 Task: Forward email and add a link Link0000000002 from vinny@softage.net including the signature Sign0000000001 to parteek.kumar@softage.net with a subject Subject0000000001 and add a message Message0000000001. Forward email and add a link Link0000000002 from vinny@softage.net including the signature Sign0000000001 to parteek.kumar@softage.net; aakash.mishra@softage.net with a subject Subject0000000002 and add a message Message0000000002. Forward email and add a link Link0000000002 from vinny@softage.net including the signature Sign0000000001 to parteek.kumar@softage.net with a subject Subject0000000001 and add a message Message0000000001 and with an attachment of Attach0000000001. Forward email and add a link Link0000000002 from vinny@softage.net including the signature Sign0000000001 to parteek.kumar@softage.net; aakash.mishra@softage.net; ayush@softage.net with a subject Subject0000000002 and add a message Message0000000003 and with an attachment of Attach0000000001. Forward email and add a link Link0000000002 from vinny@softage.net including the signature Sign0000000001 to parteek.kumar@softage.net with a cc to Aakash.mishra@softage.net with a subject Subject0000000001 and add a message Message0000000003
Action: Mouse moved to (1263, 352)
Screenshot: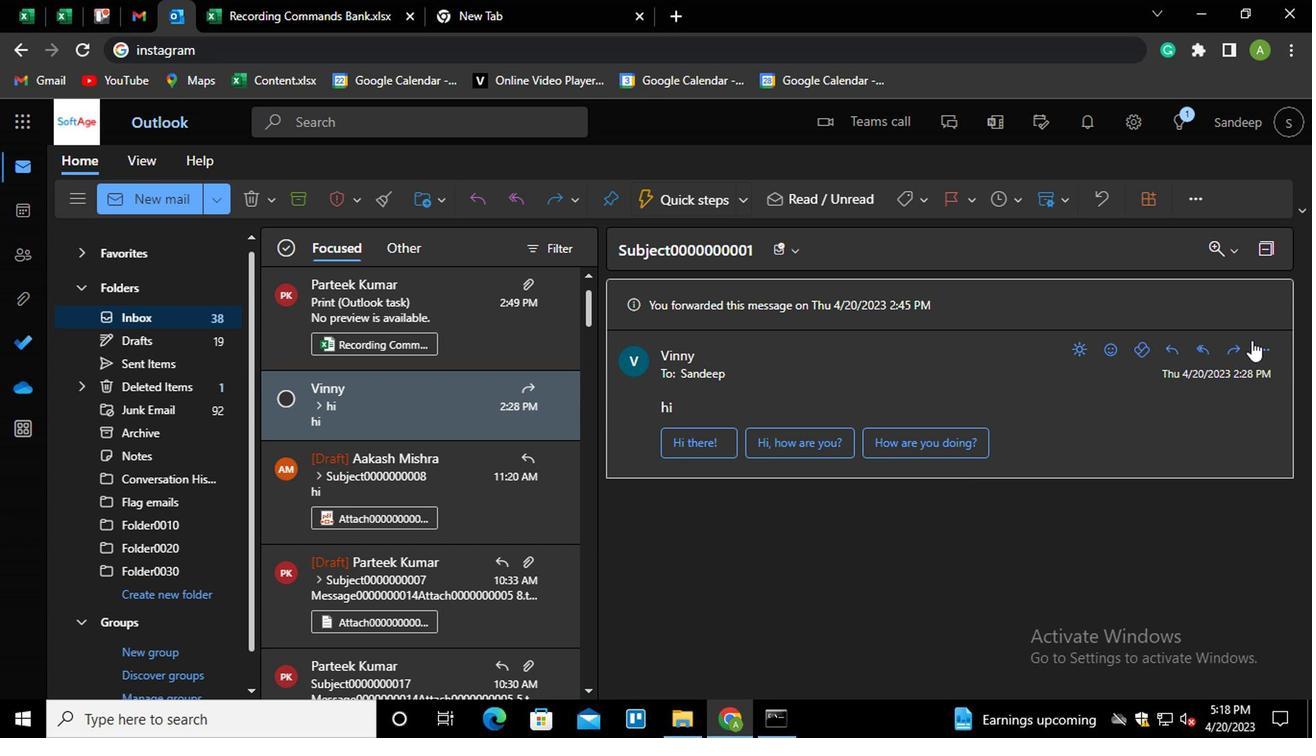 
Action: Mouse pressed left at (1263, 352)
Screenshot: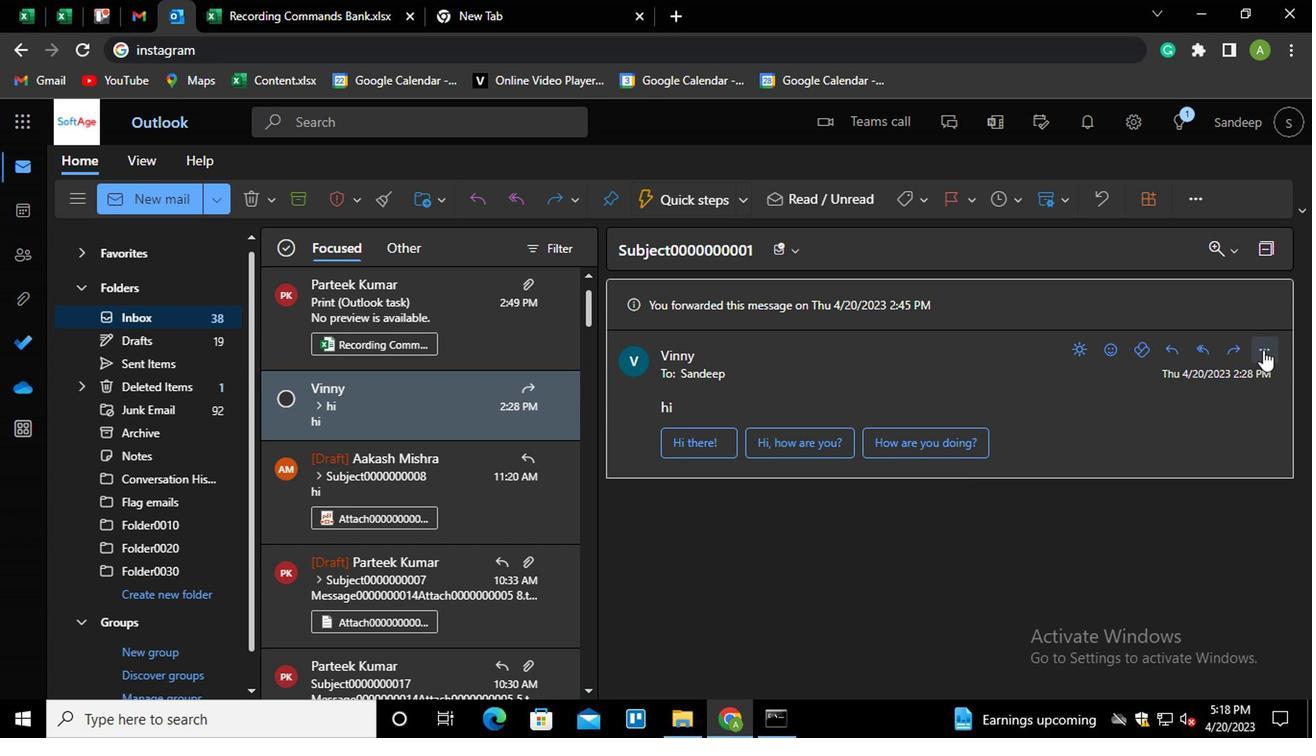 
Action: Mouse moved to (1131, 200)
Screenshot: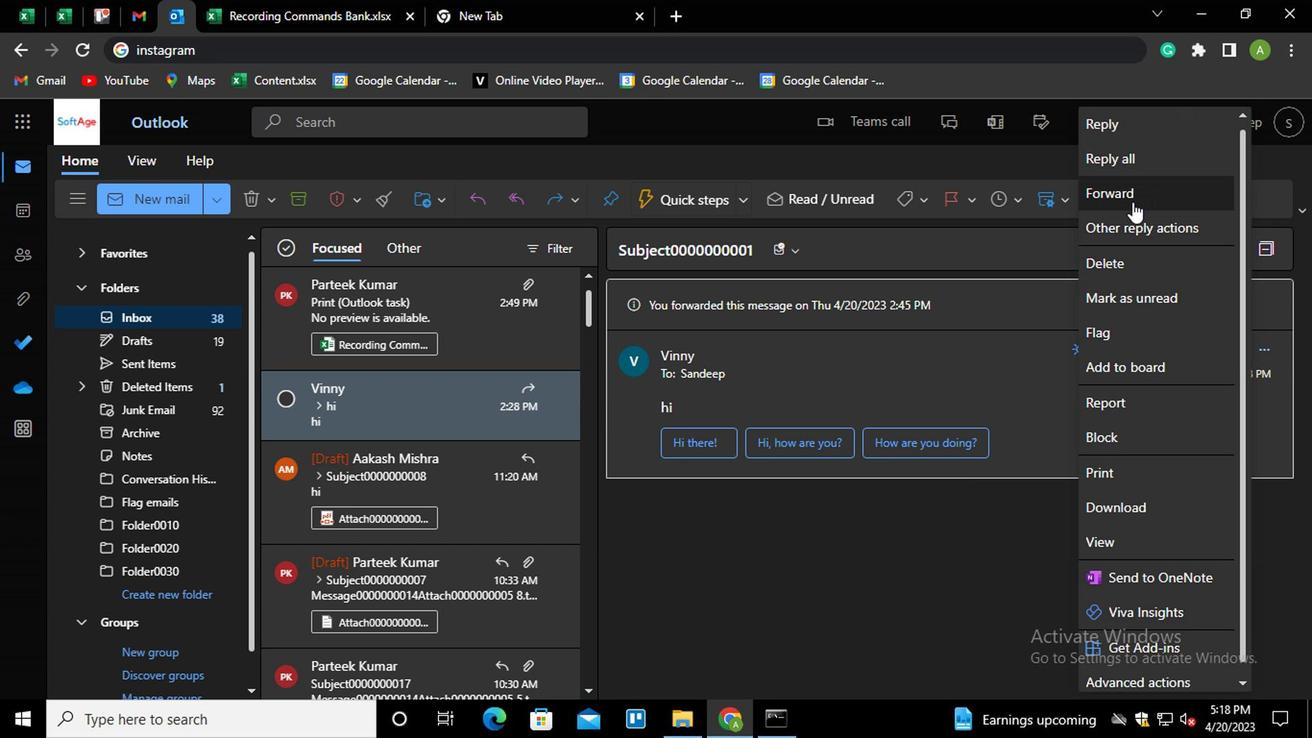 
Action: Mouse pressed left at (1131, 200)
Screenshot: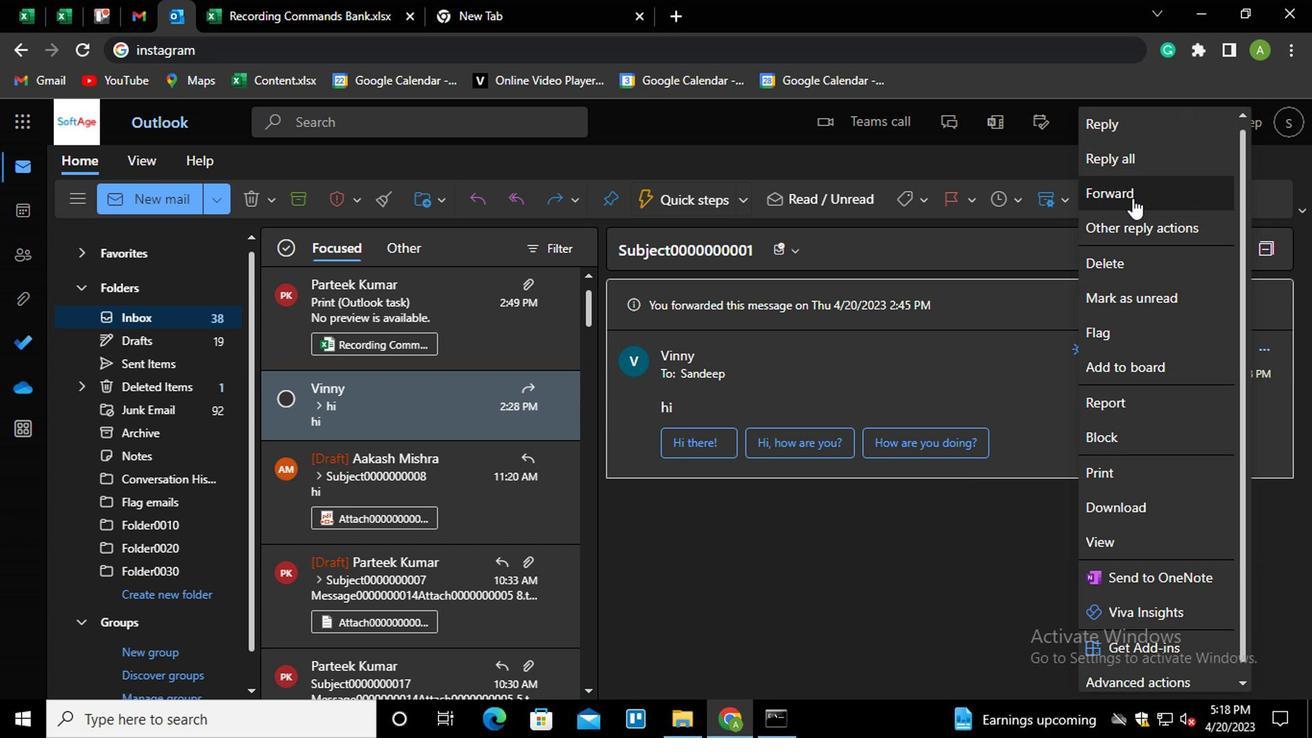
Action: Mouse moved to (1124, 194)
Screenshot: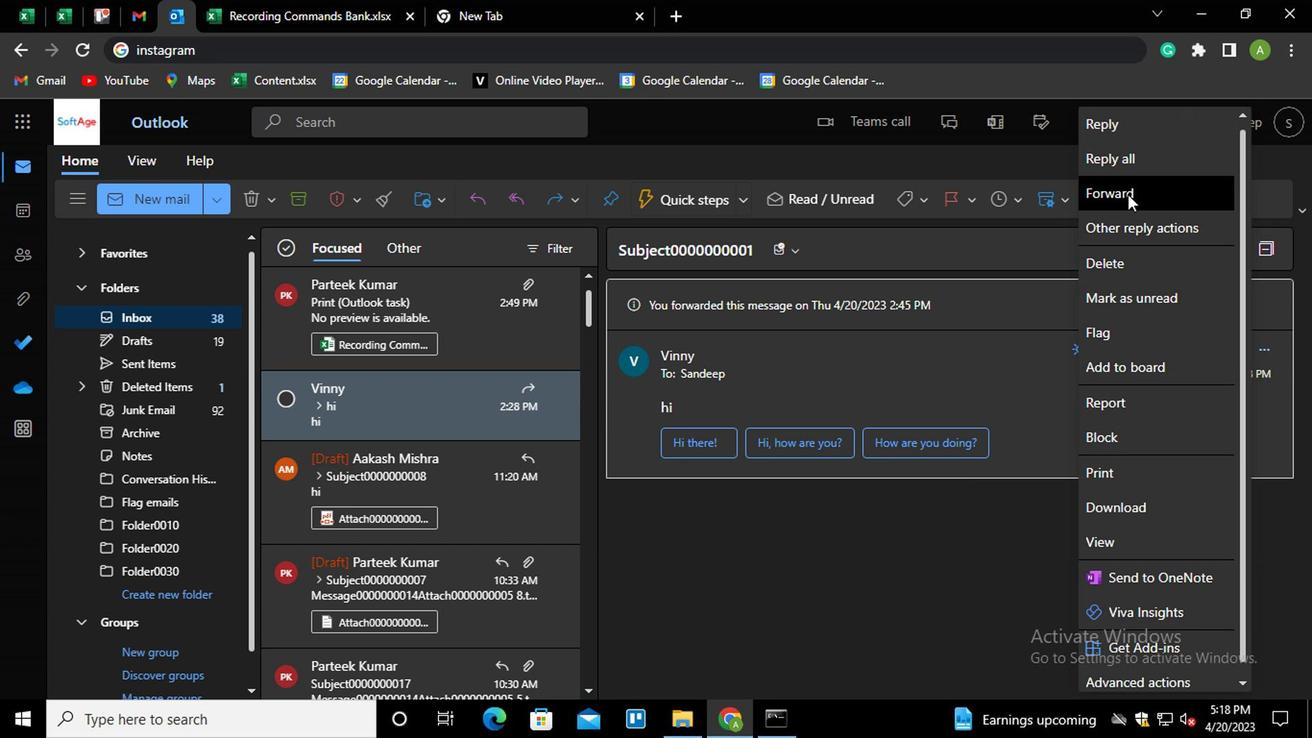 
Action: Mouse pressed left at (1124, 194)
Screenshot: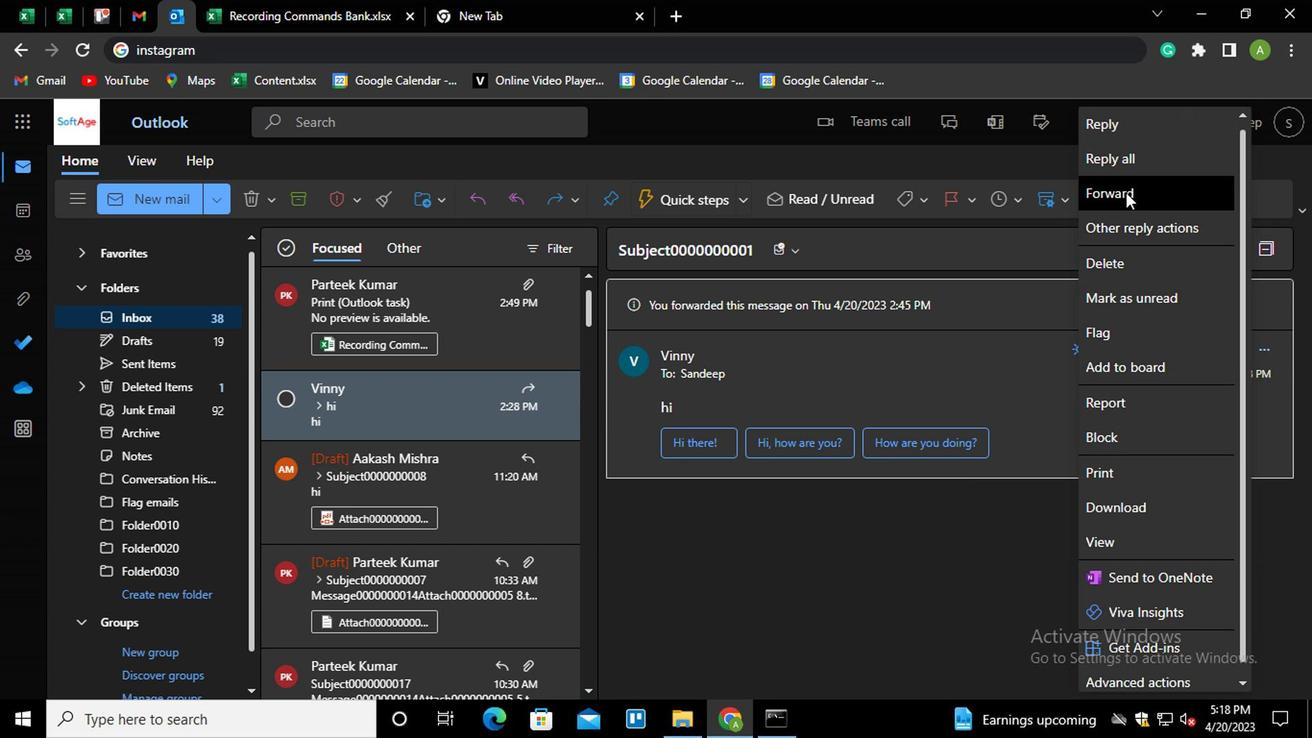 
Action: Mouse moved to (732, 473)
Screenshot: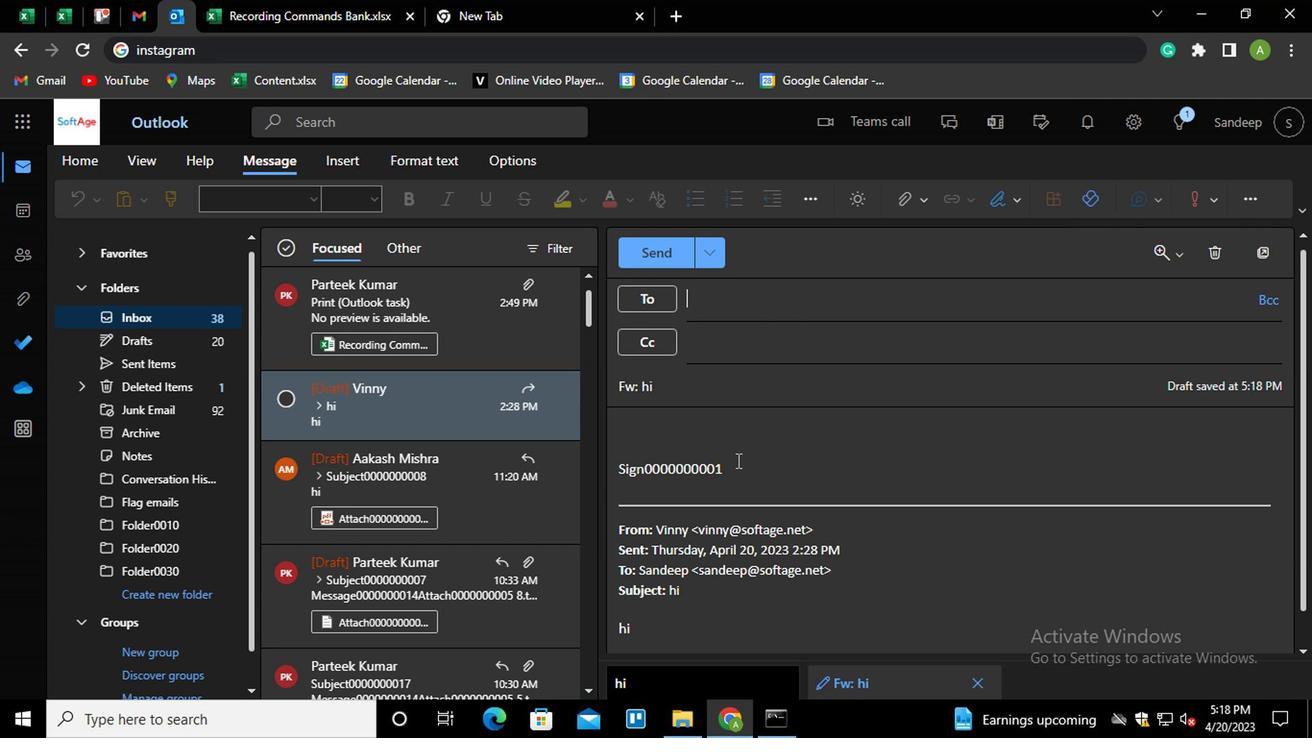 
Action: Mouse pressed left at (732, 473)
Screenshot: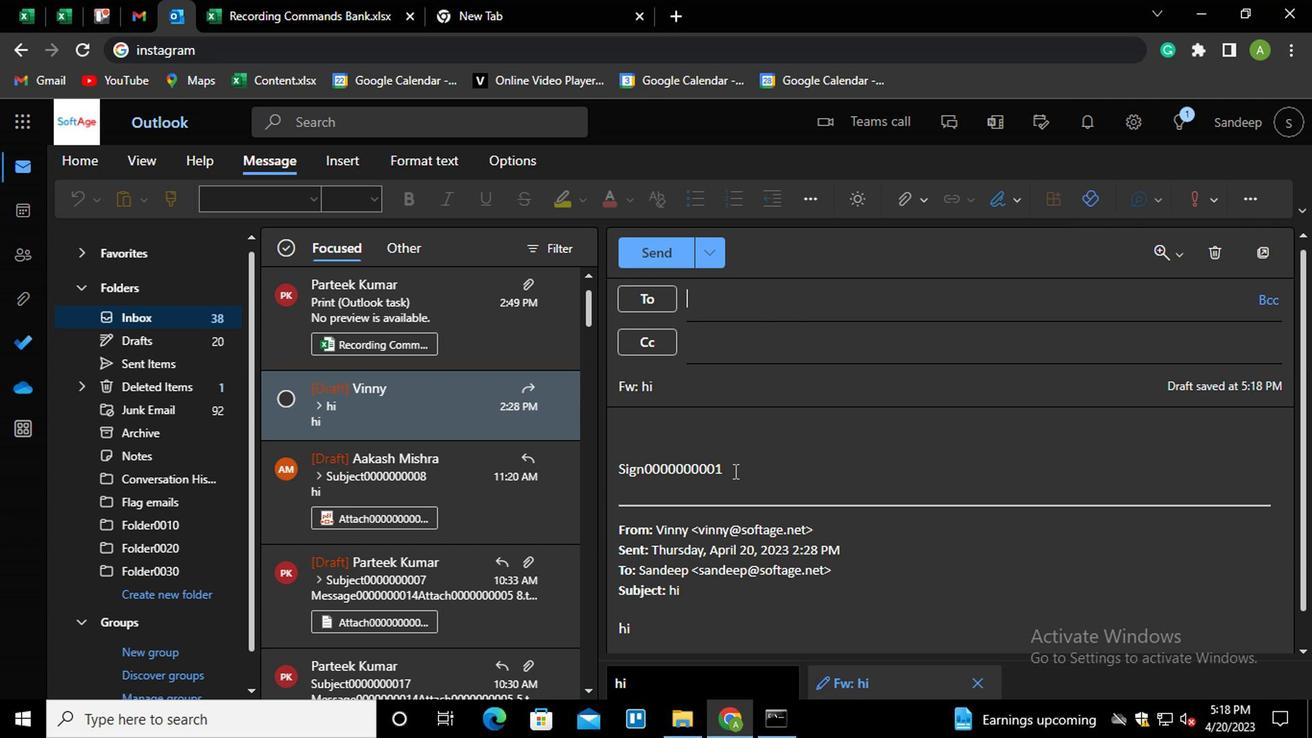 
Action: Mouse moved to (732, 469)
Screenshot: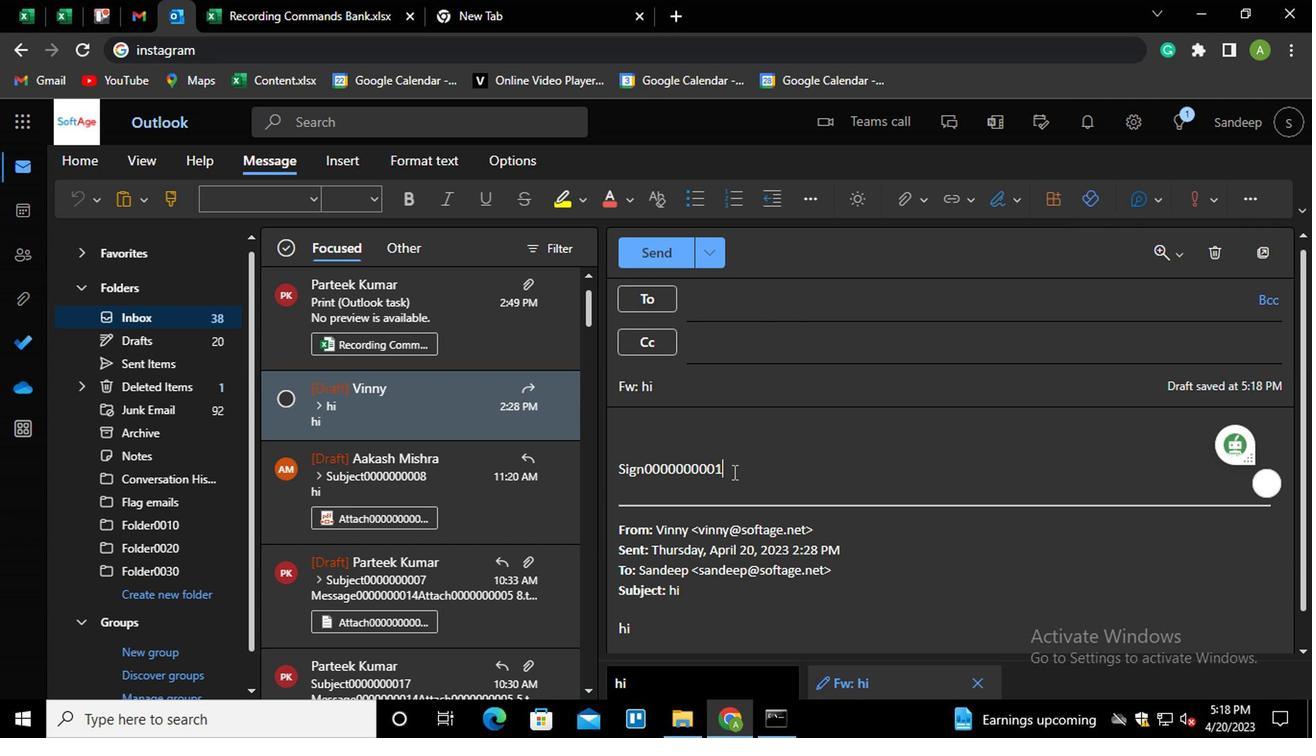 
Action: Key pressed <Key.shift_r><Key.enter>
Screenshot: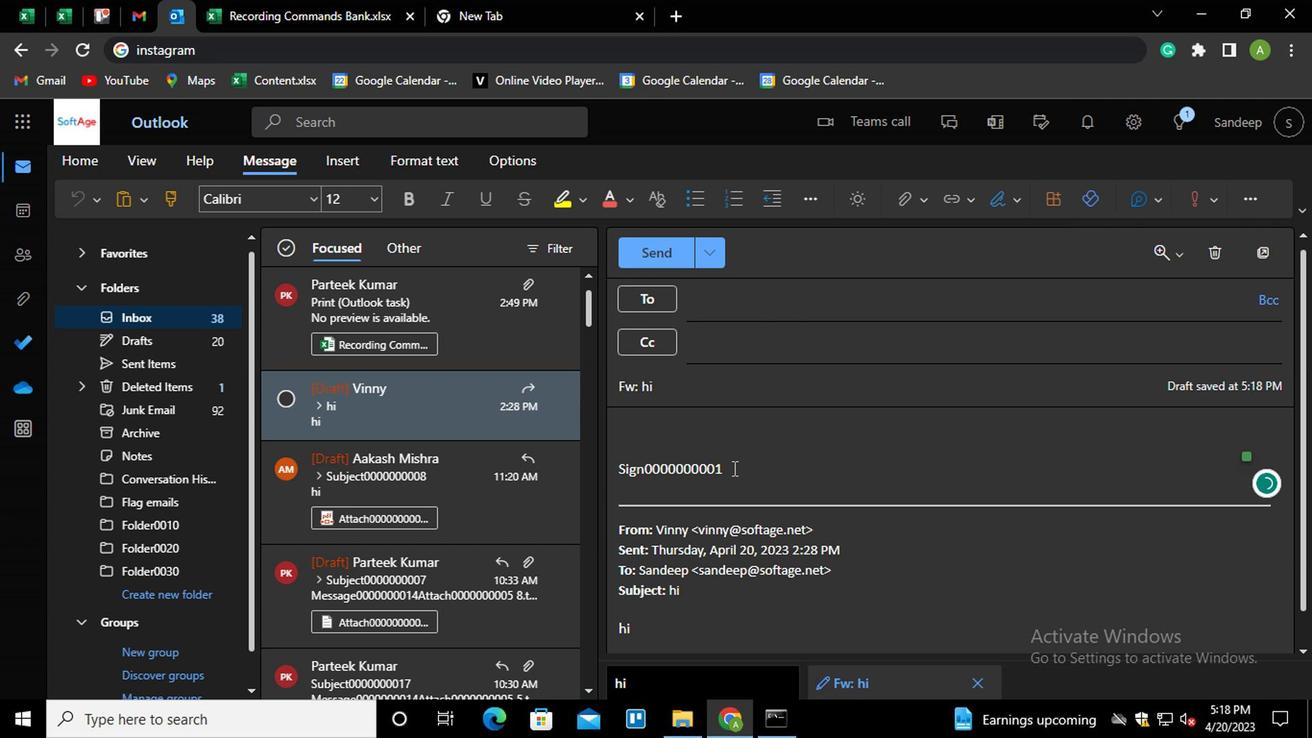 
Action: Mouse moved to (954, 202)
Screenshot: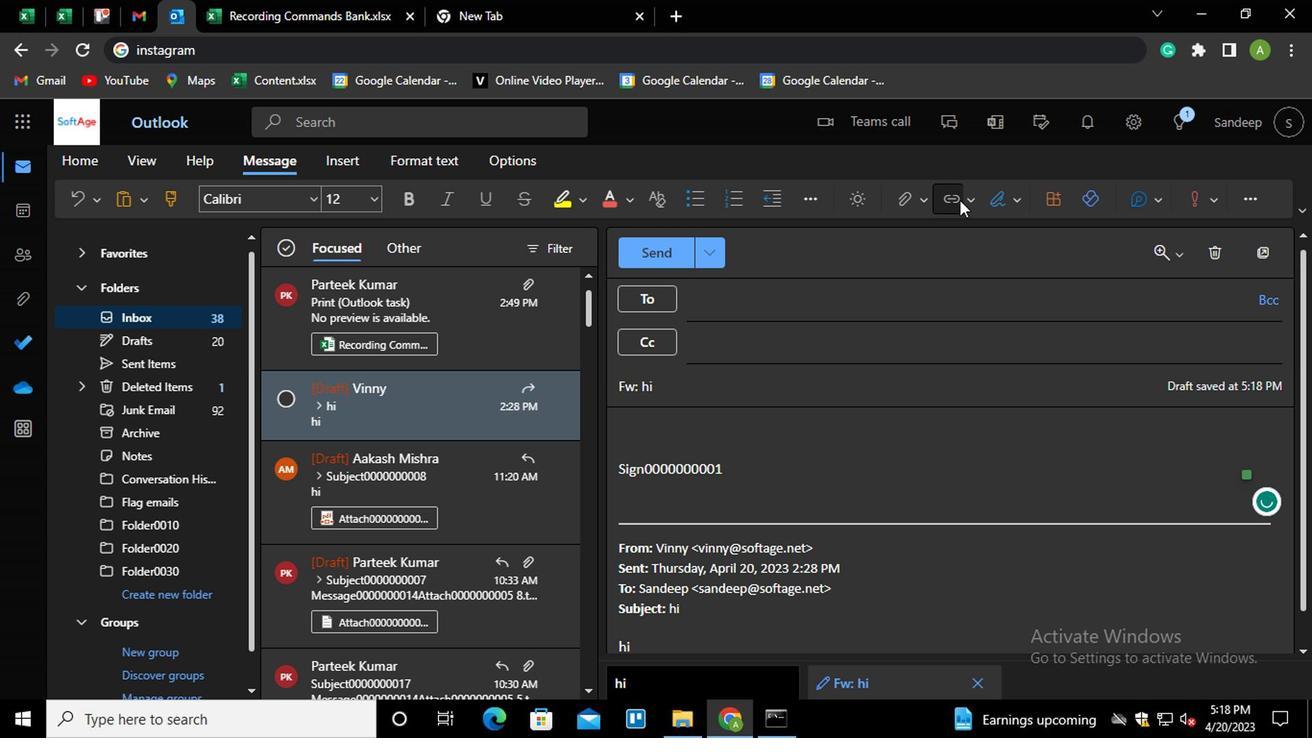 
Action: Mouse pressed left at (954, 202)
Screenshot: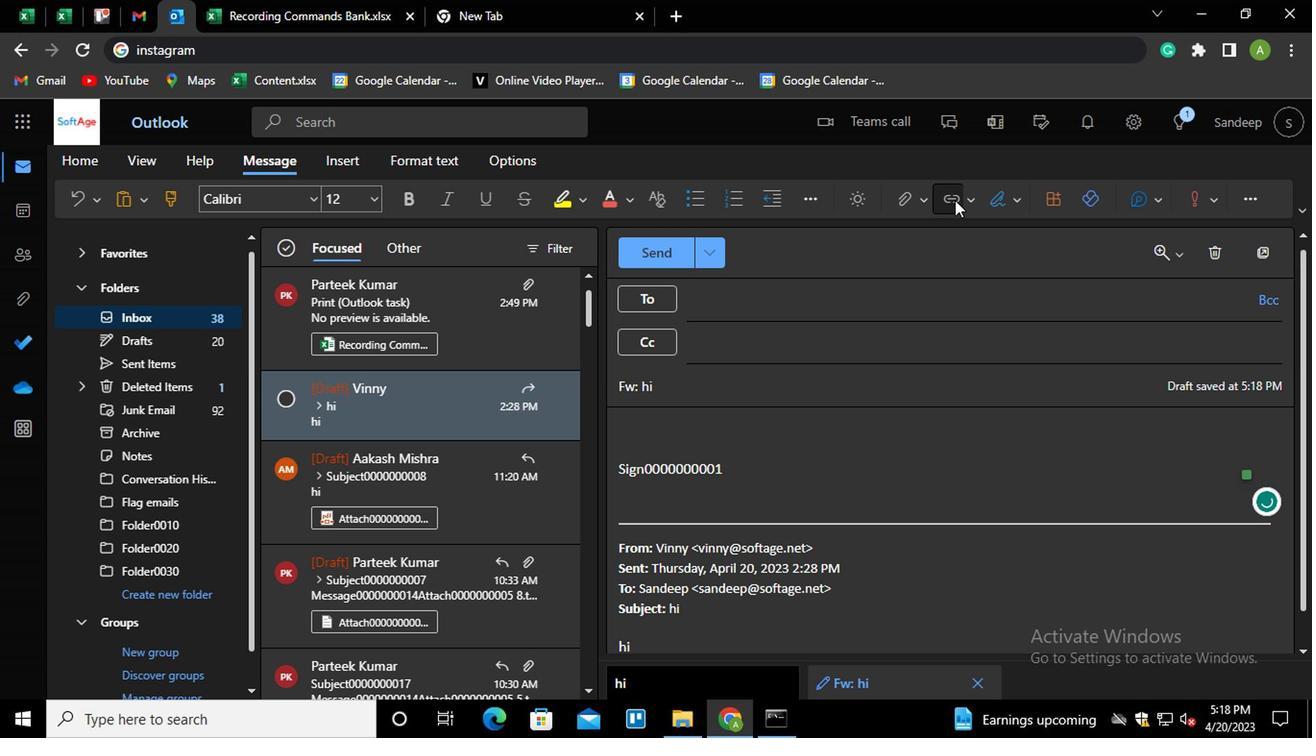 
Action: Mouse moved to (591, 429)
Screenshot: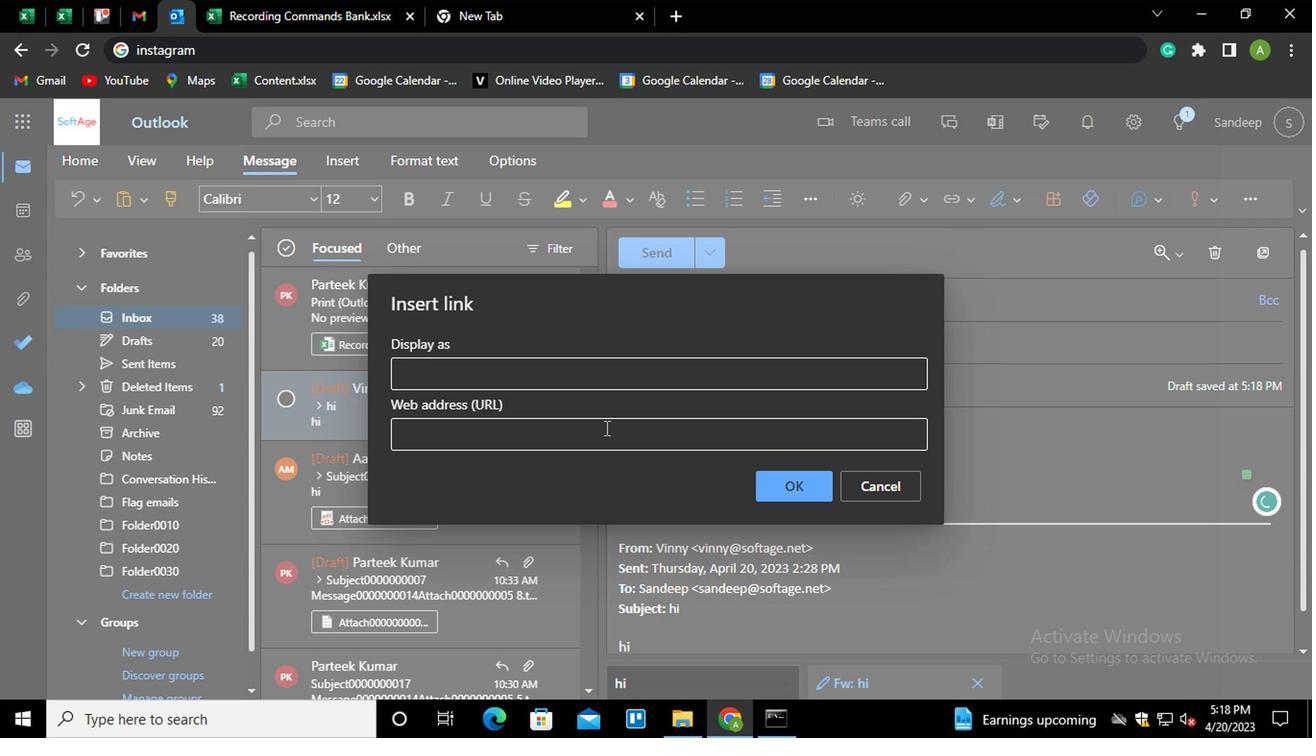 
Action: Key pressed <Key.shift_r>Link0000000001
Screenshot: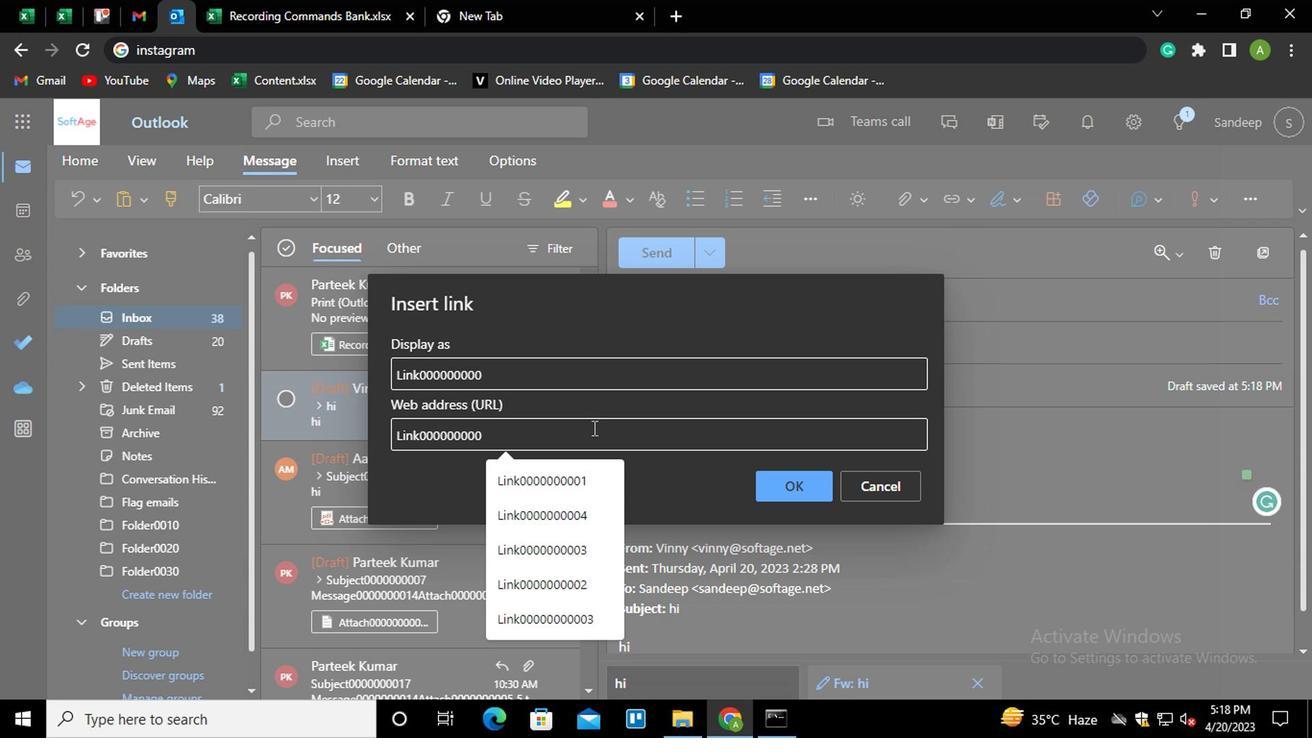 
Action: Mouse moved to (788, 483)
Screenshot: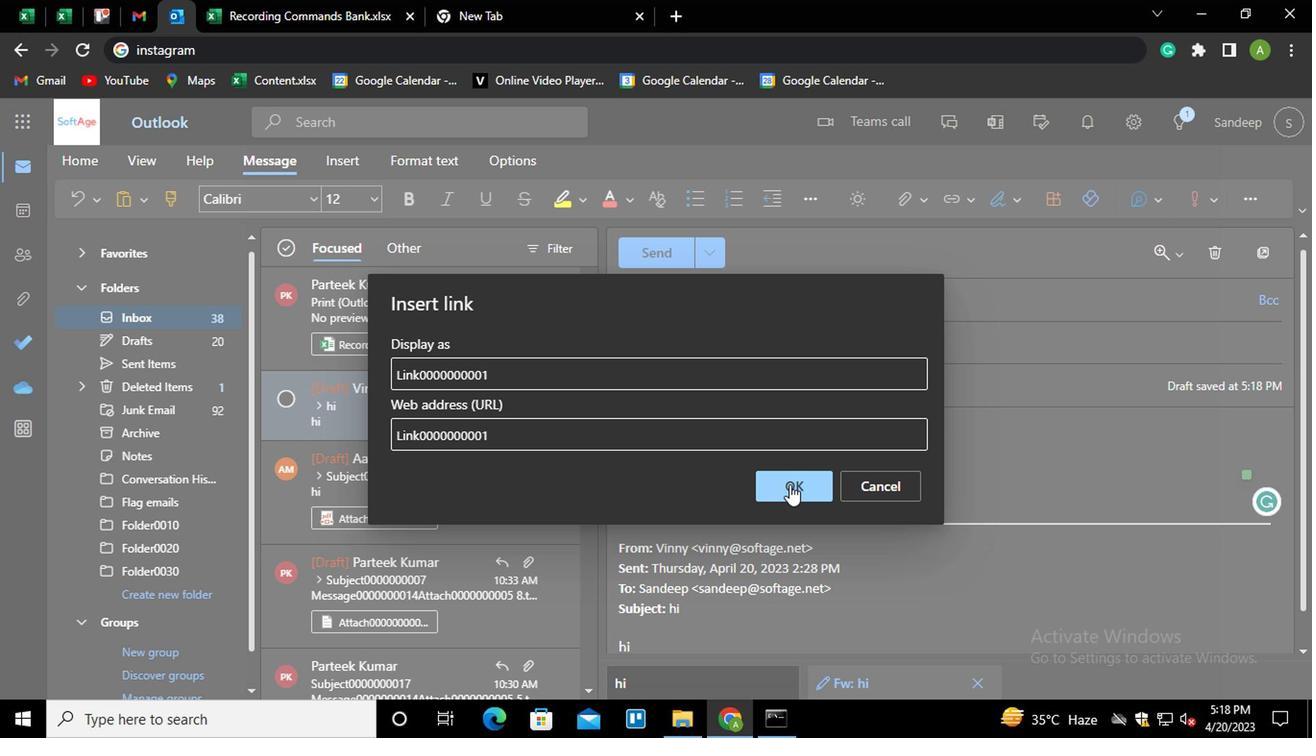 
Action: Key pressed <Key.backspace>2<Key.enter>
Screenshot: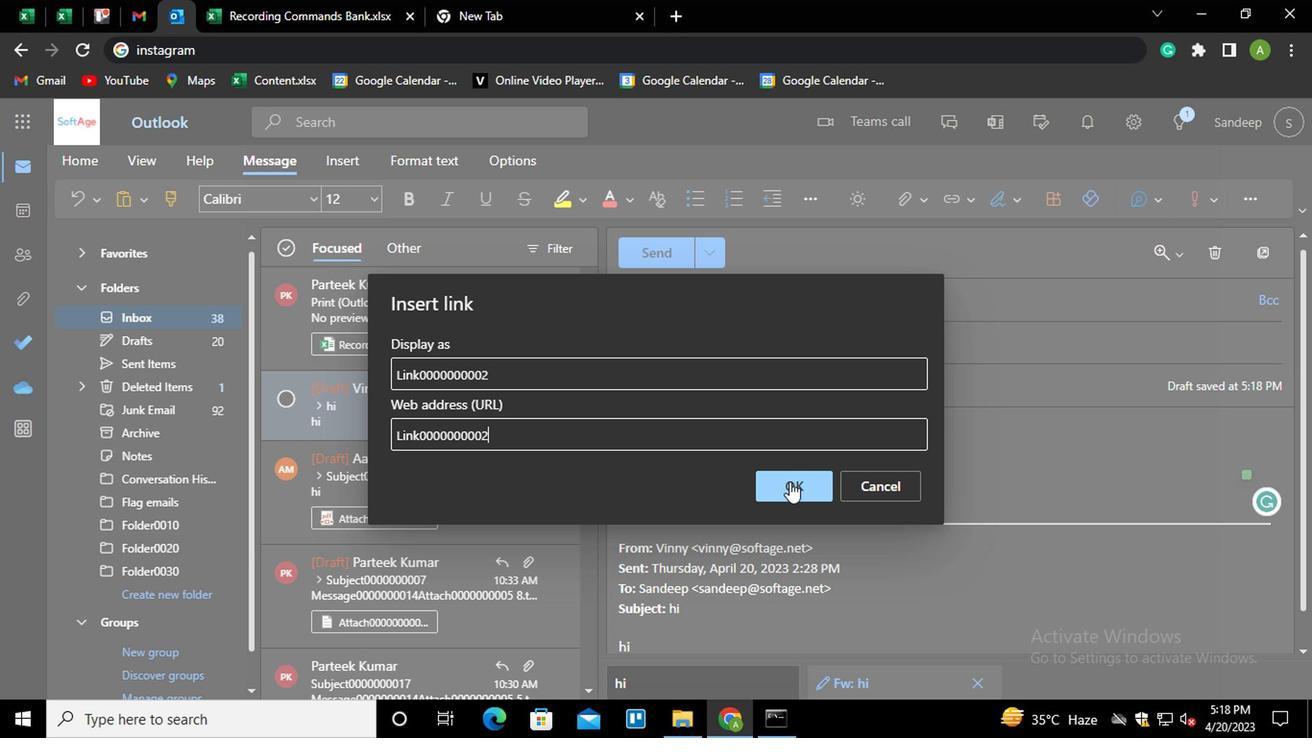 
Action: Mouse moved to (710, 312)
Screenshot: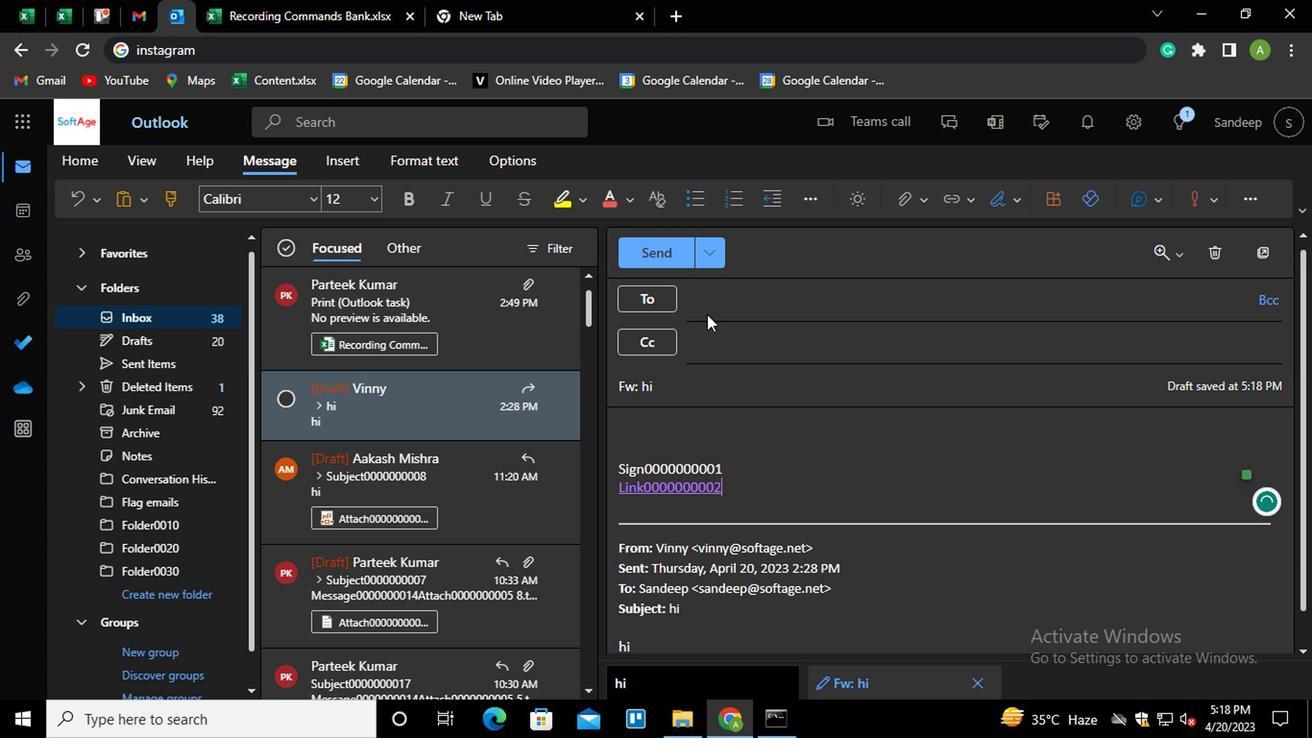
Action: Mouse pressed left at (710, 312)
Screenshot: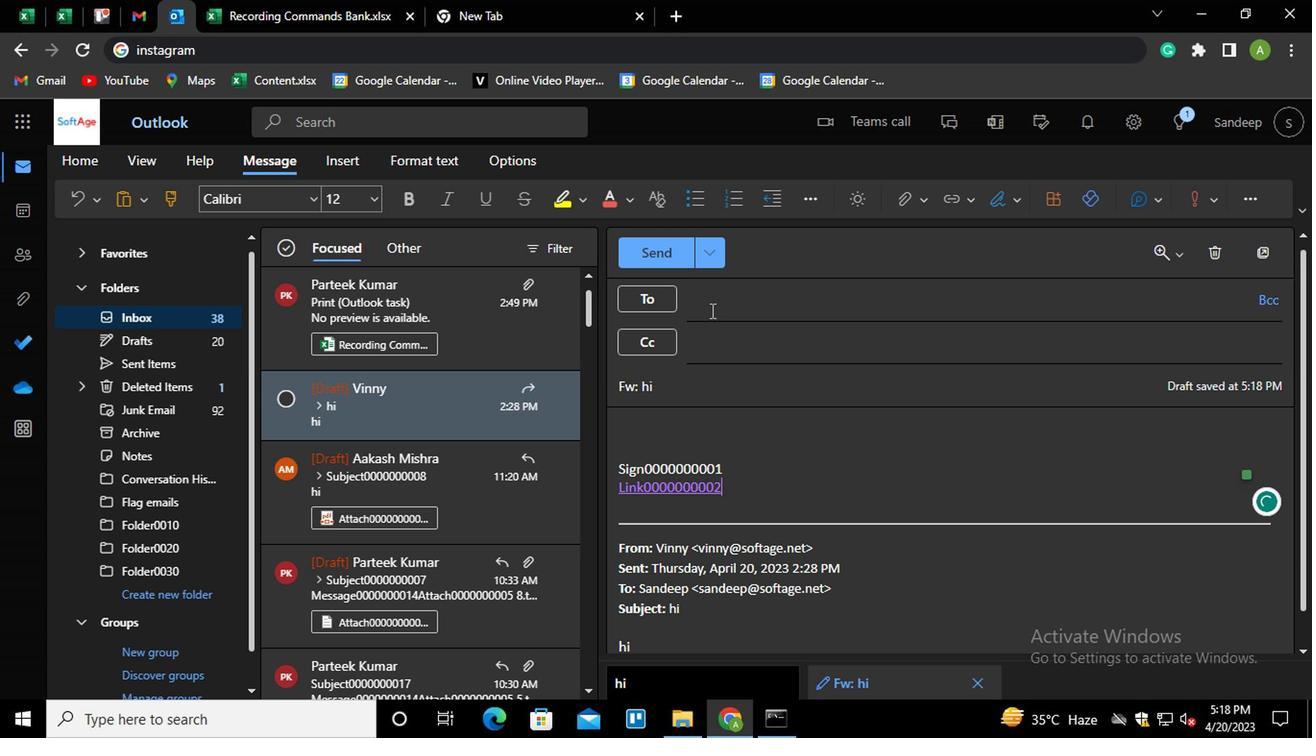
Action: Key pressed part<Key.enter>
Screenshot: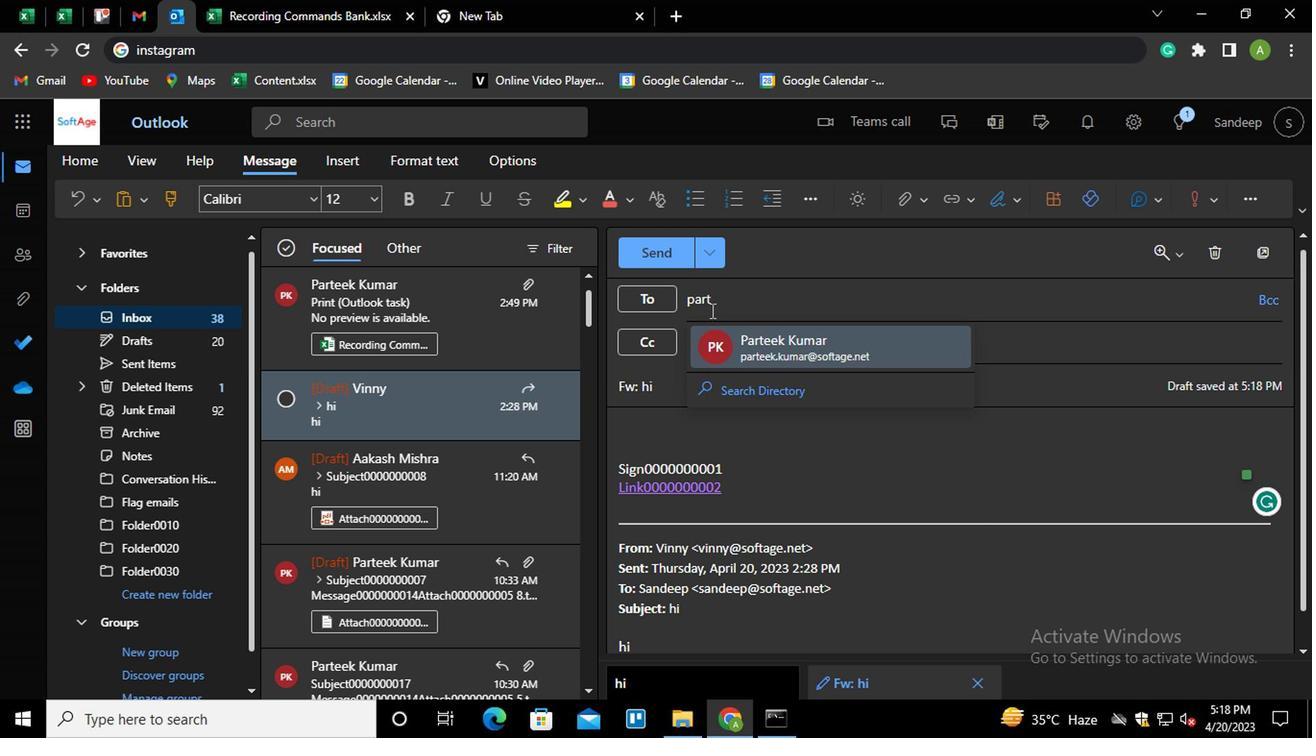 
Action: Mouse moved to (697, 388)
Screenshot: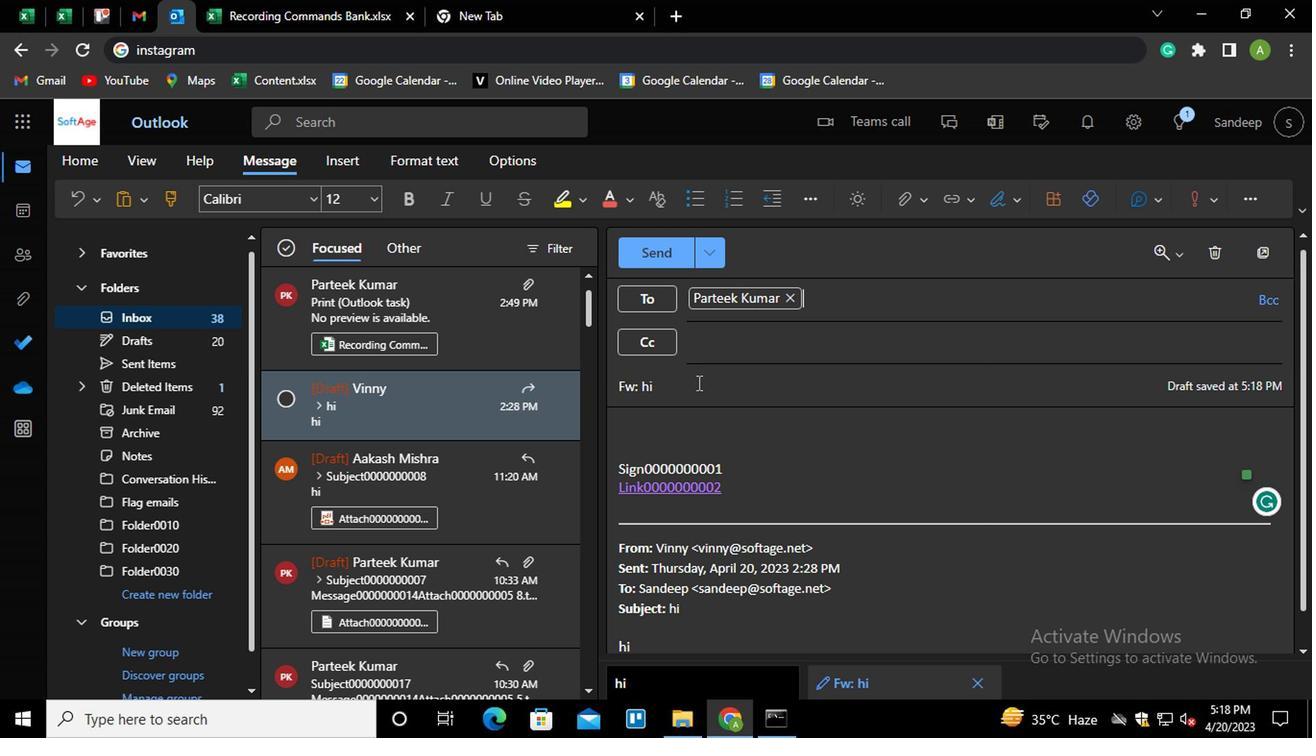 
Action: Mouse pressed left at (697, 388)
Screenshot: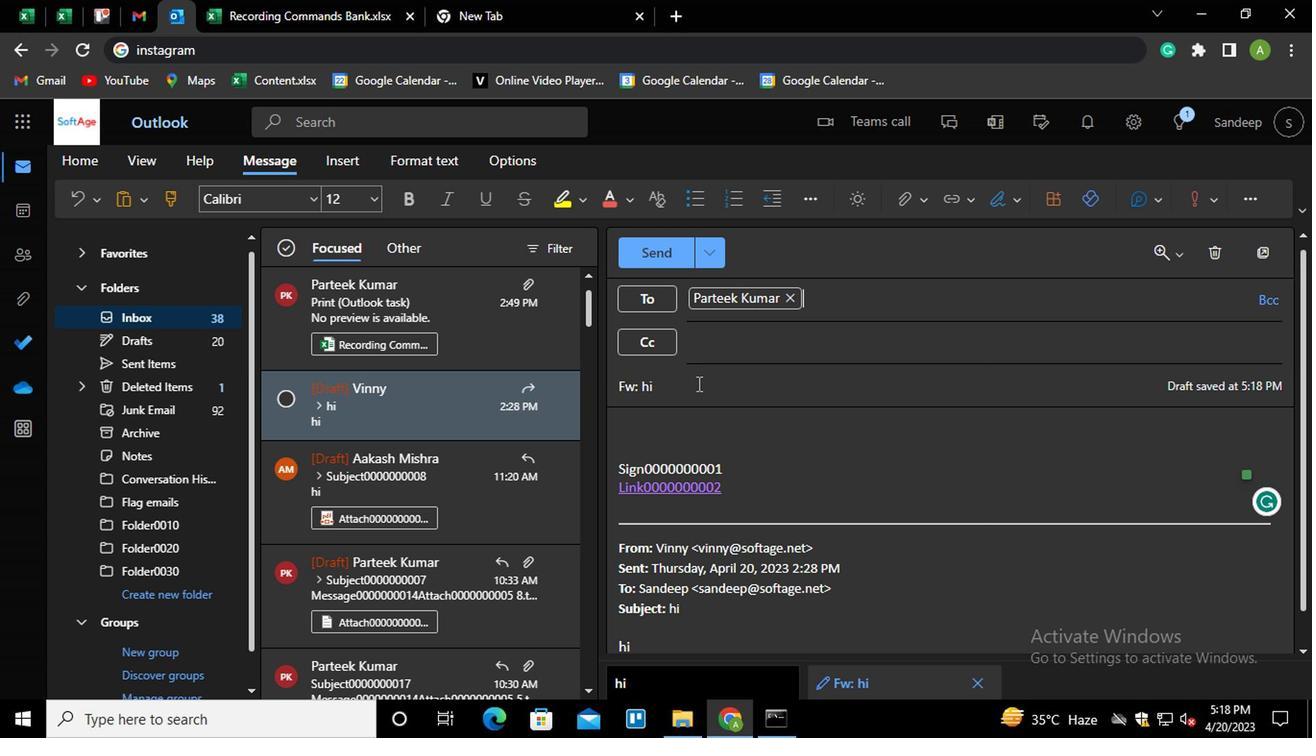 
Action: Mouse moved to (699, 388)
Screenshot: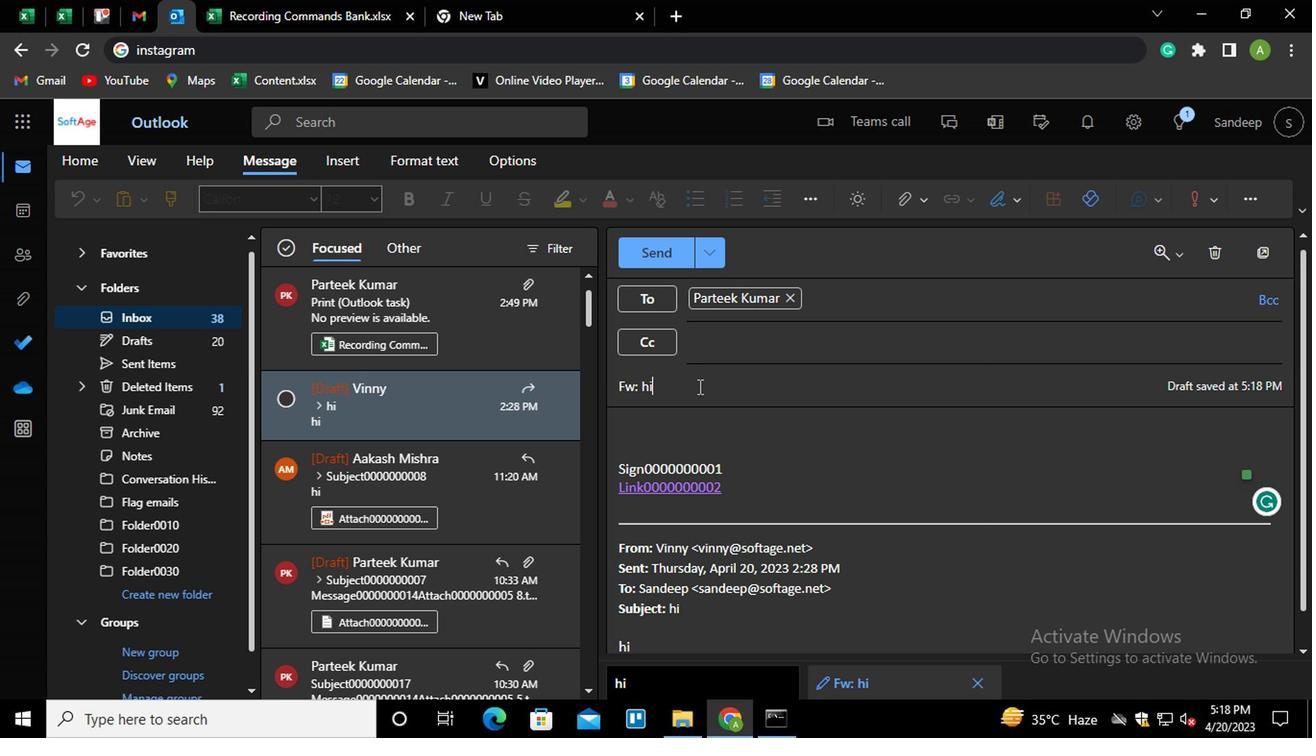 
Action: Key pressed <Key.shift_r><Key.shift_r><Key.home><Key.shift>SUBJECT0000000001
Screenshot: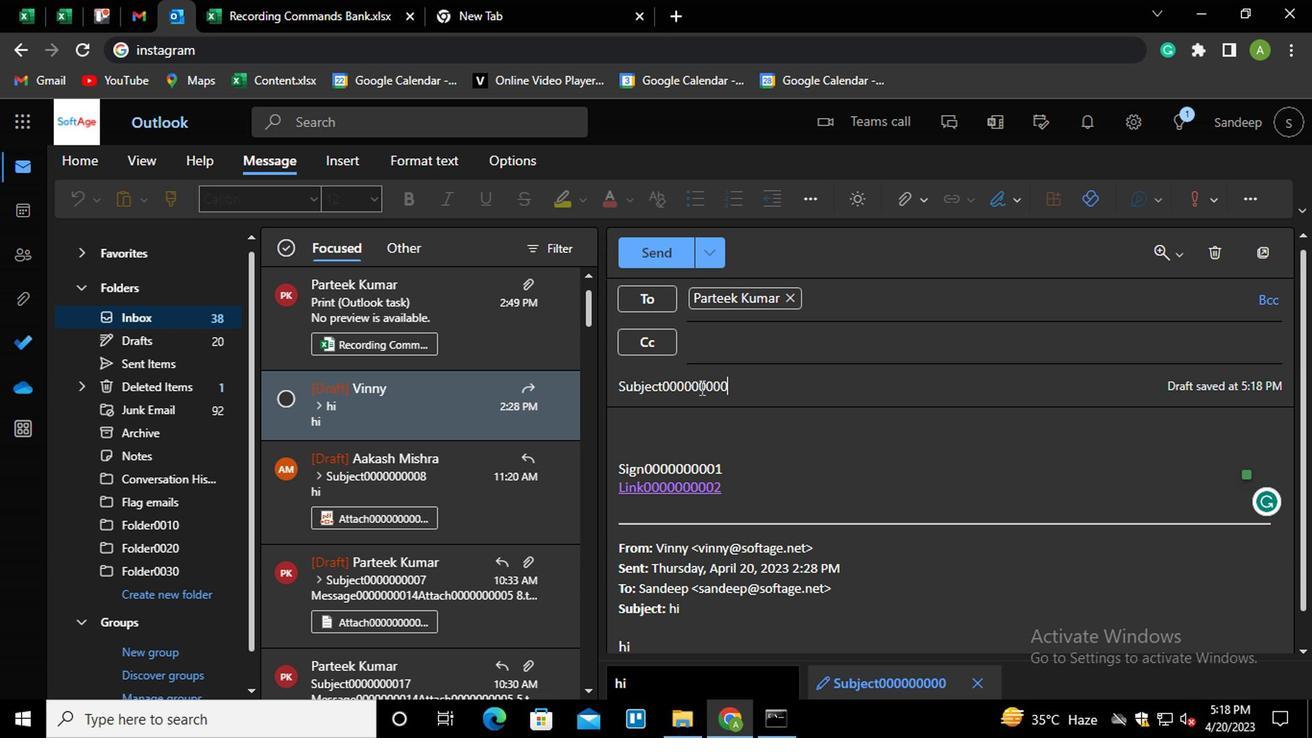 
Action: Mouse moved to (728, 490)
Screenshot: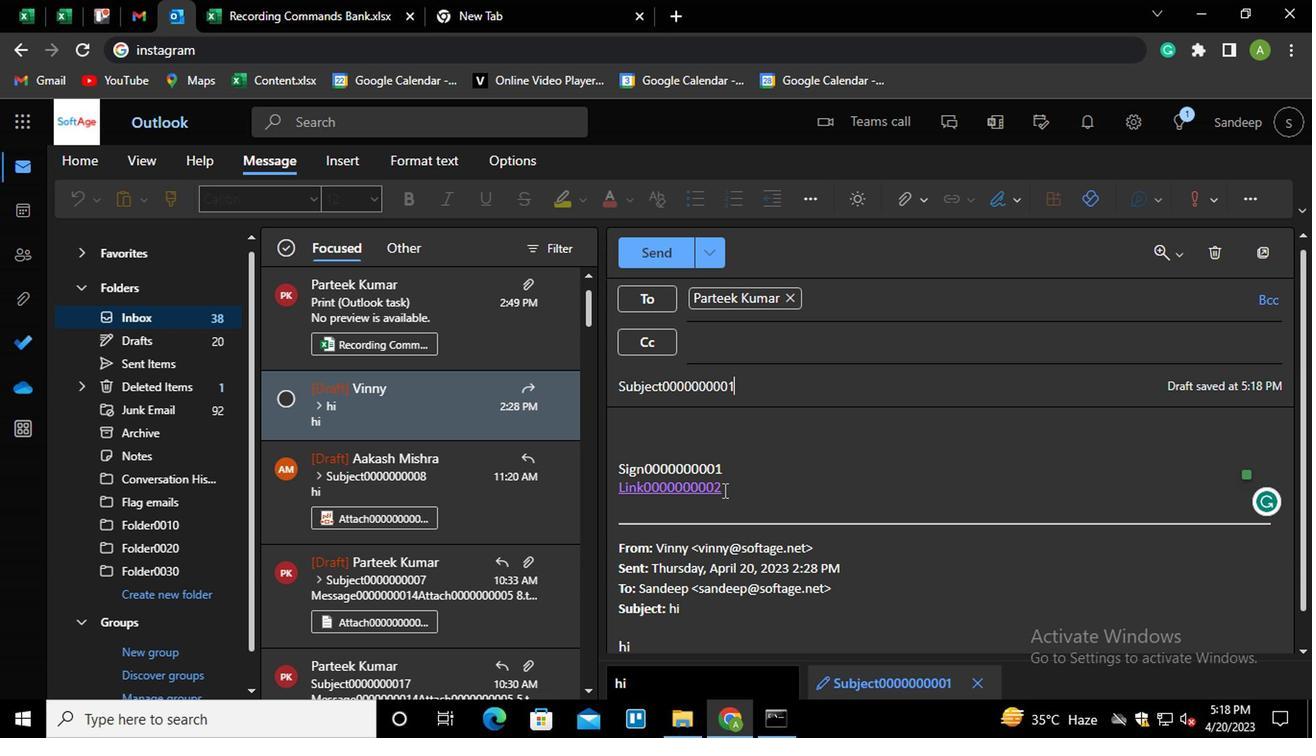 
Action: Mouse pressed left at (728, 490)
Screenshot: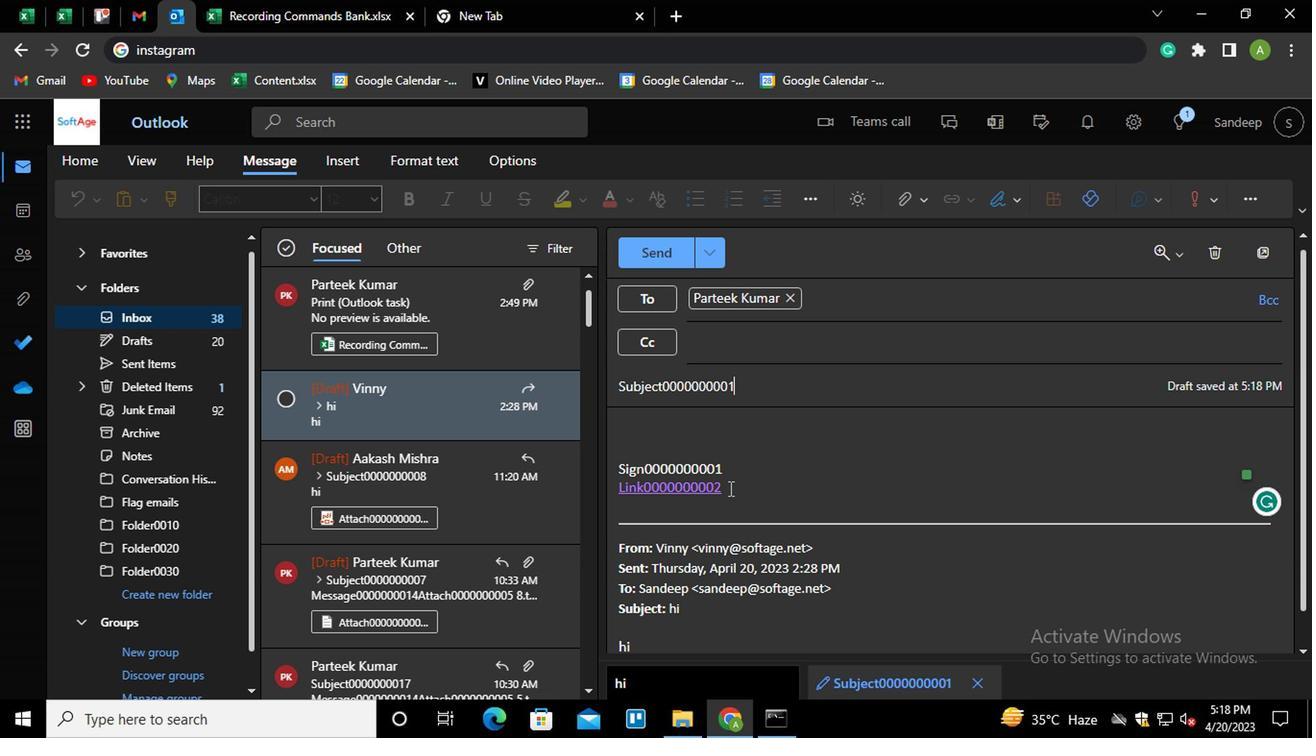 
Action: Key pressed <Key.shift_r><Key.enter><Key.shift_r>MESSAGE0000000001
Screenshot: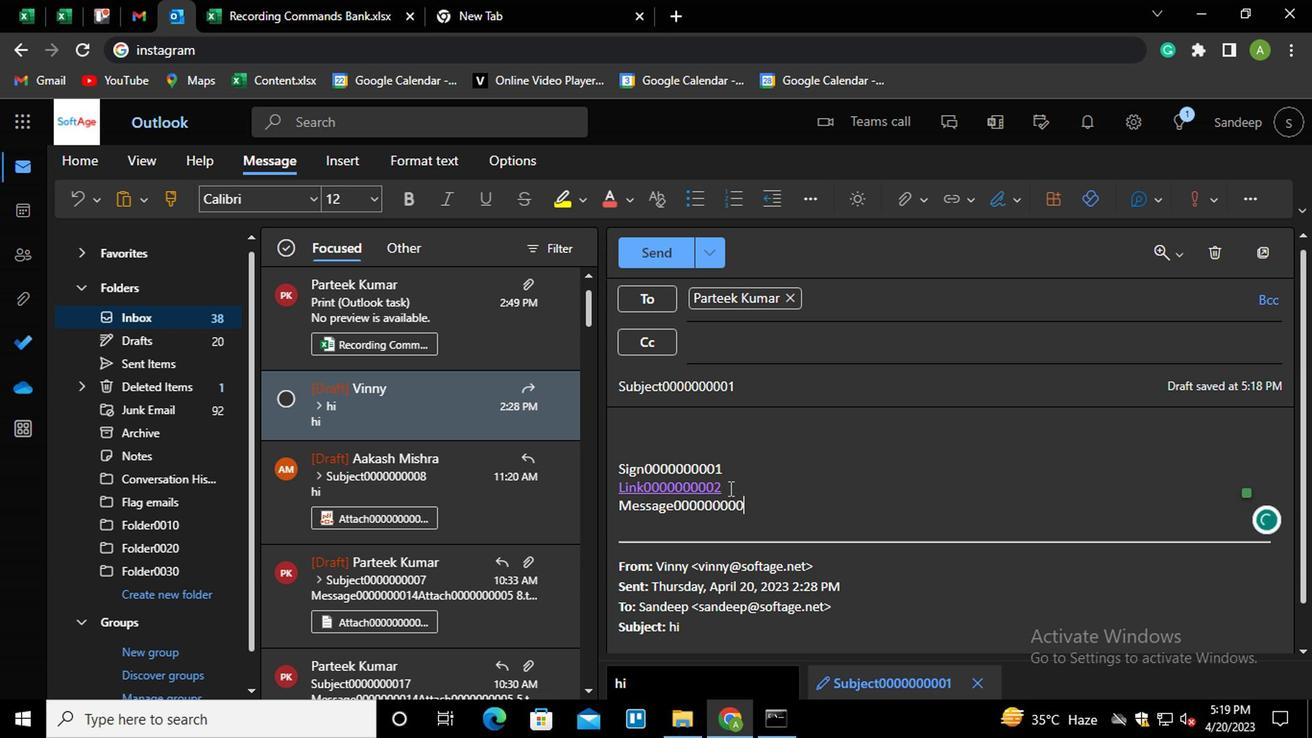 
Action: Mouse moved to (670, 257)
Screenshot: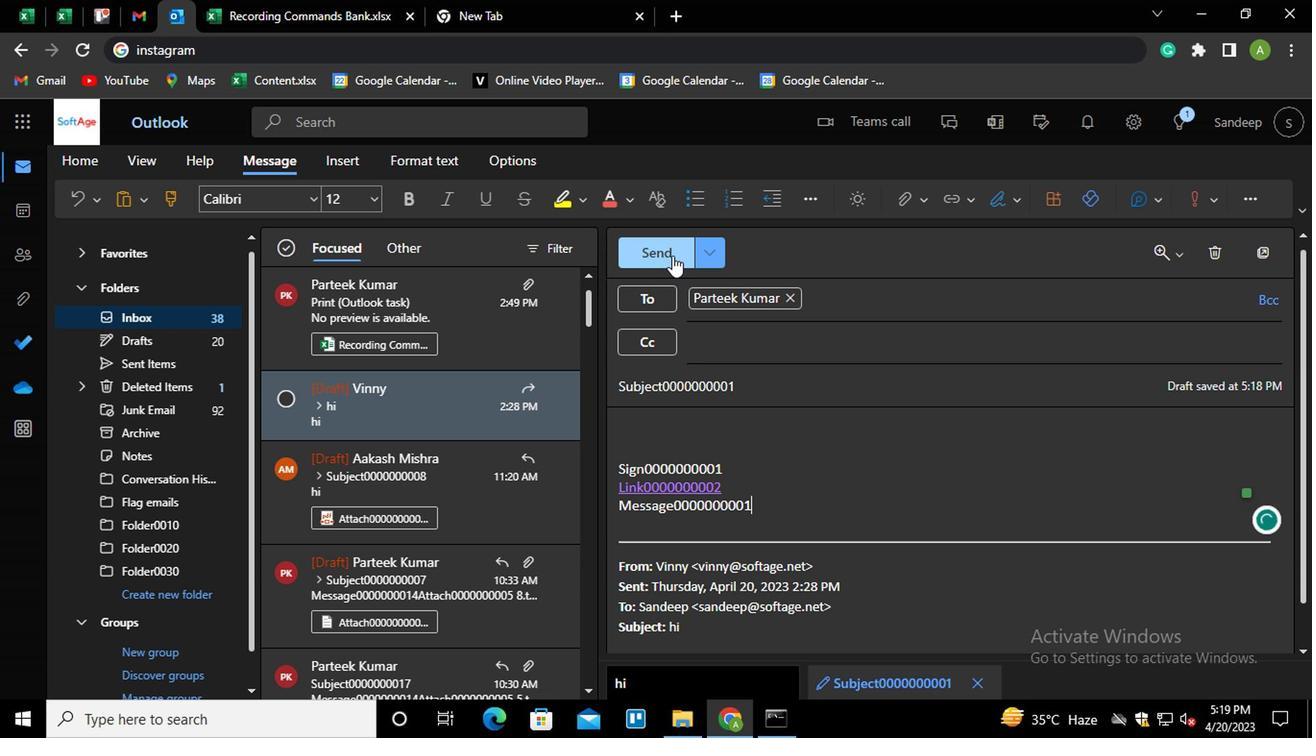 
Action: Mouse pressed left at (670, 257)
Screenshot: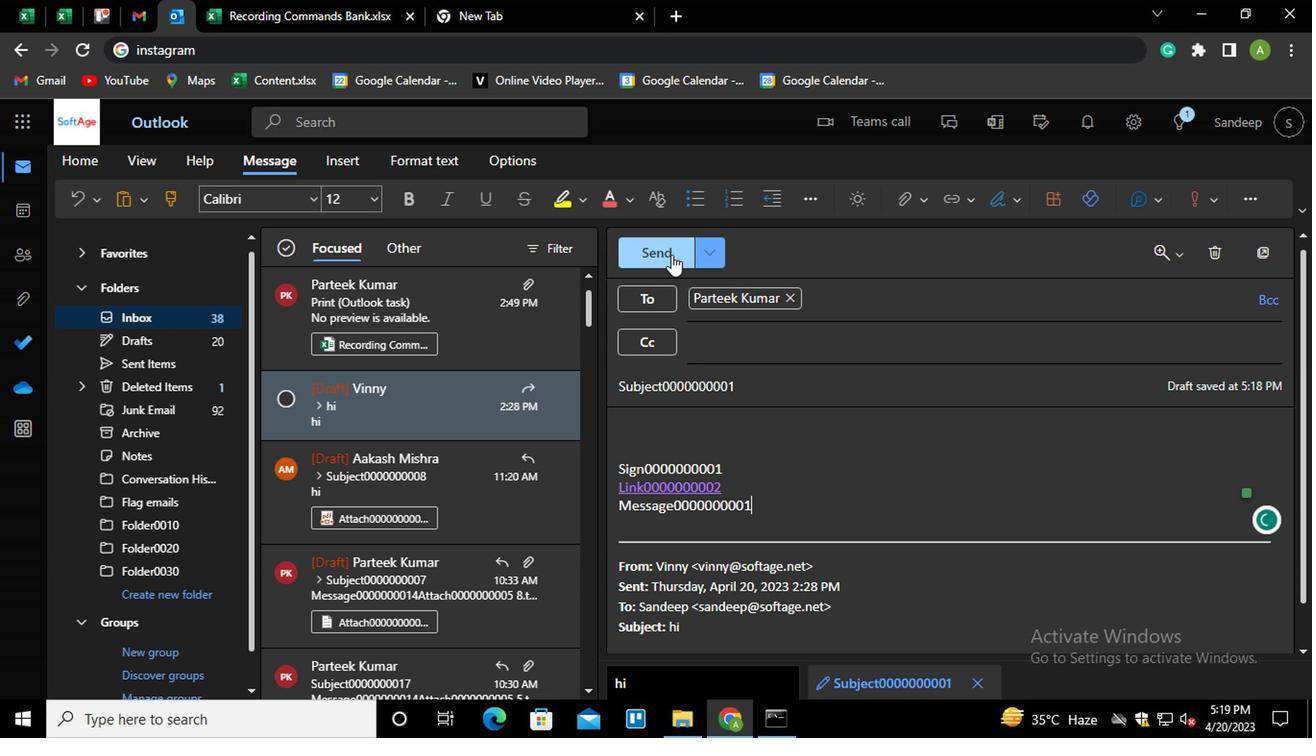 
Action: Mouse moved to (1257, 354)
Screenshot: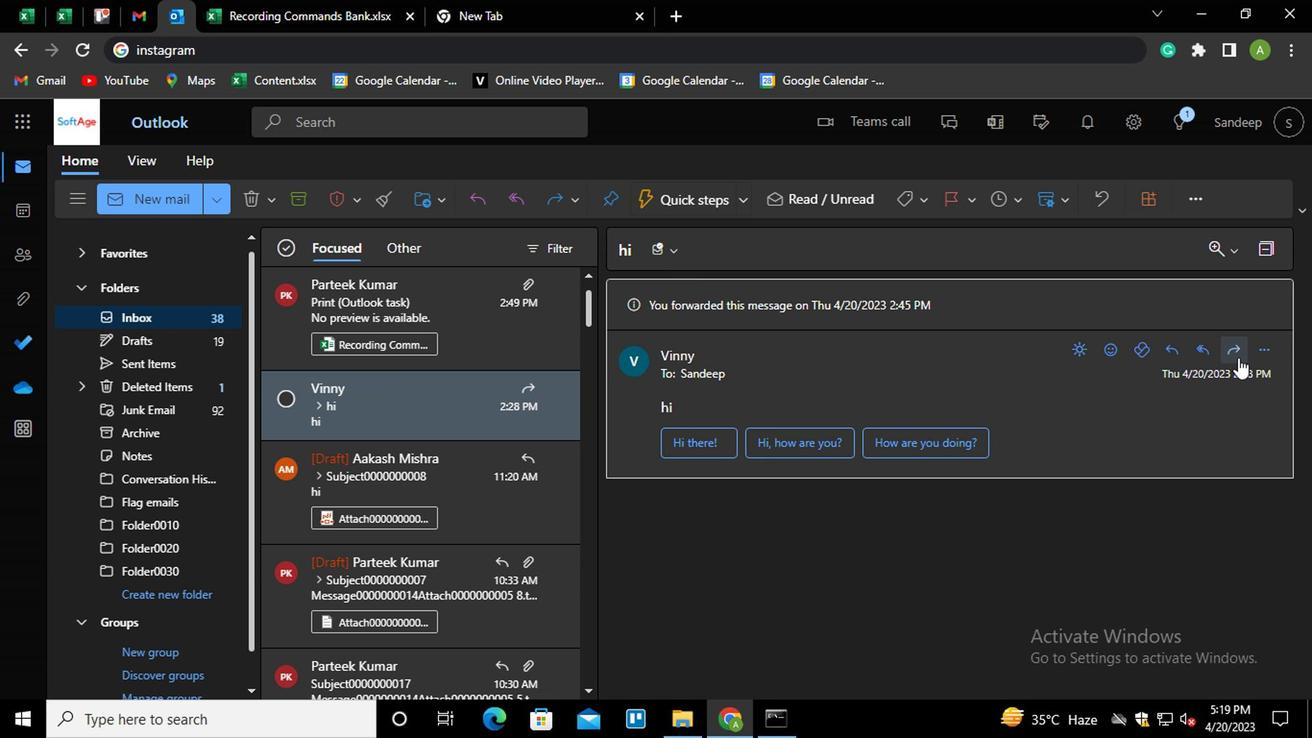 
Action: Mouse pressed left at (1257, 354)
Screenshot: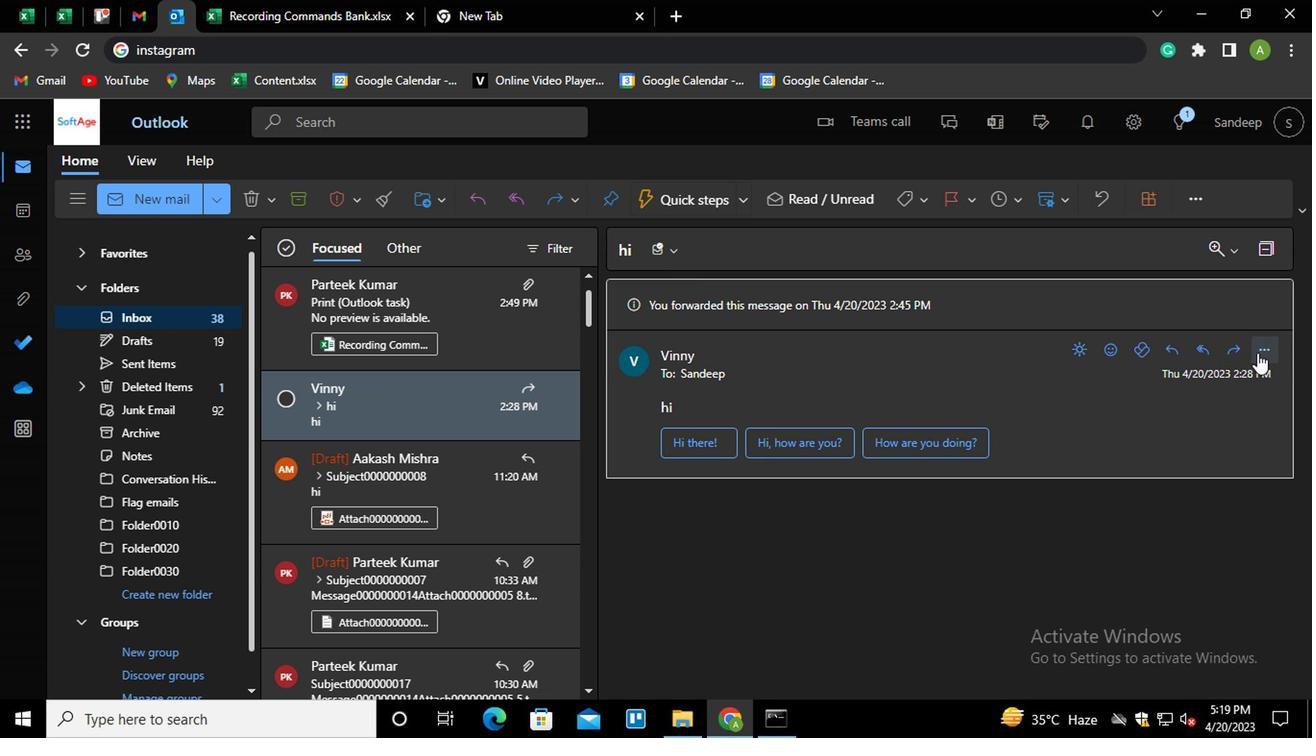 
Action: Mouse moved to (1114, 185)
Screenshot: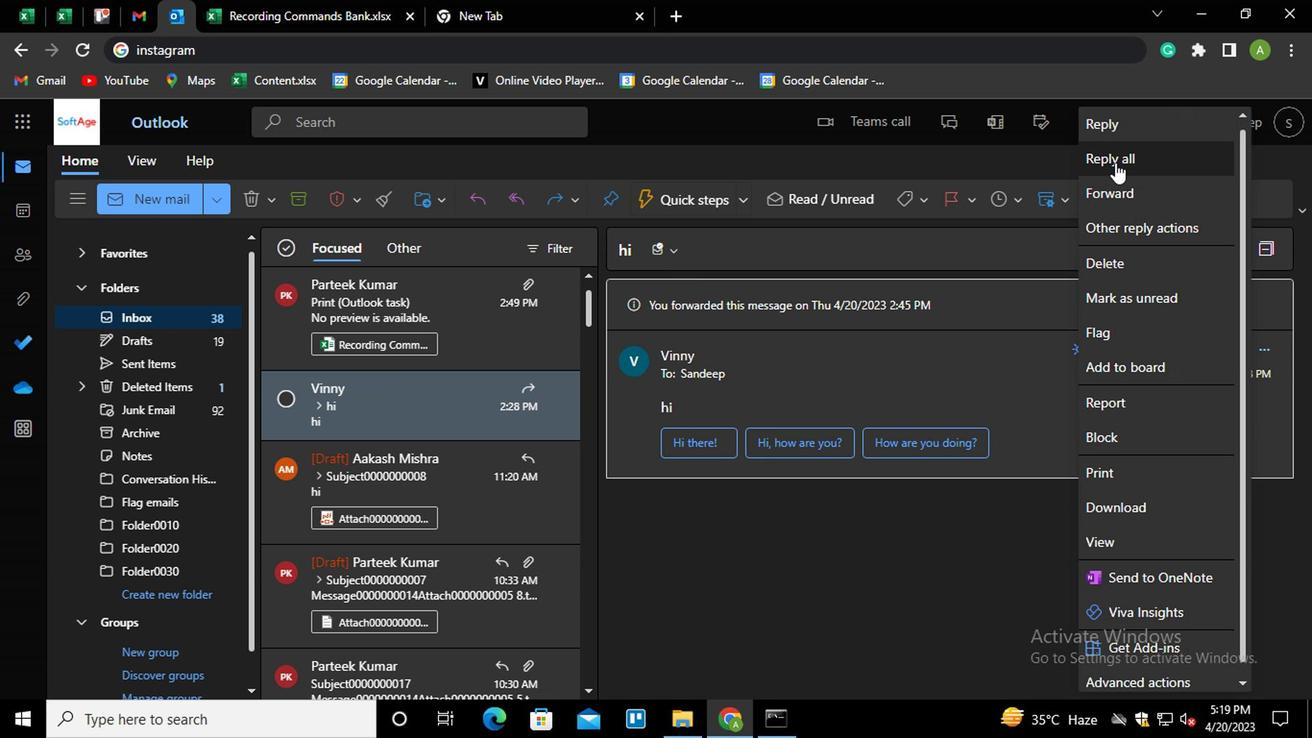 
Action: Mouse pressed left at (1114, 185)
Screenshot: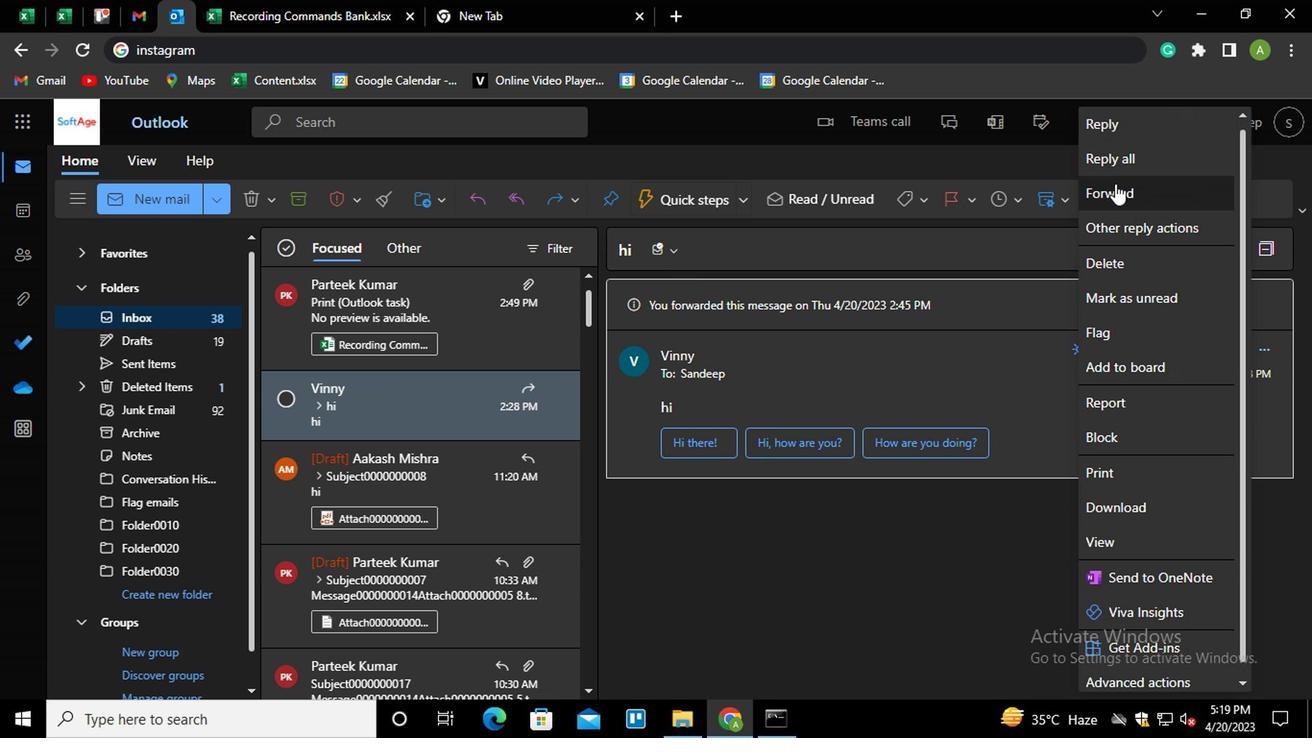 
Action: Mouse moved to (743, 469)
Screenshot: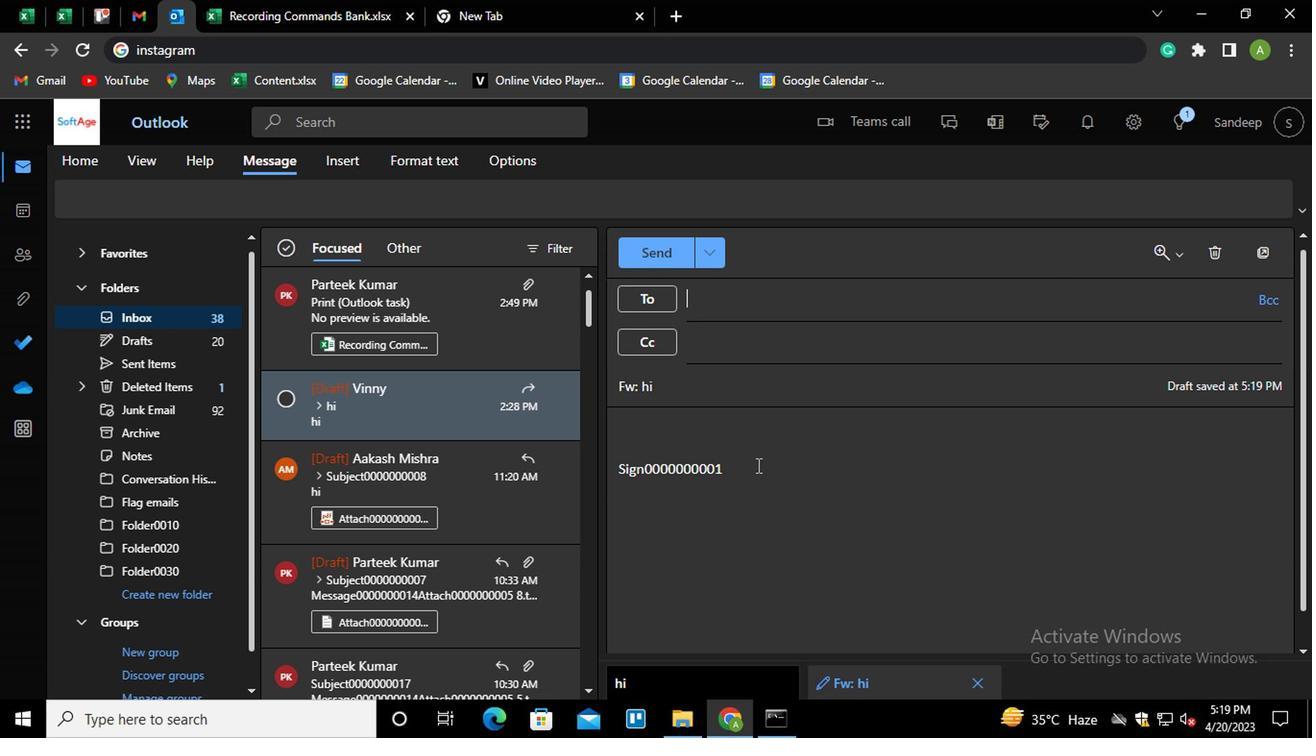 
Action: Mouse pressed left at (743, 469)
Screenshot: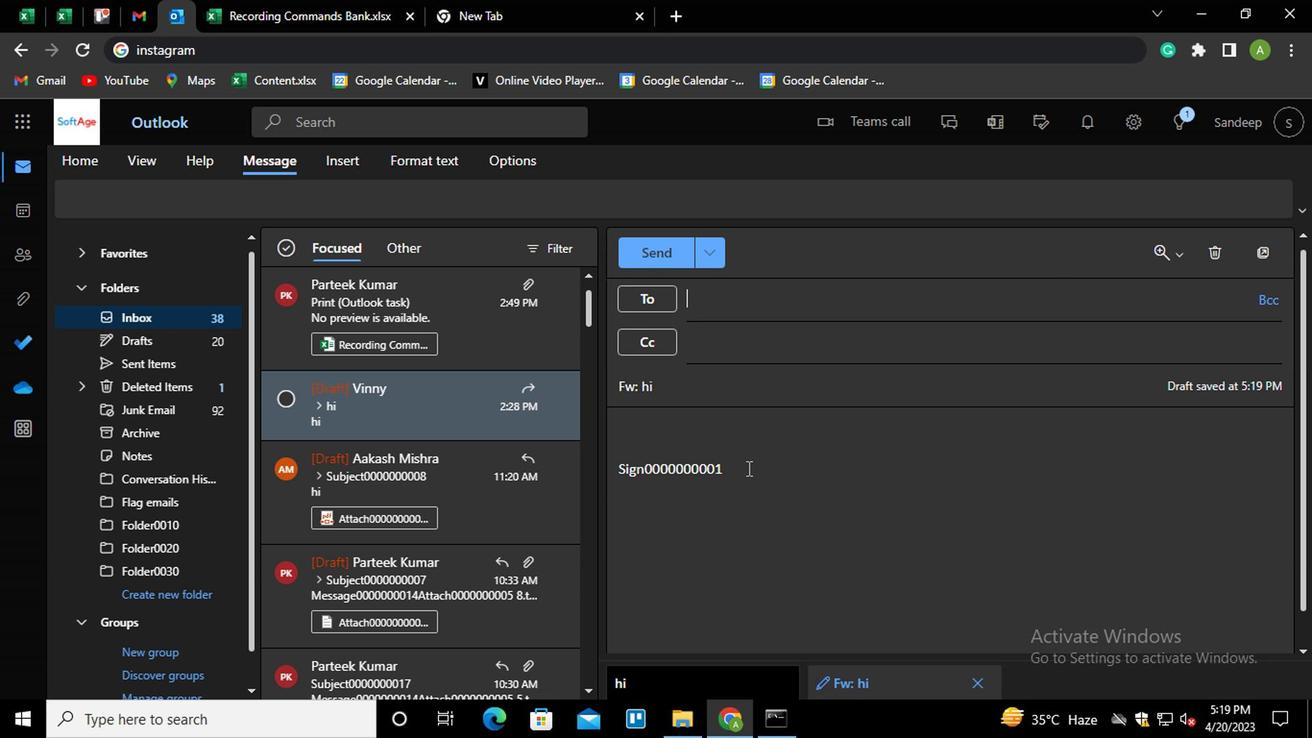 
Action: Key pressed <Key.shift_r><Key.enter>ctrl+K<Key.shift_r>ctrl+LINK0000000002
Screenshot: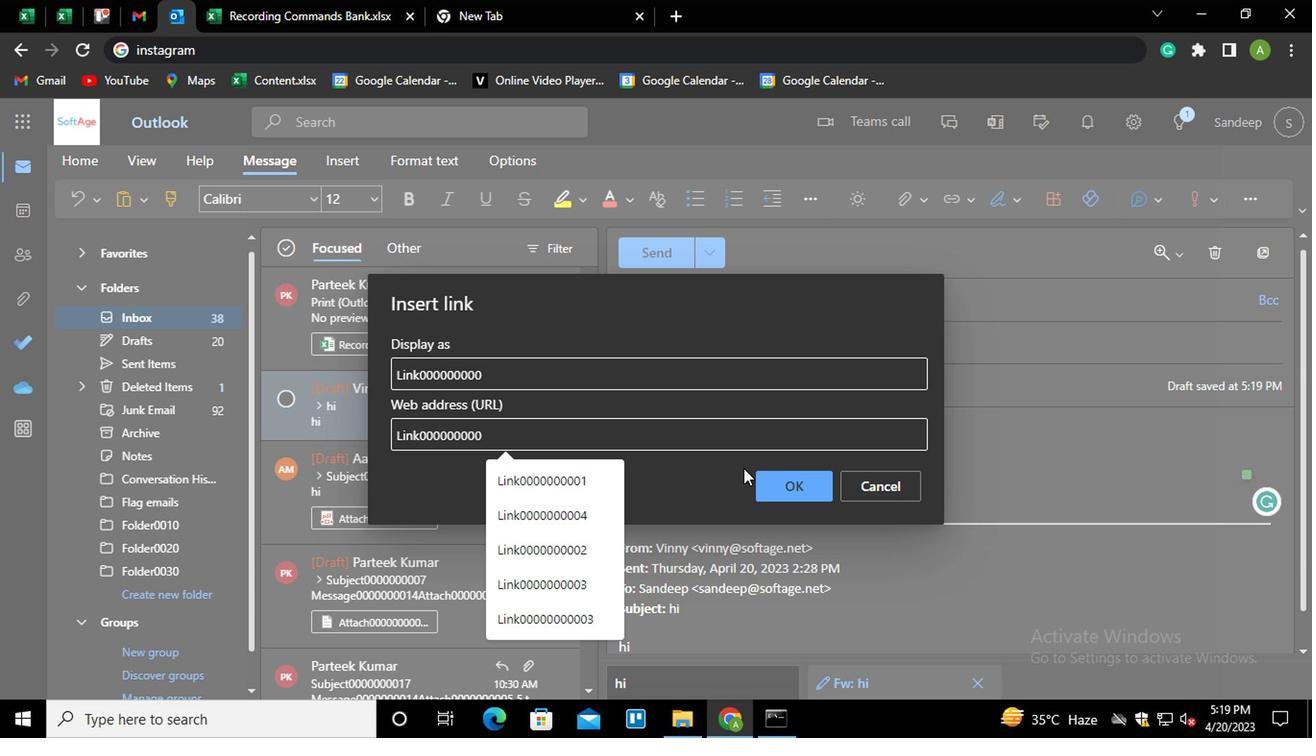 
Action: Mouse moved to (807, 477)
Screenshot: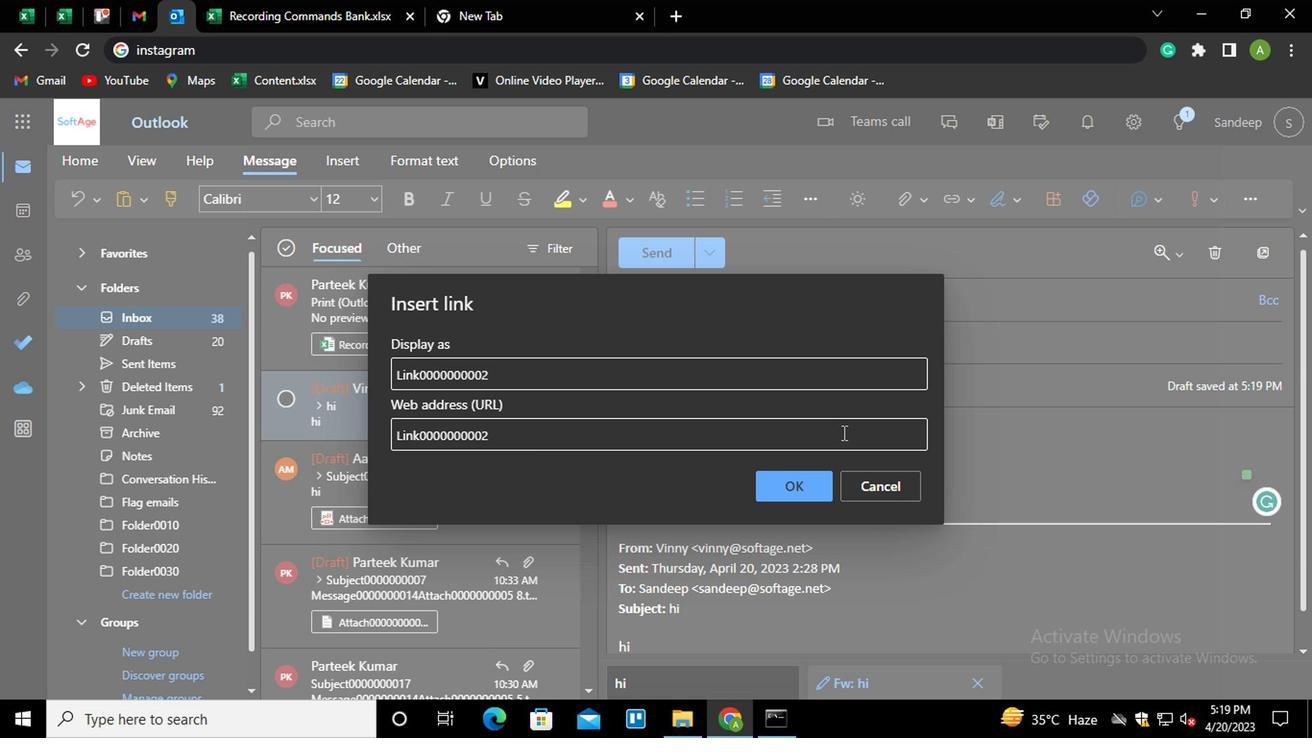
Action: Mouse pressed left at (807, 477)
Screenshot: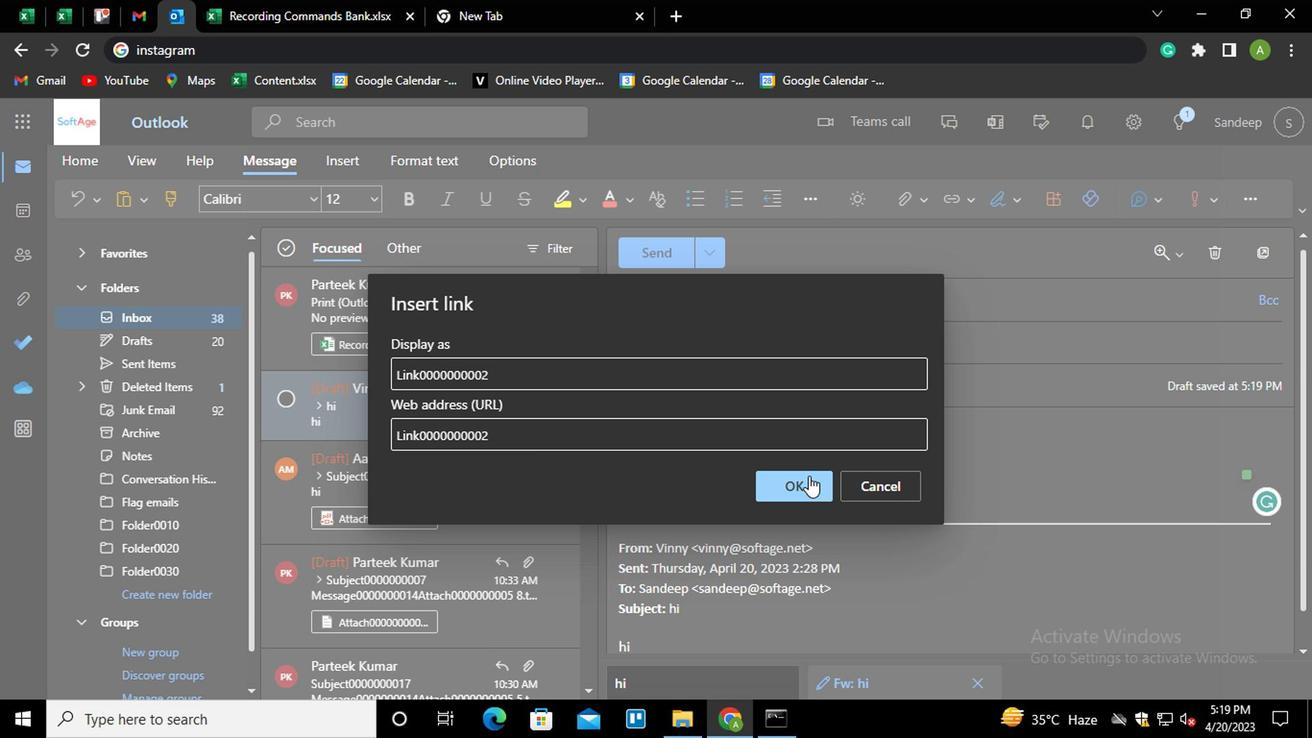 
Action: Mouse moved to (751, 307)
Screenshot: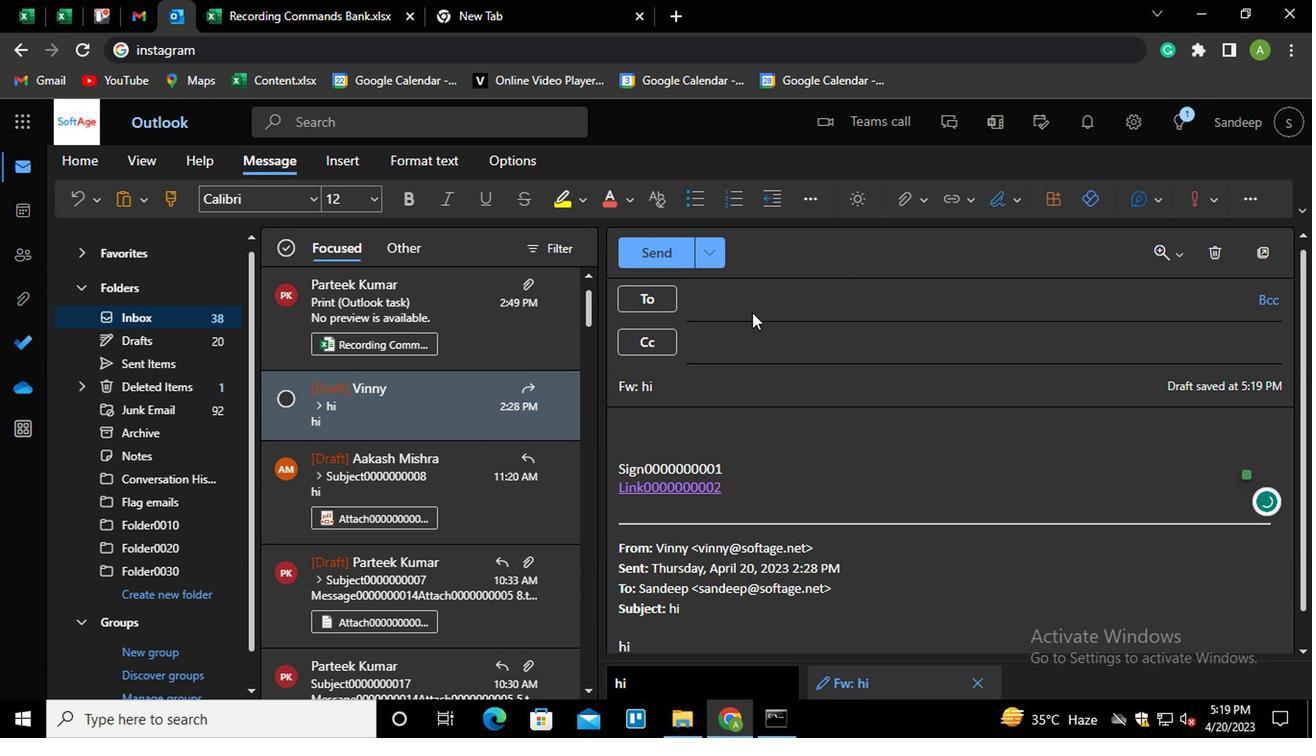 
Action: Mouse pressed left at (751, 307)
Screenshot: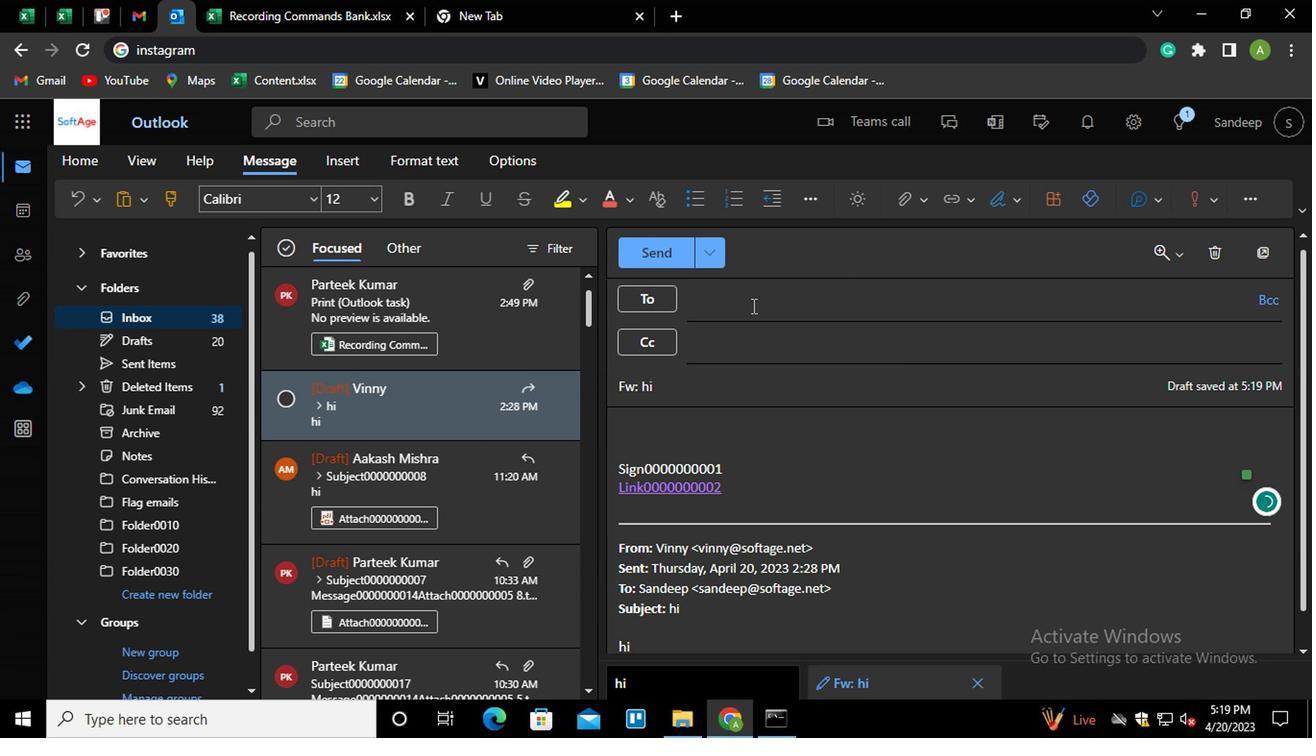 
Action: Key pressed PART<Key.enter>AAK<Key.enter>
Screenshot: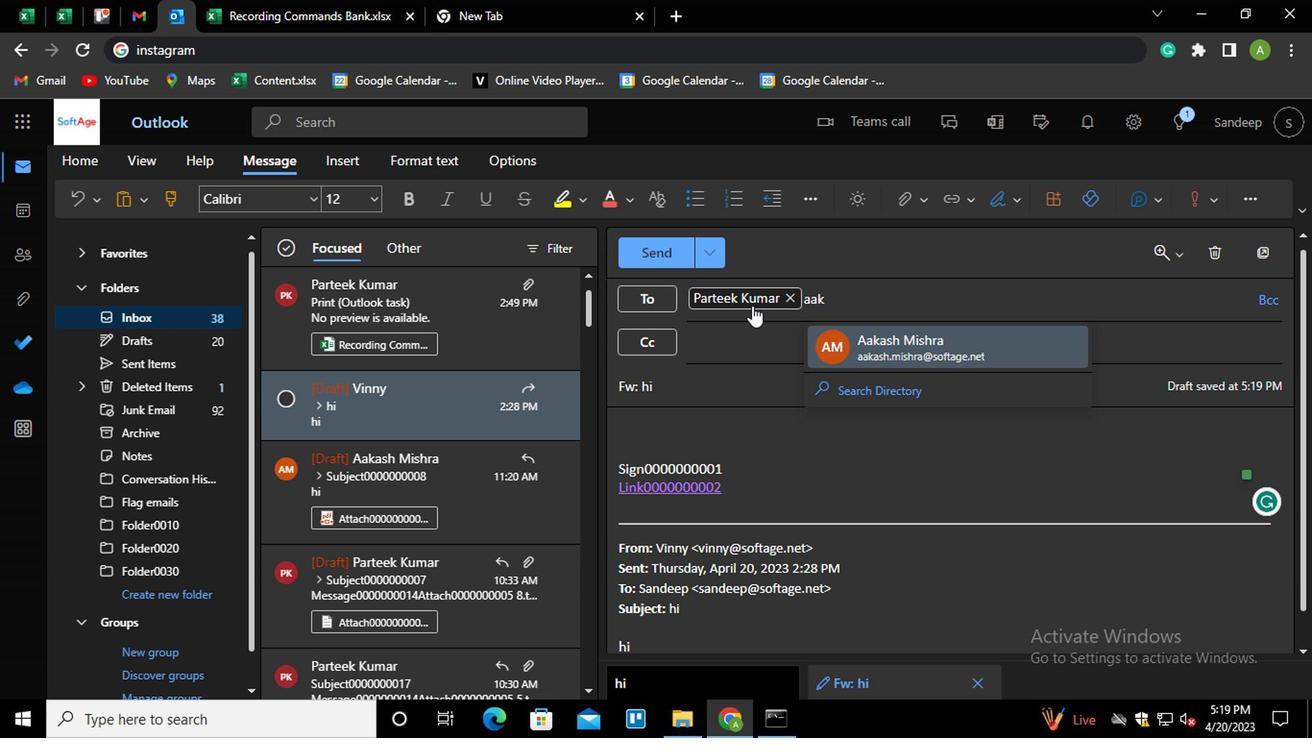 
Action: Mouse moved to (673, 390)
Screenshot: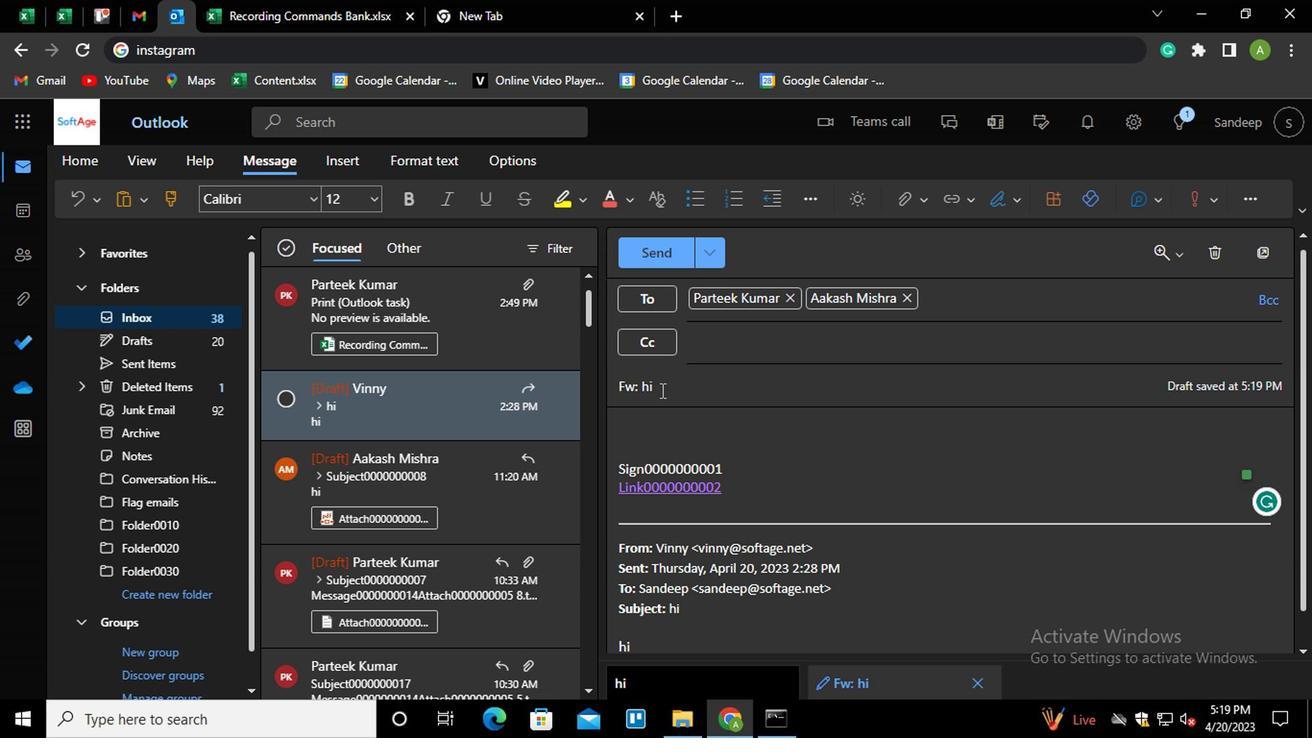 
Action: Mouse pressed left at (673, 390)
Screenshot: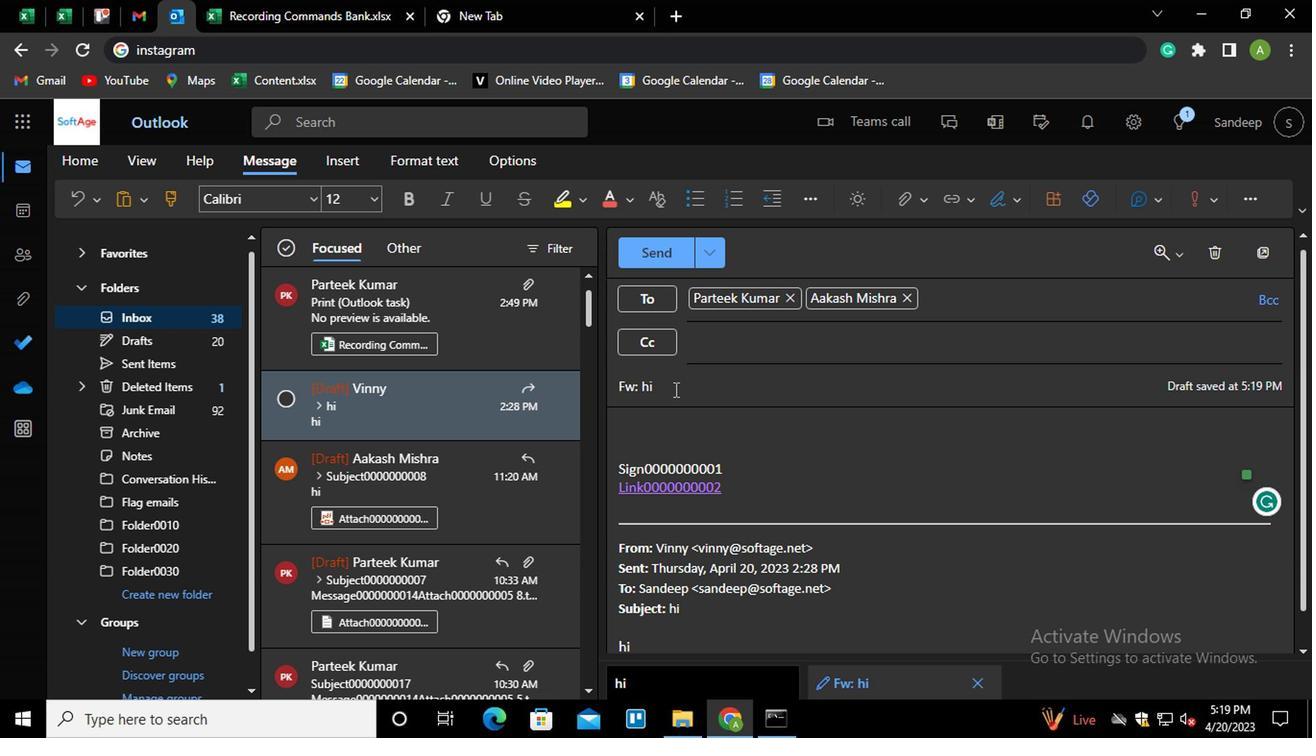 
Action: Key pressed <Key.shift_r><Key.home><Key.shift>SUBJECT0000000001
Screenshot: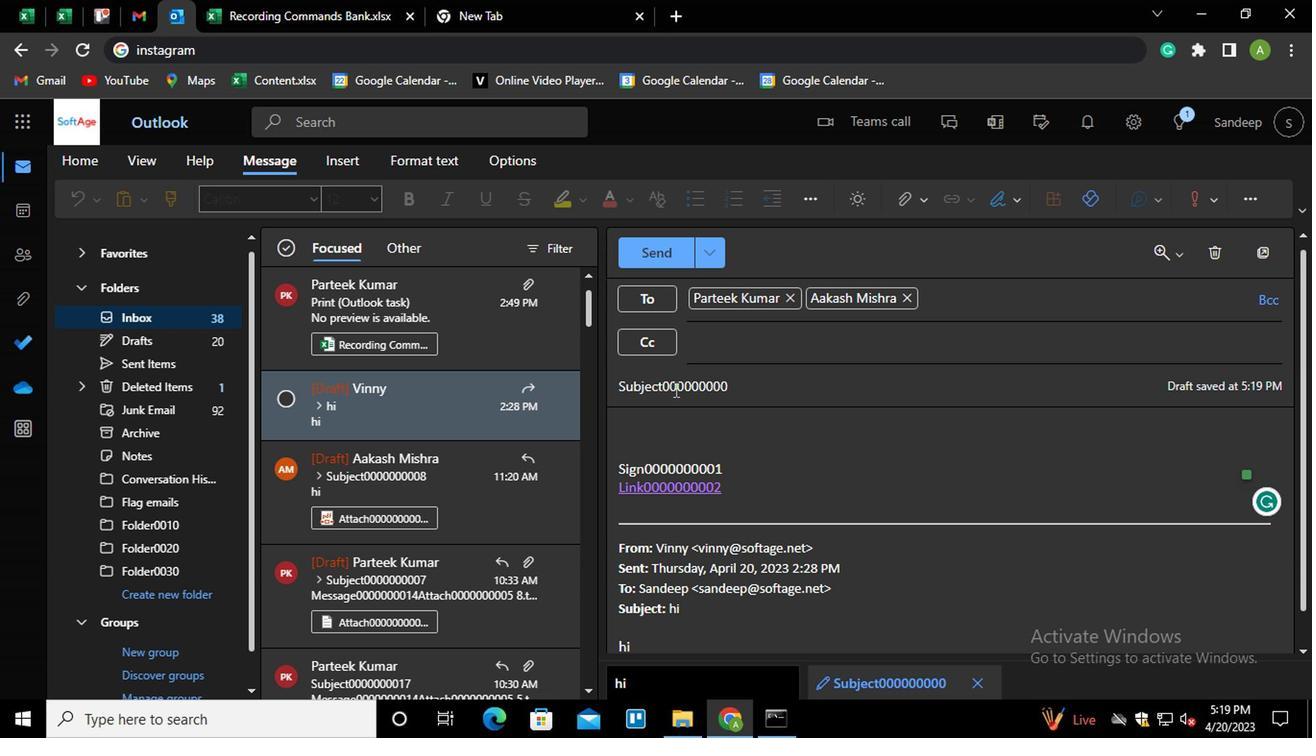 
Action: Mouse moved to (725, 492)
Screenshot: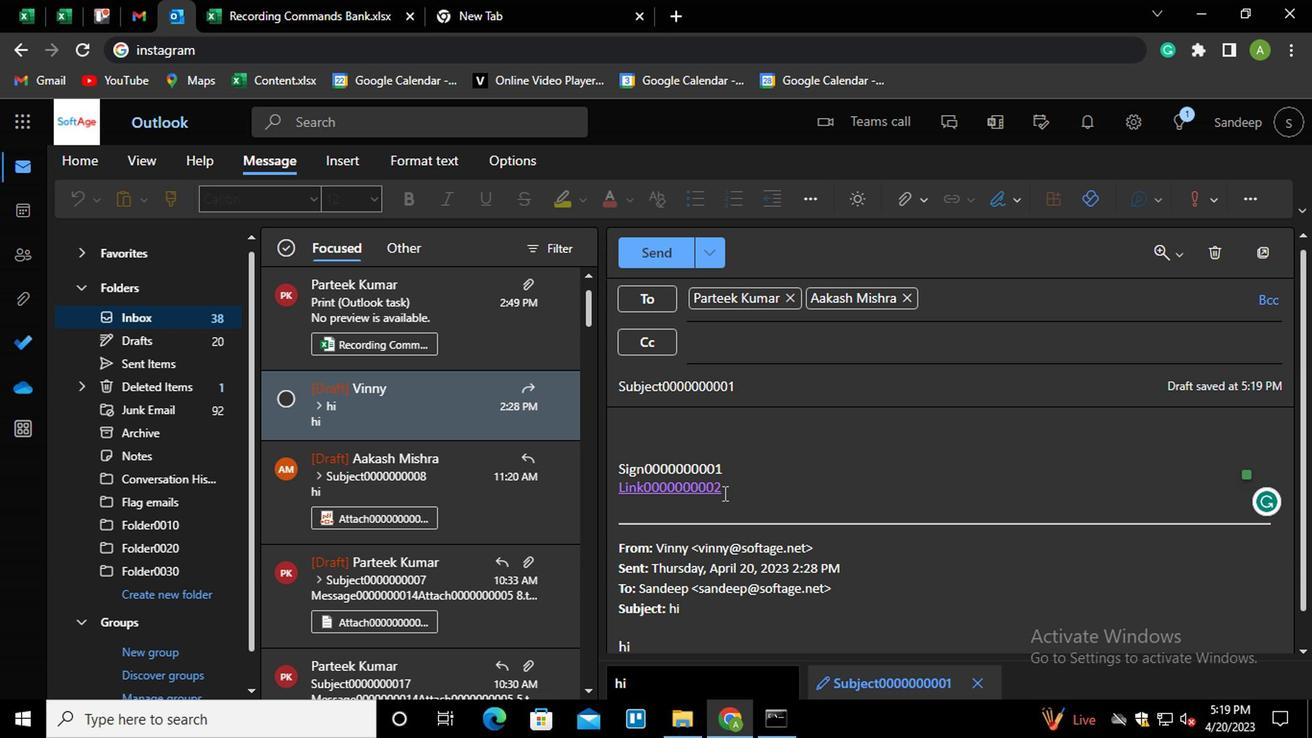 
Action: Mouse pressed left at (725, 492)
Screenshot: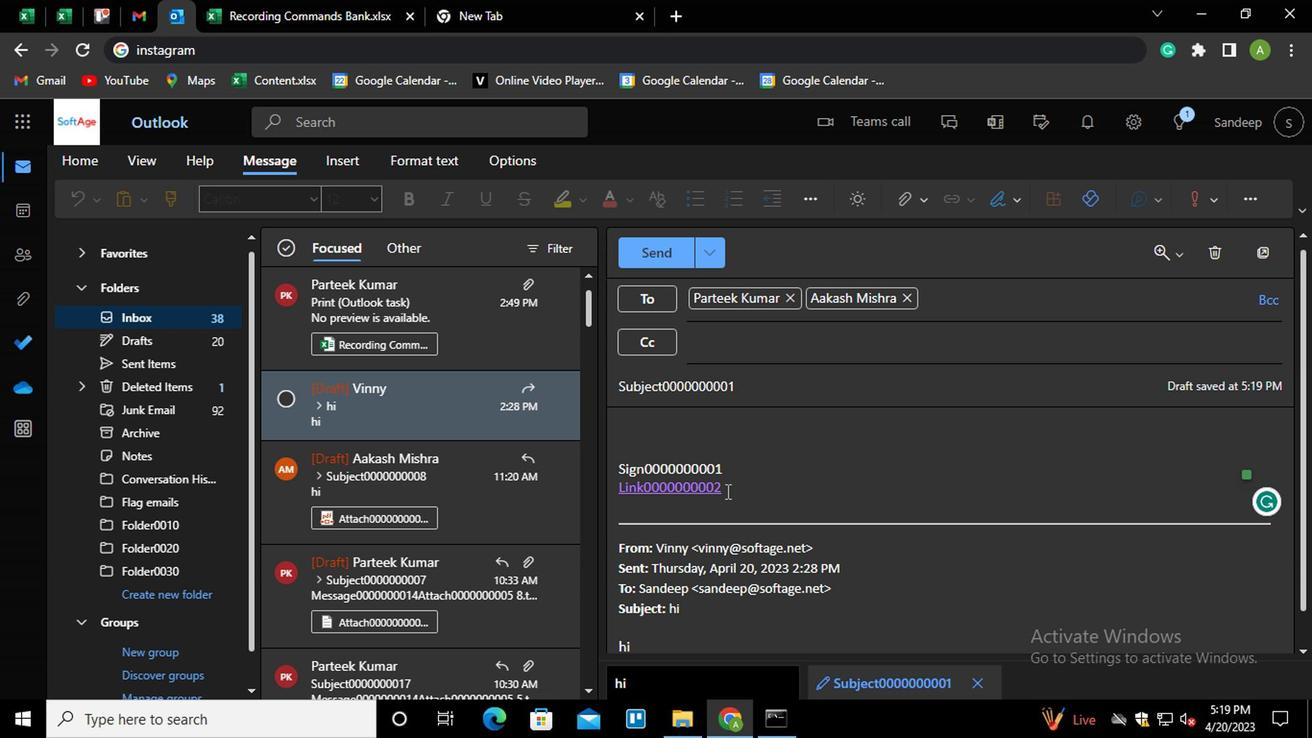 
Action: Key pressed <Key.shift_r><Key.enter><Key.shift_r>MESSAGE0000000001
Screenshot: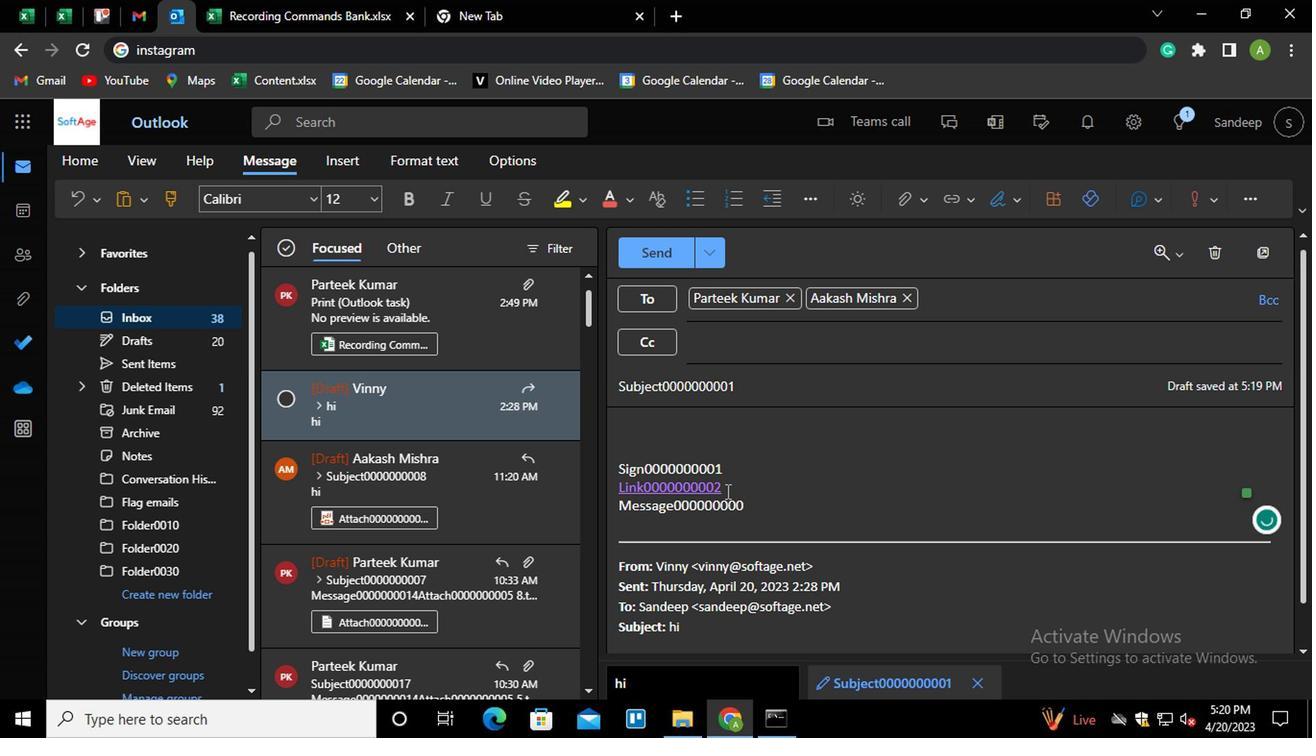 
Action: Mouse moved to (923, 204)
Screenshot: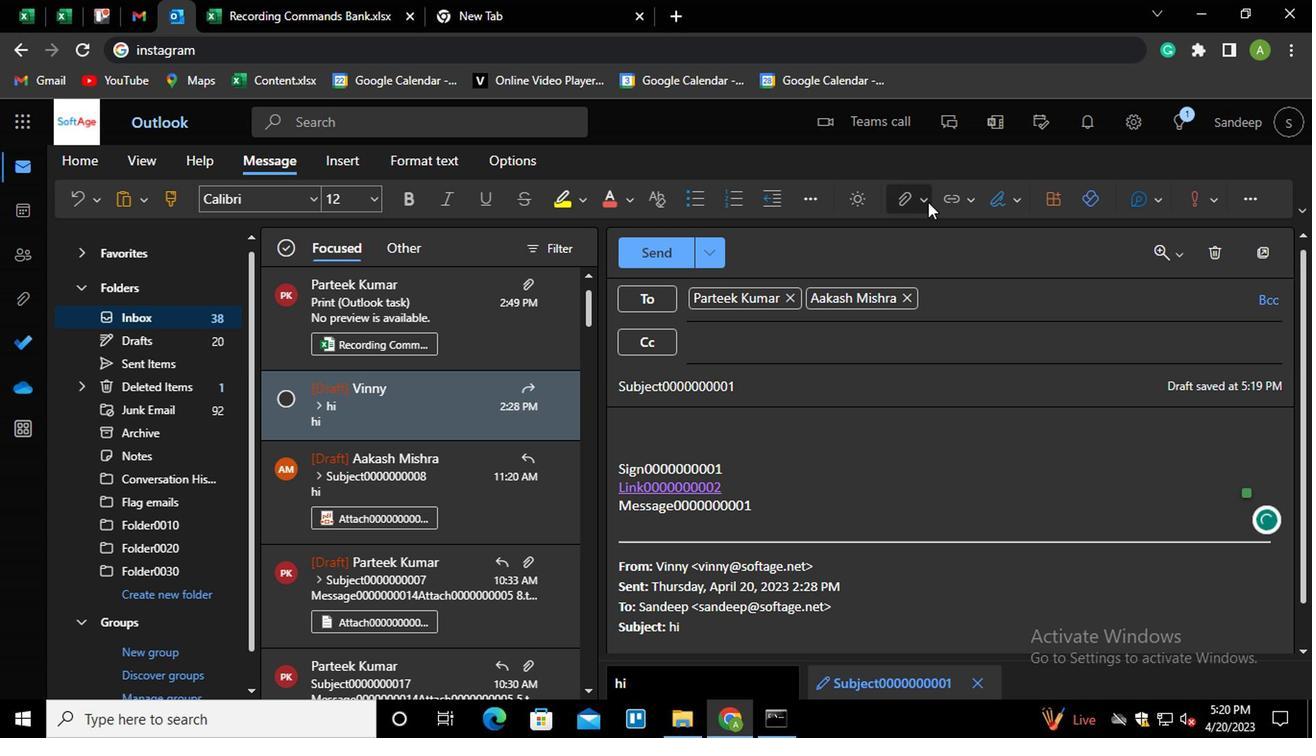 
Action: Mouse pressed left at (923, 204)
Screenshot: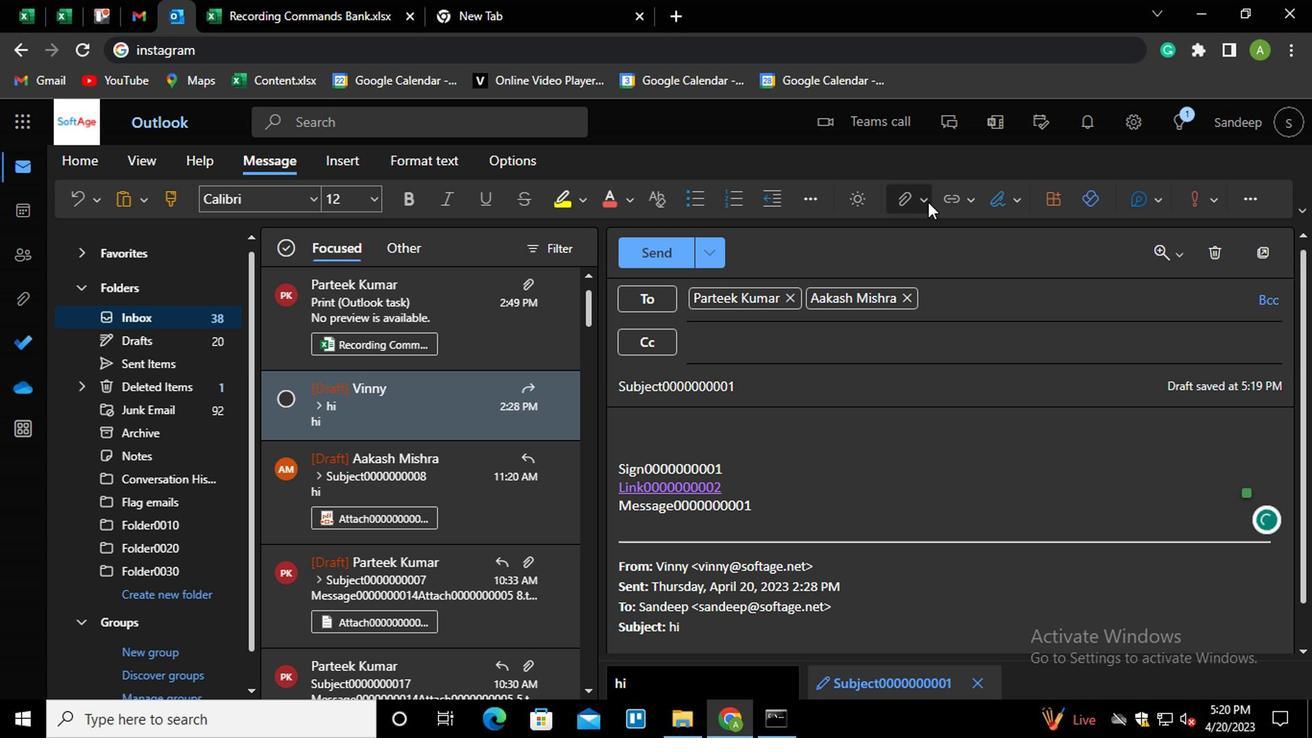 
Action: Mouse moved to (788, 242)
Screenshot: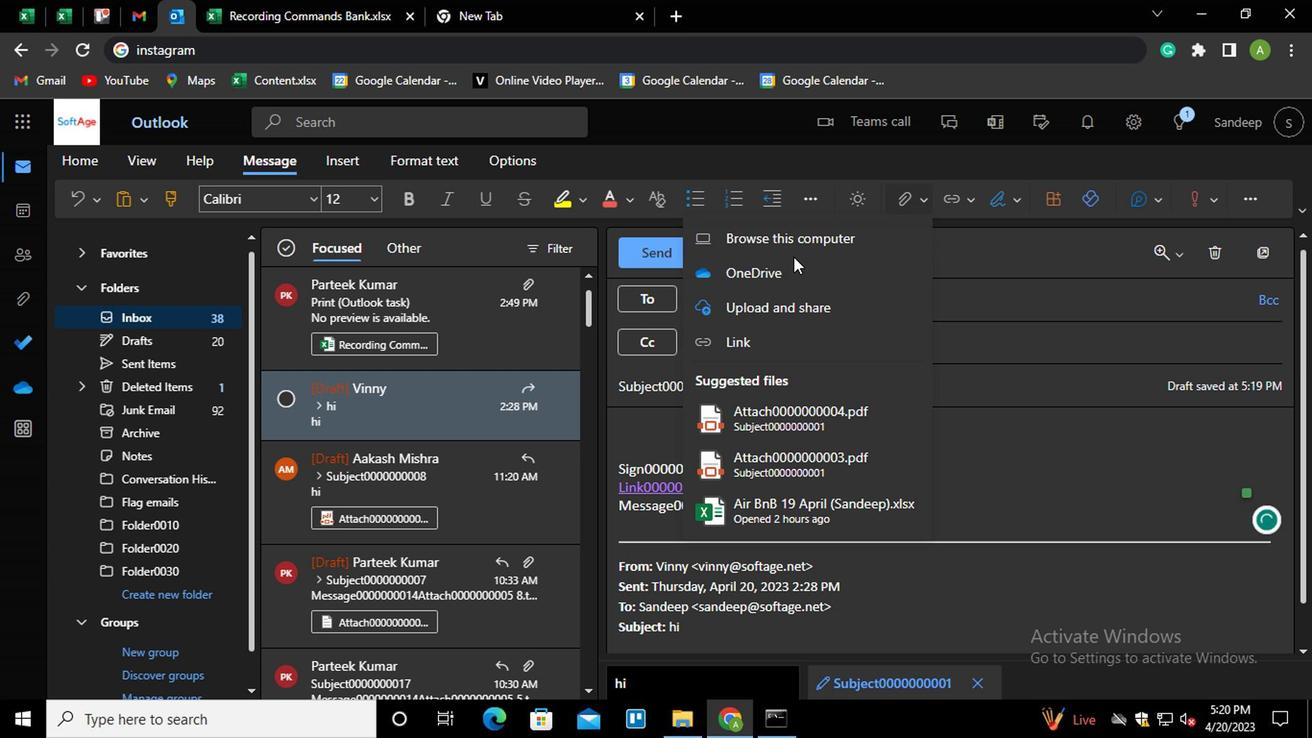 
Action: Mouse pressed left at (788, 242)
Screenshot: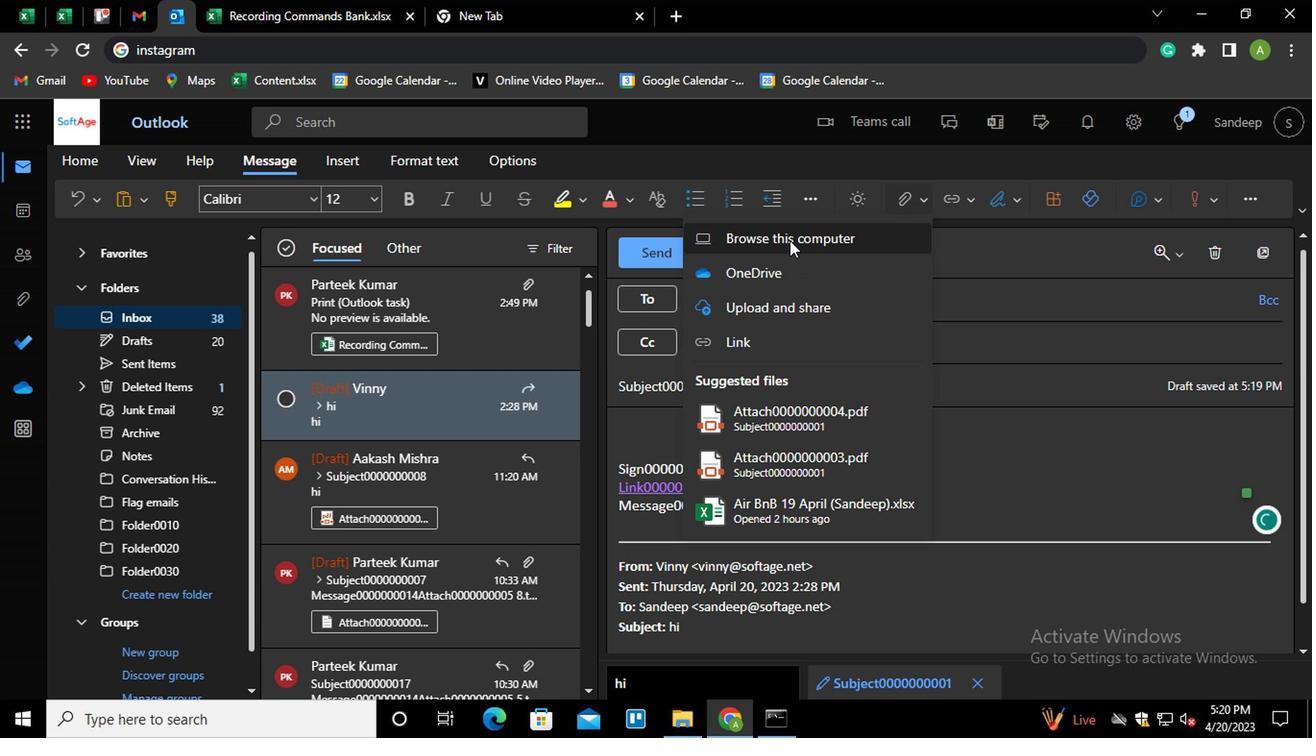 
Action: Mouse moved to (311, 144)
Screenshot: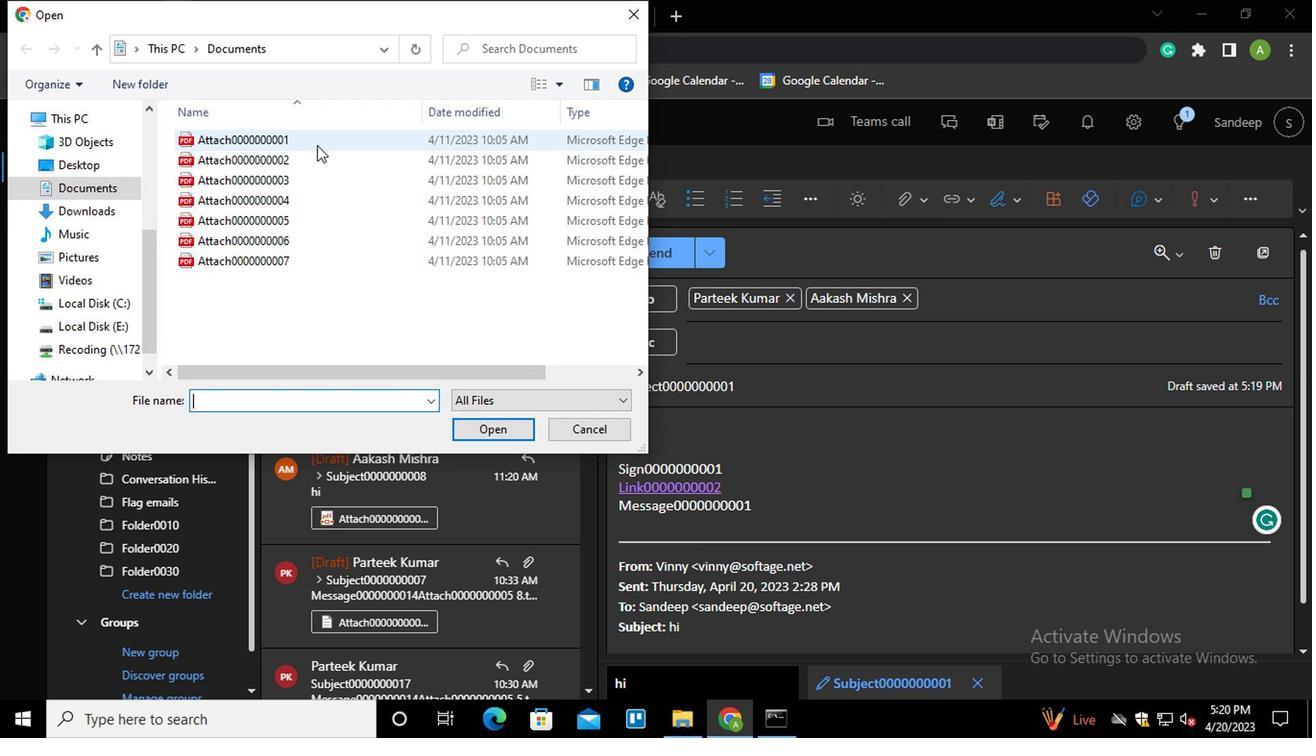 
Action: Mouse pressed left at (311, 144)
Screenshot: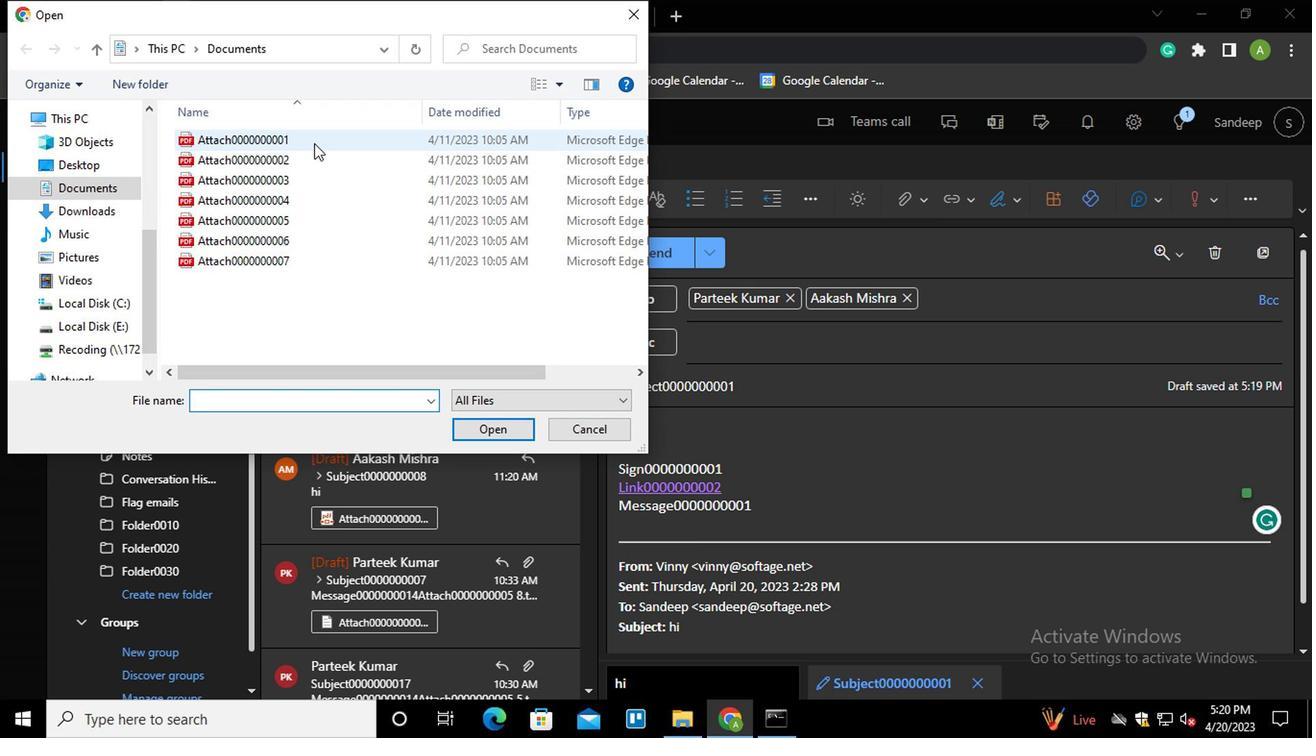 
Action: Mouse moved to (486, 431)
Screenshot: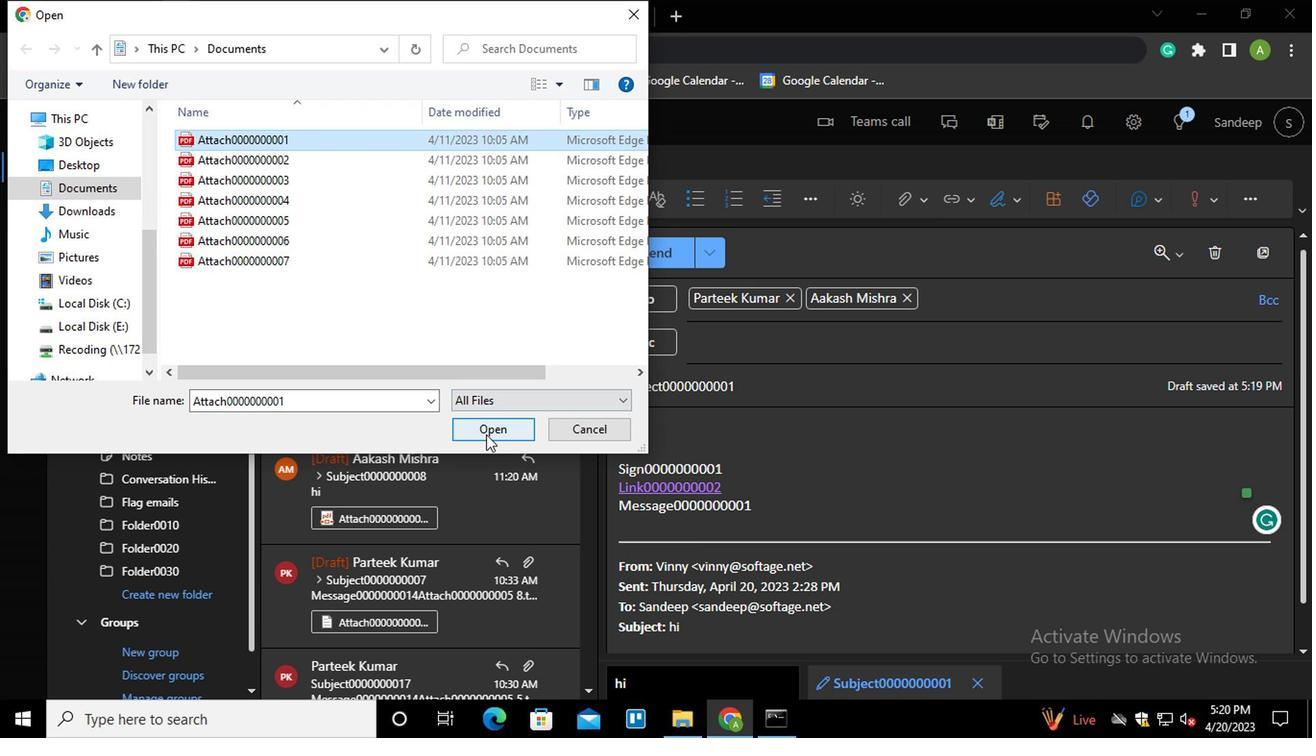 
Action: Mouse pressed left at (486, 431)
Screenshot: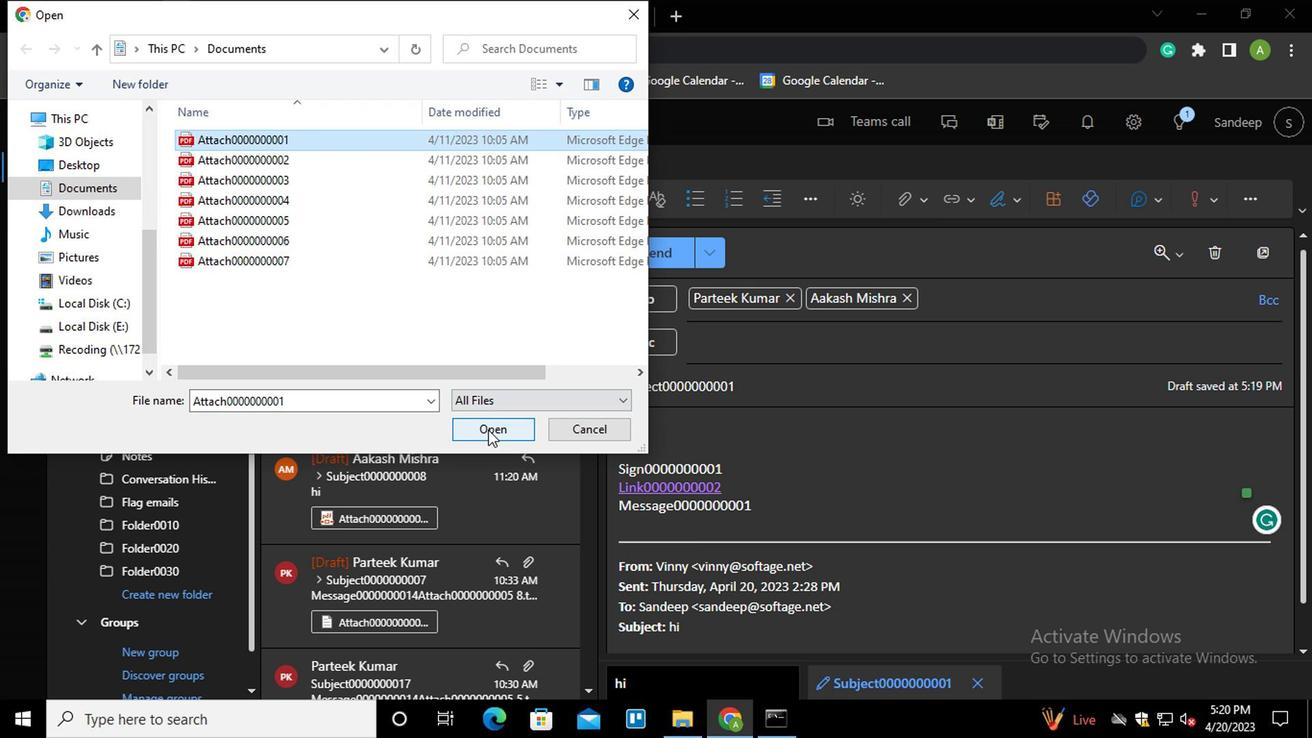 
Action: Mouse moved to (663, 251)
Screenshot: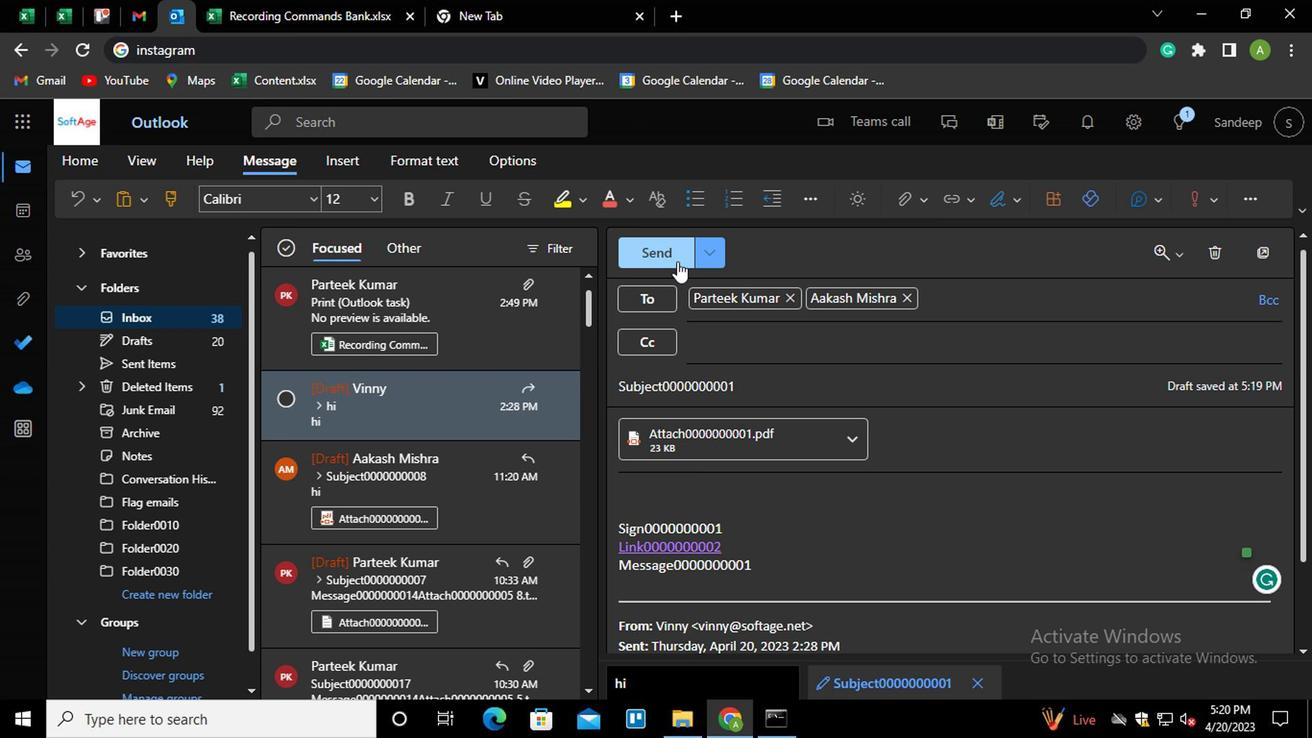 
Action: Mouse pressed left at (663, 251)
Screenshot: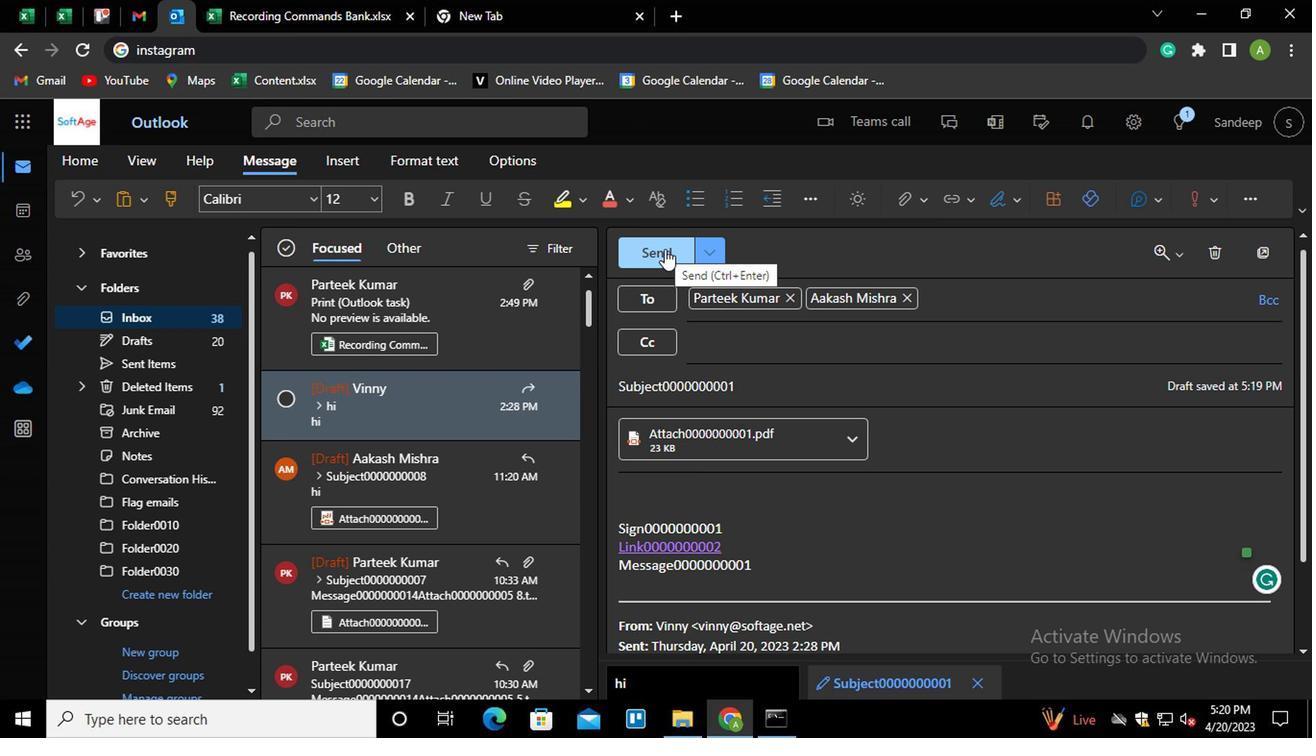 
Action: Mouse moved to (1259, 352)
Screenshot: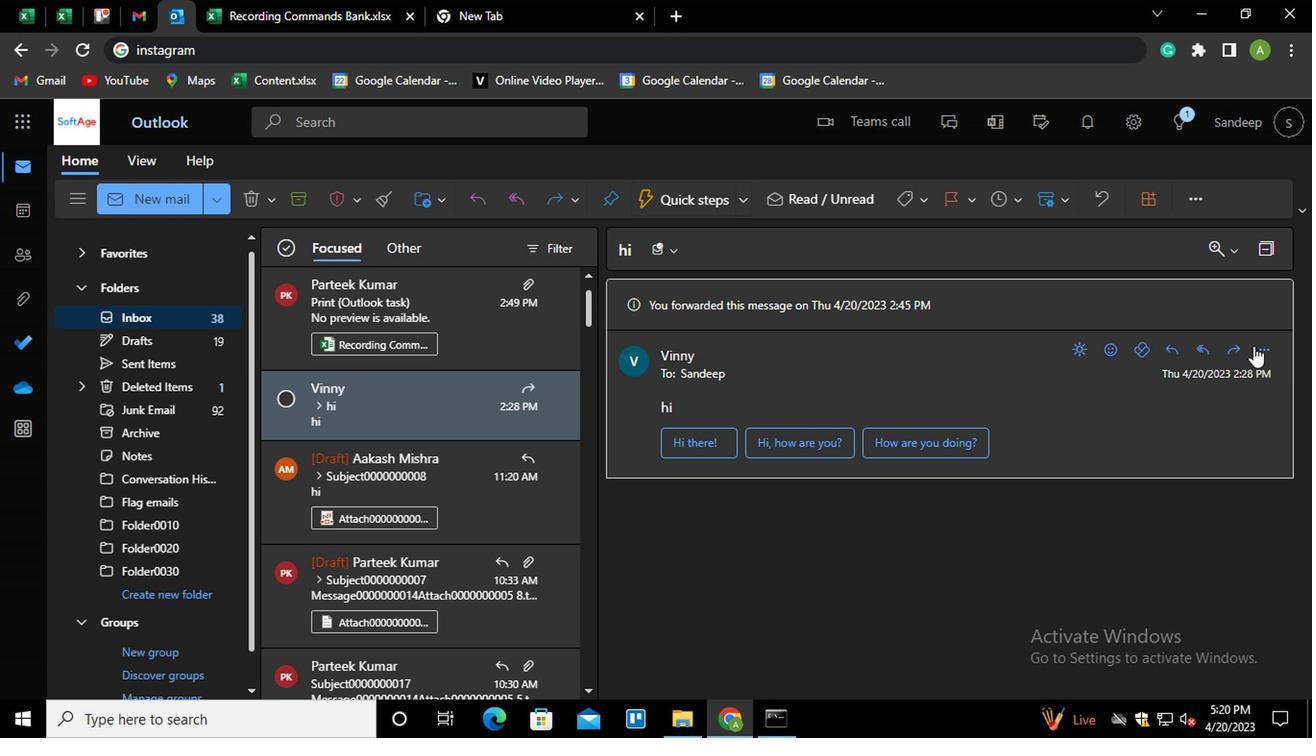 
Action: Mouse pressed left at (1259, 352)
Screenshot: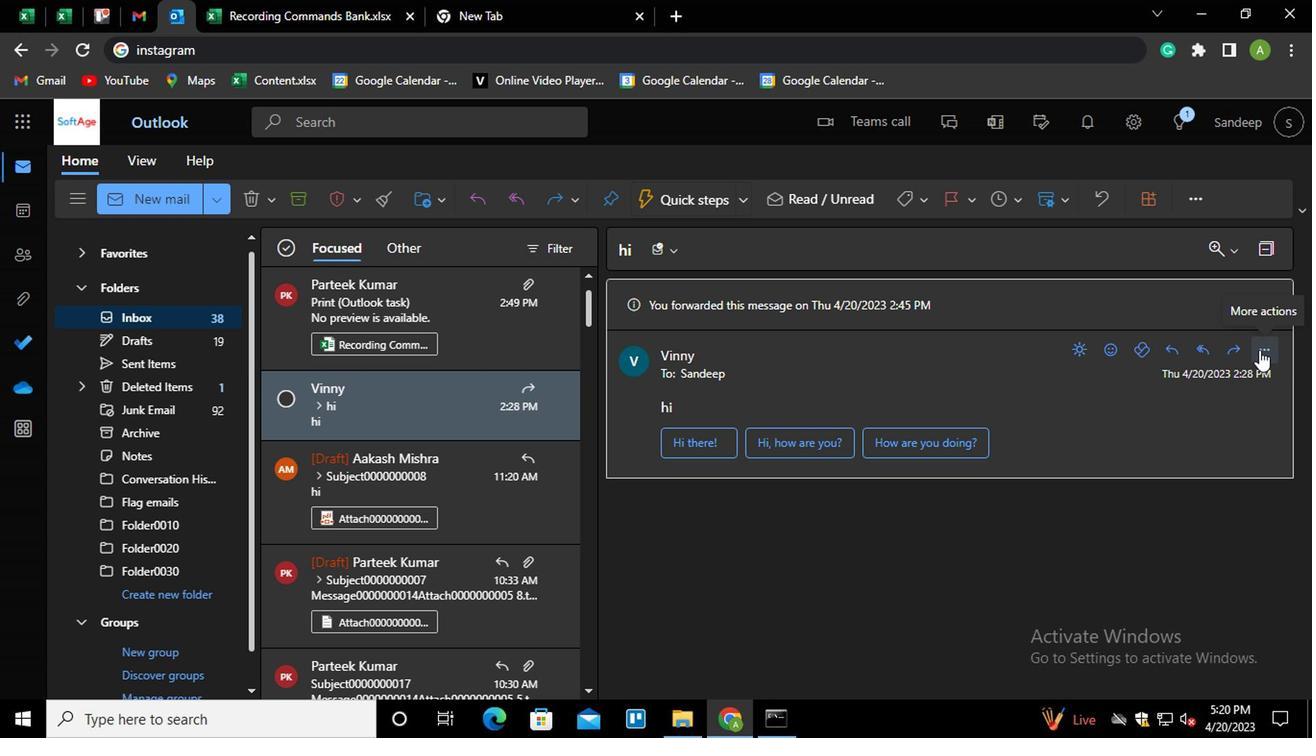 
Action: Mouse moved to (1150, 192)
Screenshot: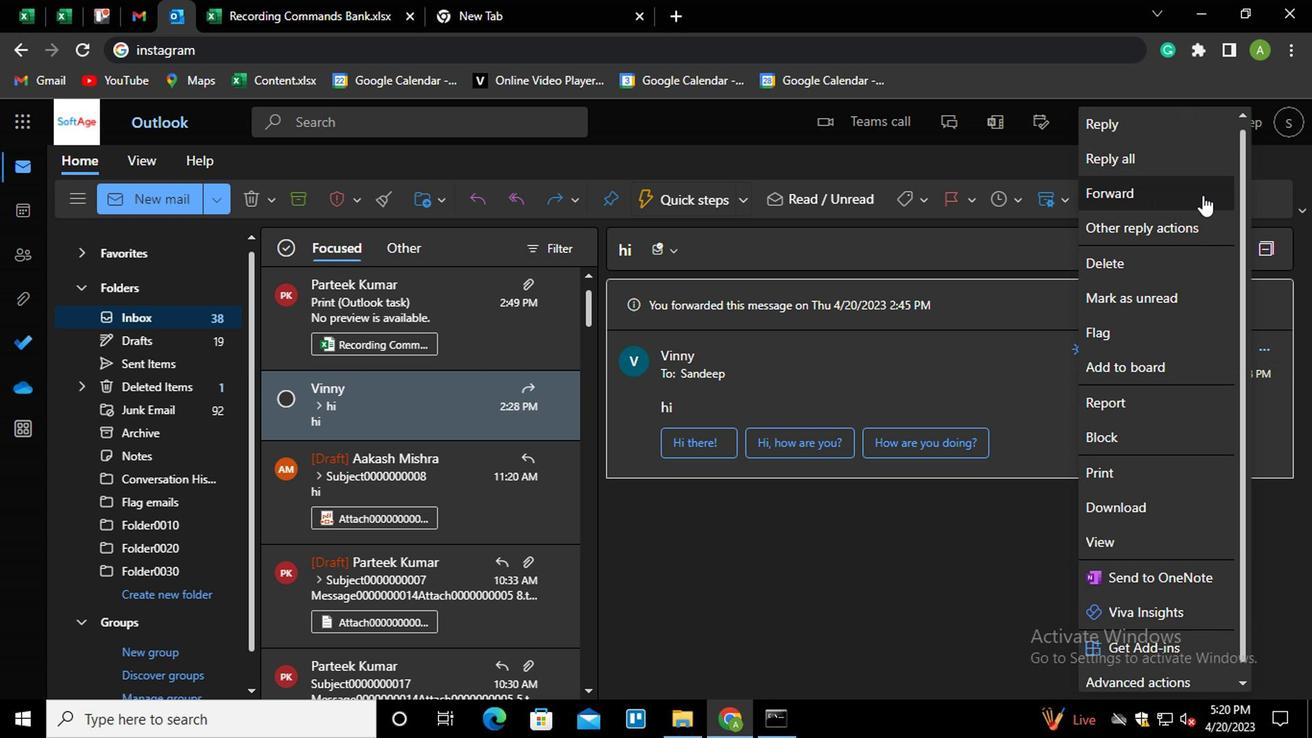 
Action: Mouse pressed left at (1150, 192)
Screenshot: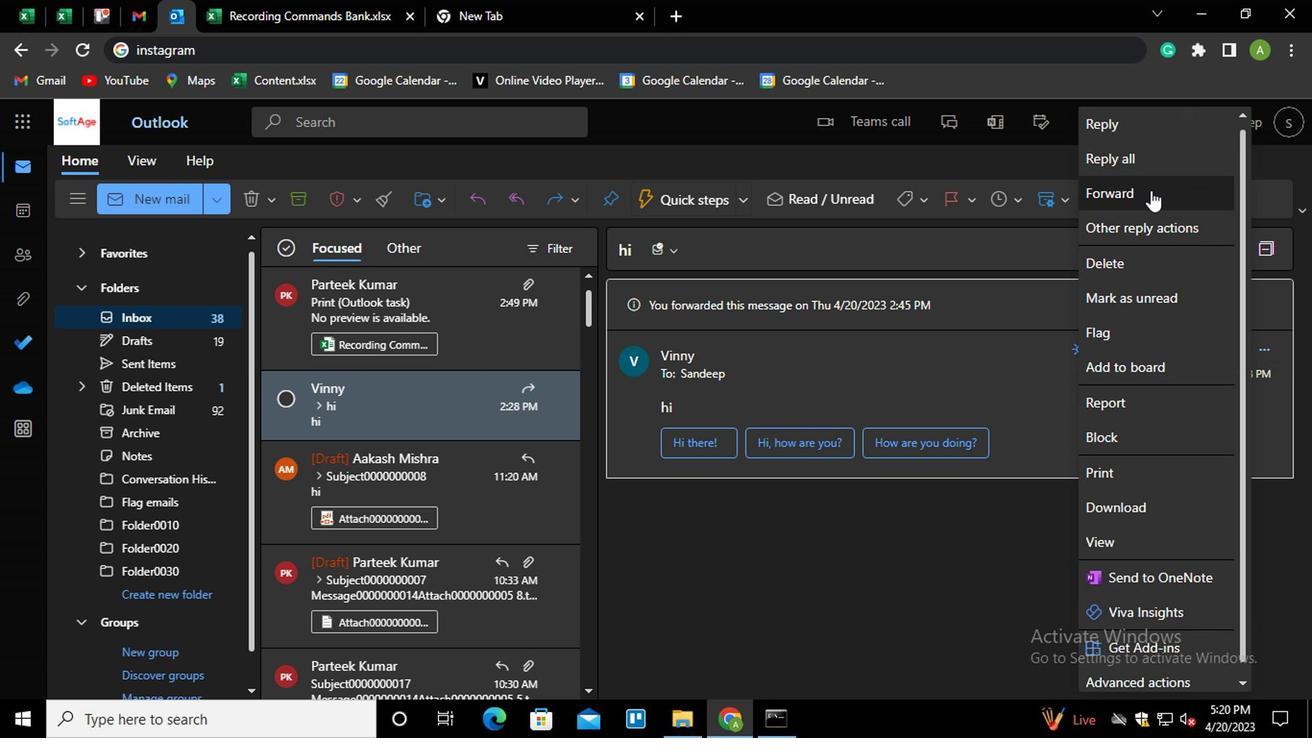 
Action: Mouse moved to (734, 471)
Screenshot: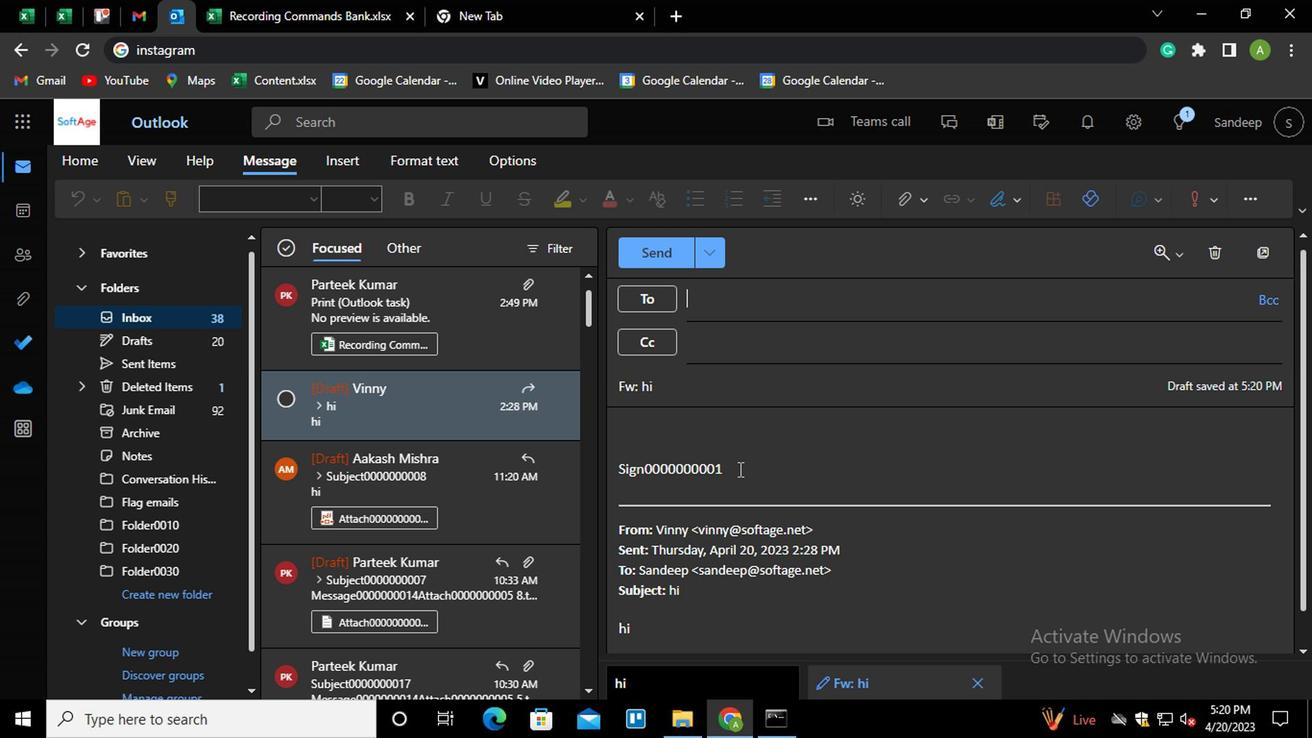 
Action: Mouse pressed left at (734, 471)
Screenshot: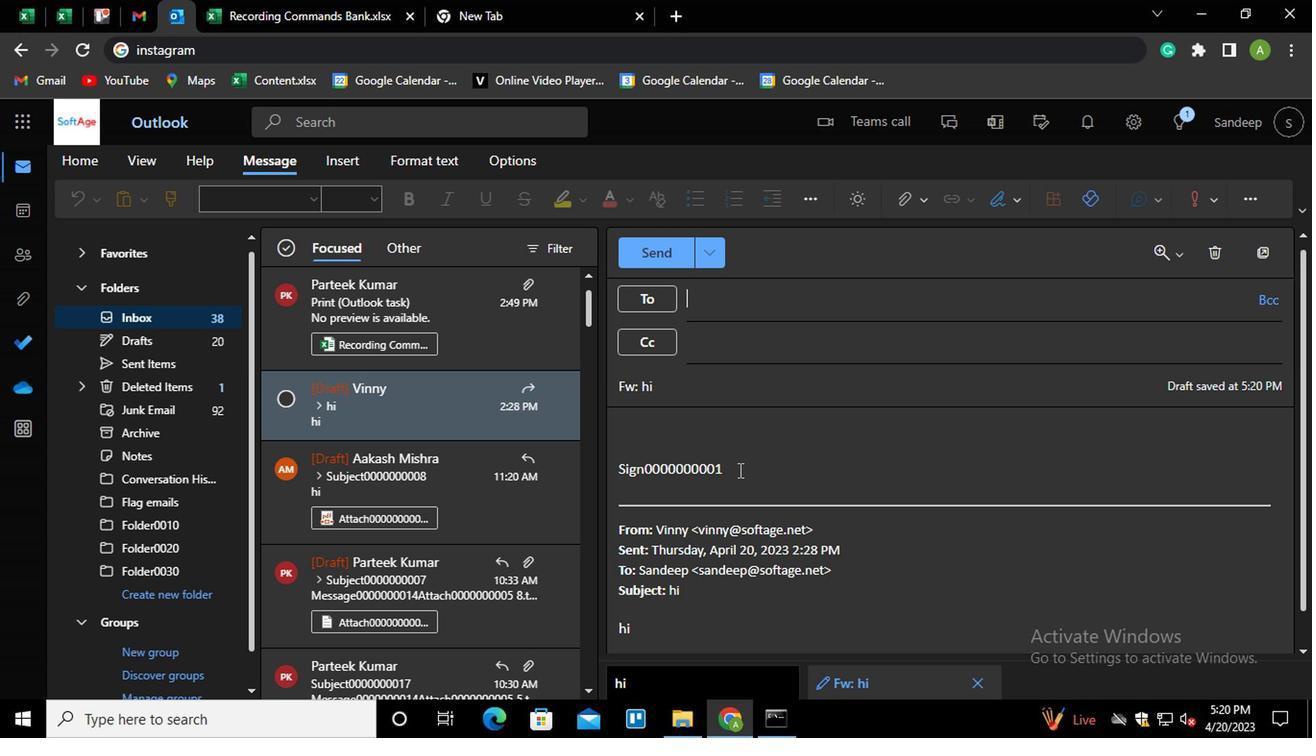 
Action: Key pressed <Key.shift_r><Key.enter>ctrl+K<Key.shift_r>ctrl+LINK0000000002
Screenshot: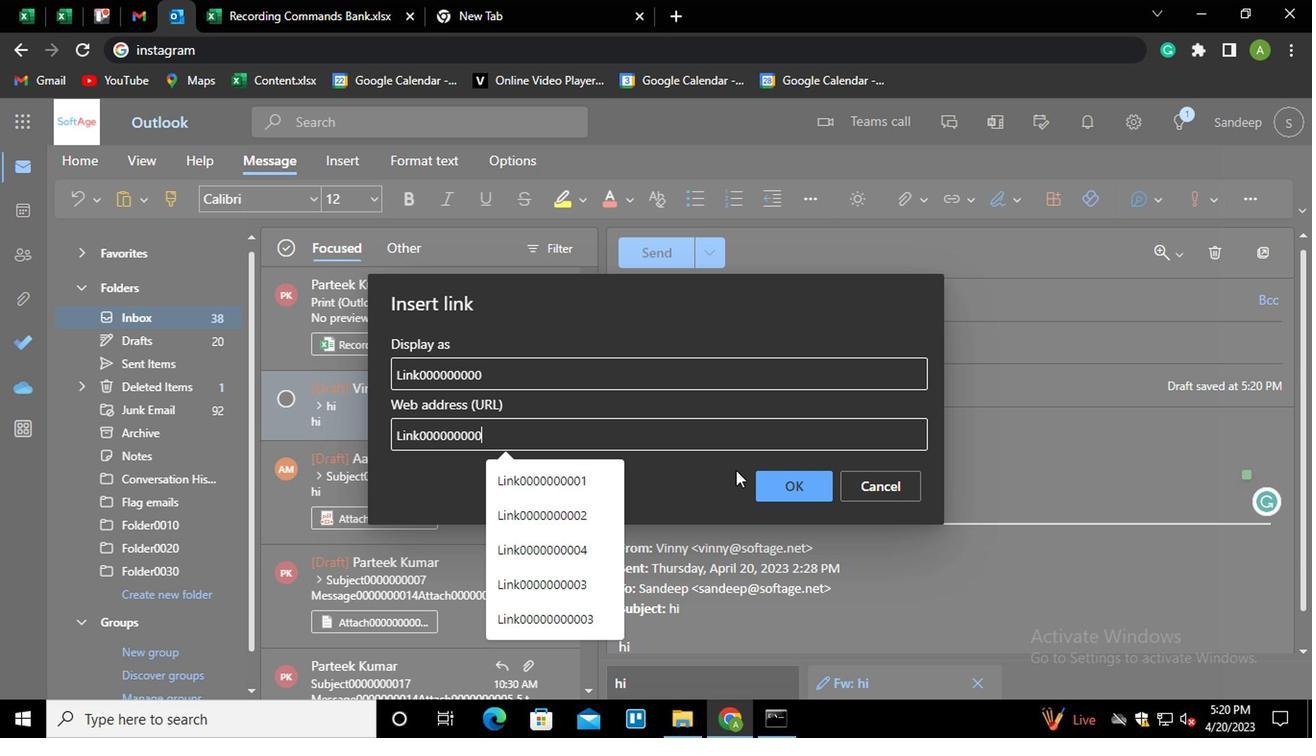
Action: Mouse moved to (778, 488)
Screenshot: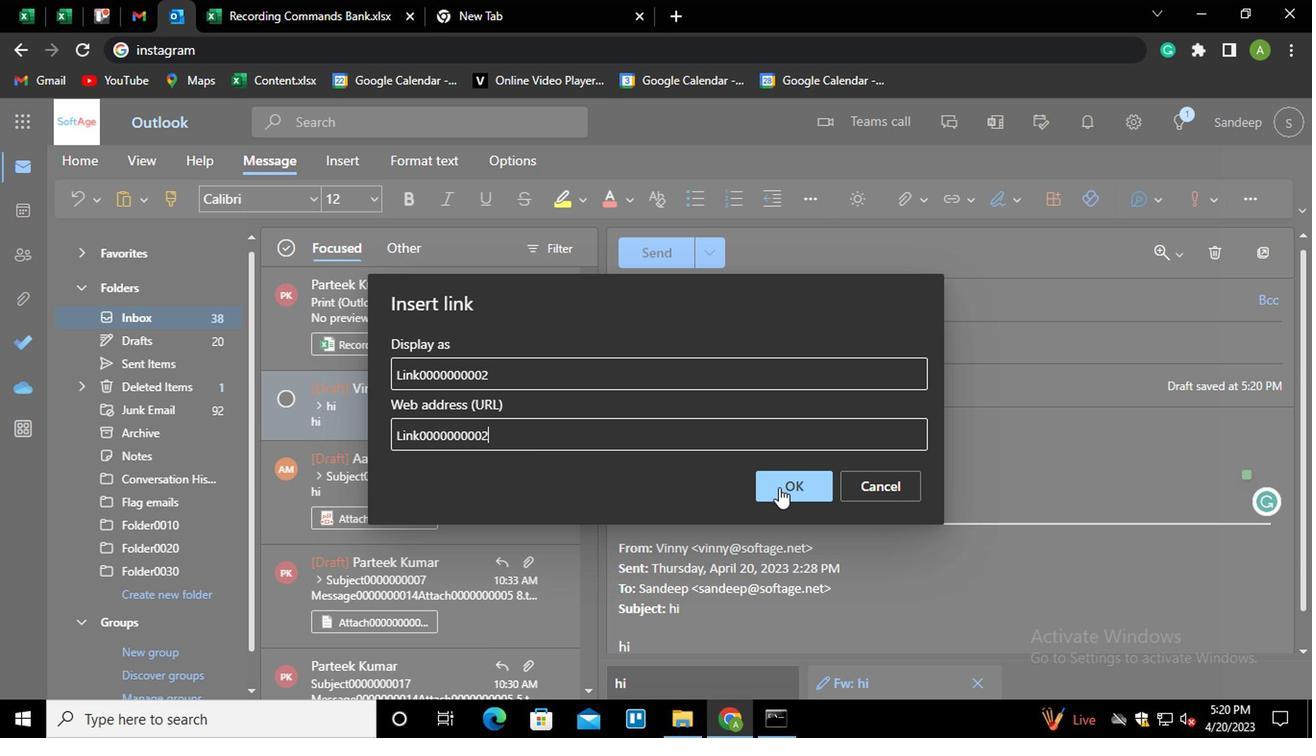 
Action: Mouse pressed left at (778, 488)
Screenshot: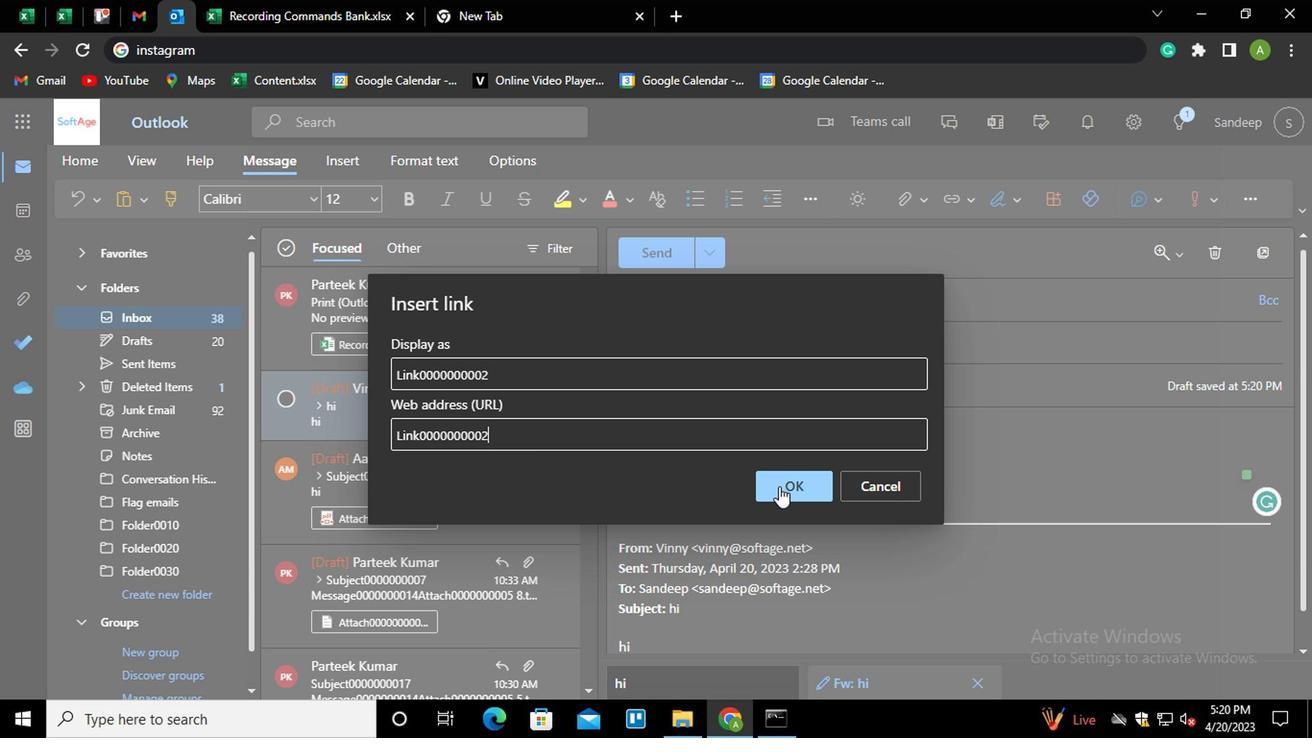 
Action: Mouse moved to (766, 300)
Screenshot: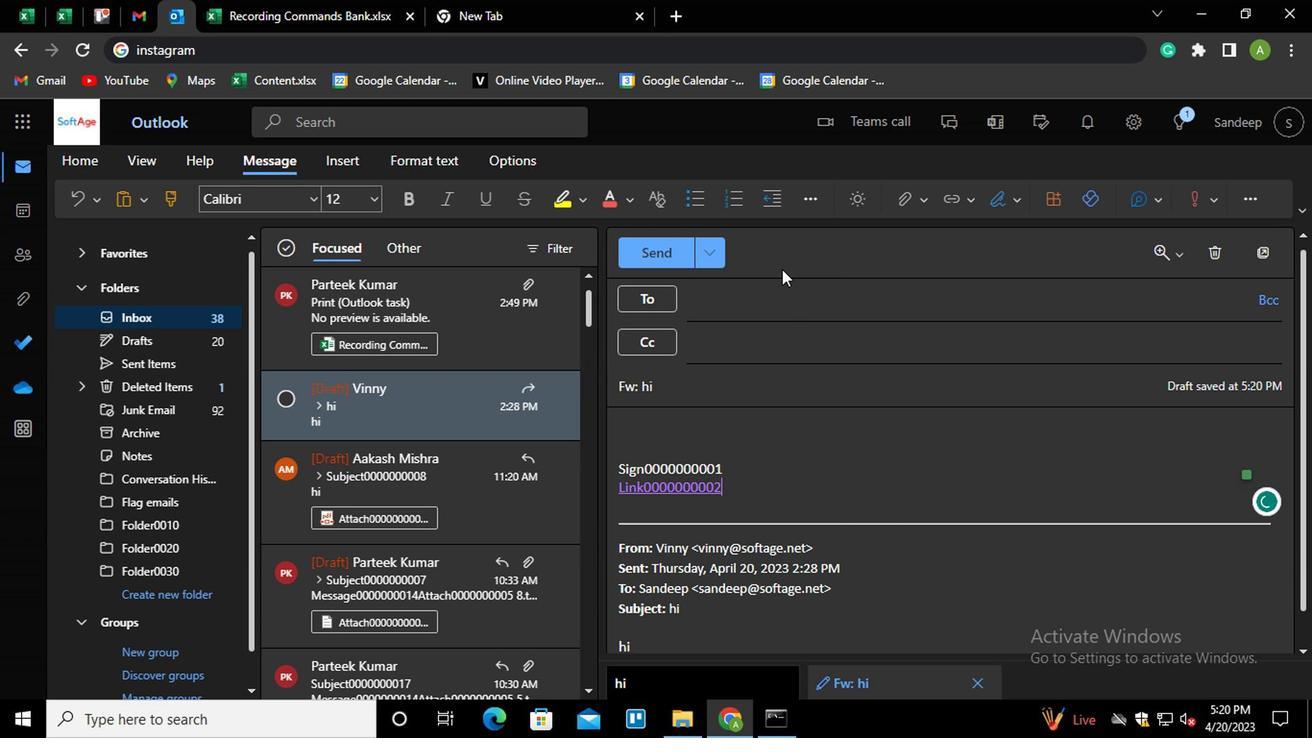 
Action: Mouse pressed left at (766, 300)
Screenshot: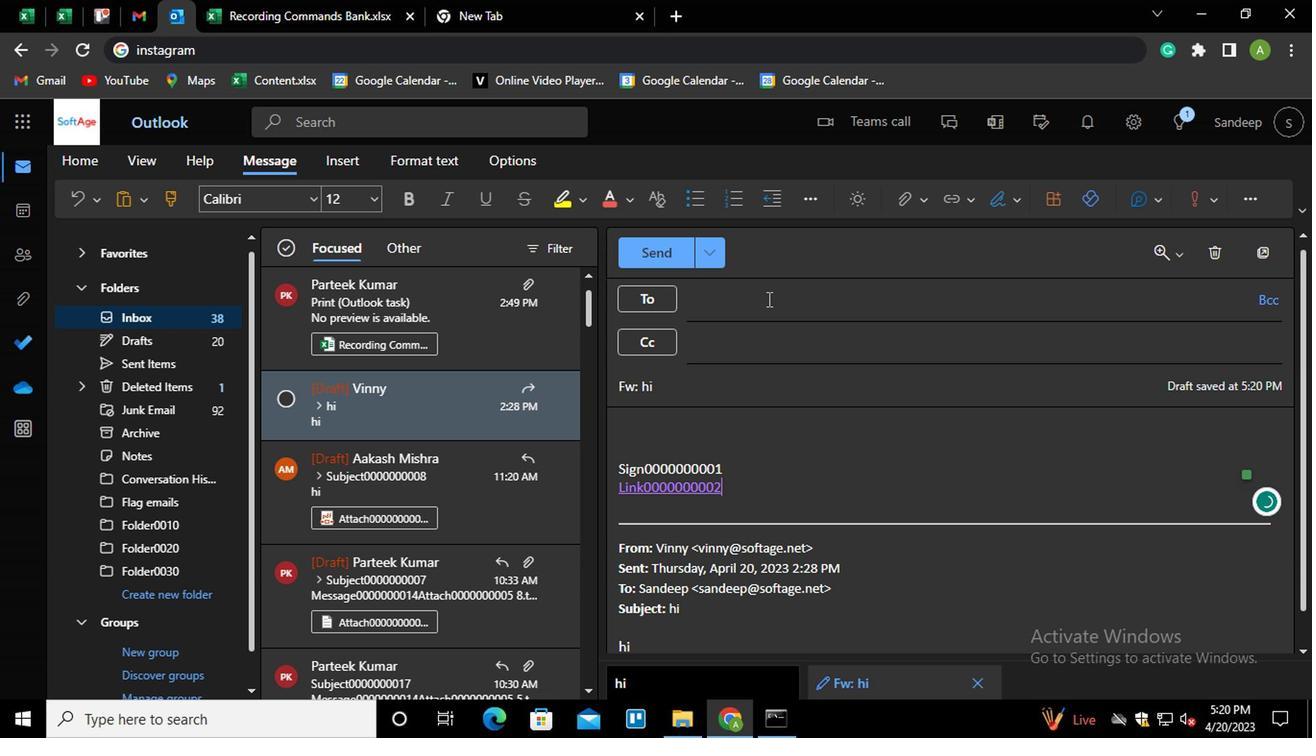 
Action: Key pressed PART<Key.enter>AA<Key.enter>AYU<Key.enter>
Screenshot: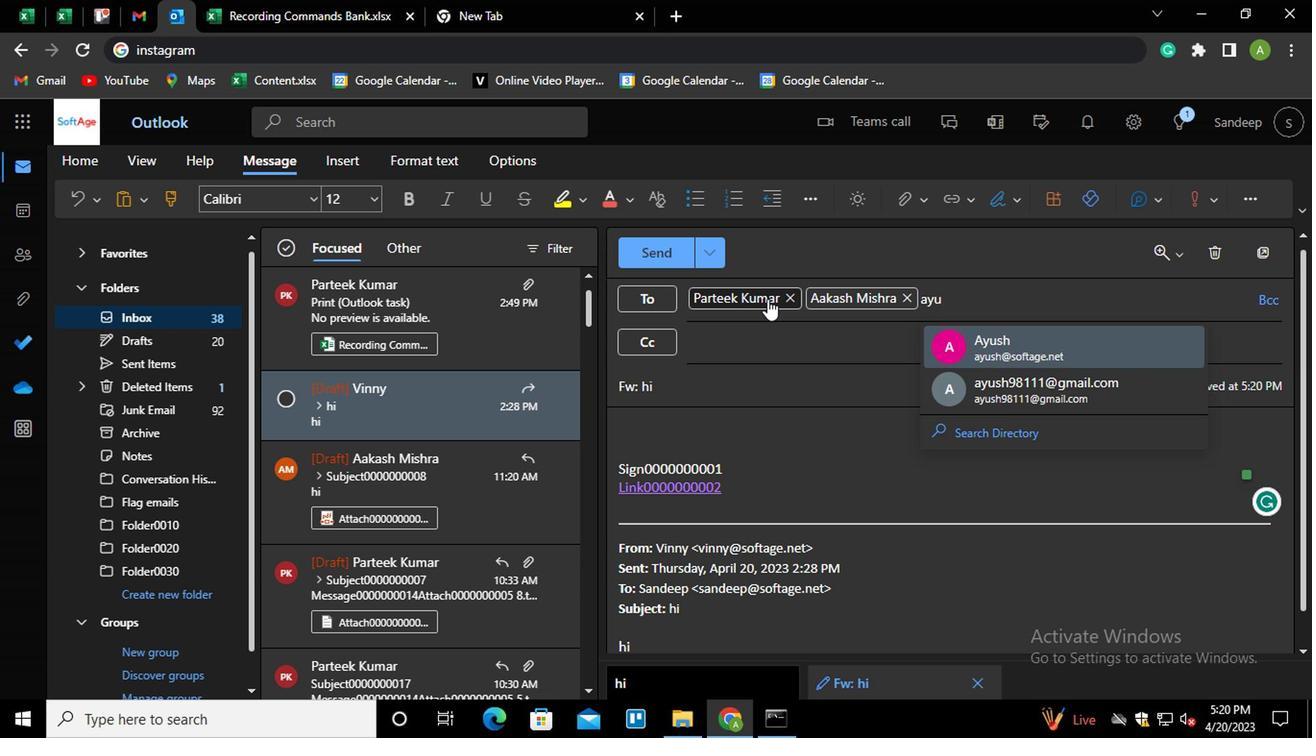
Action: Mouse moved to (739, 386)
Screenshot: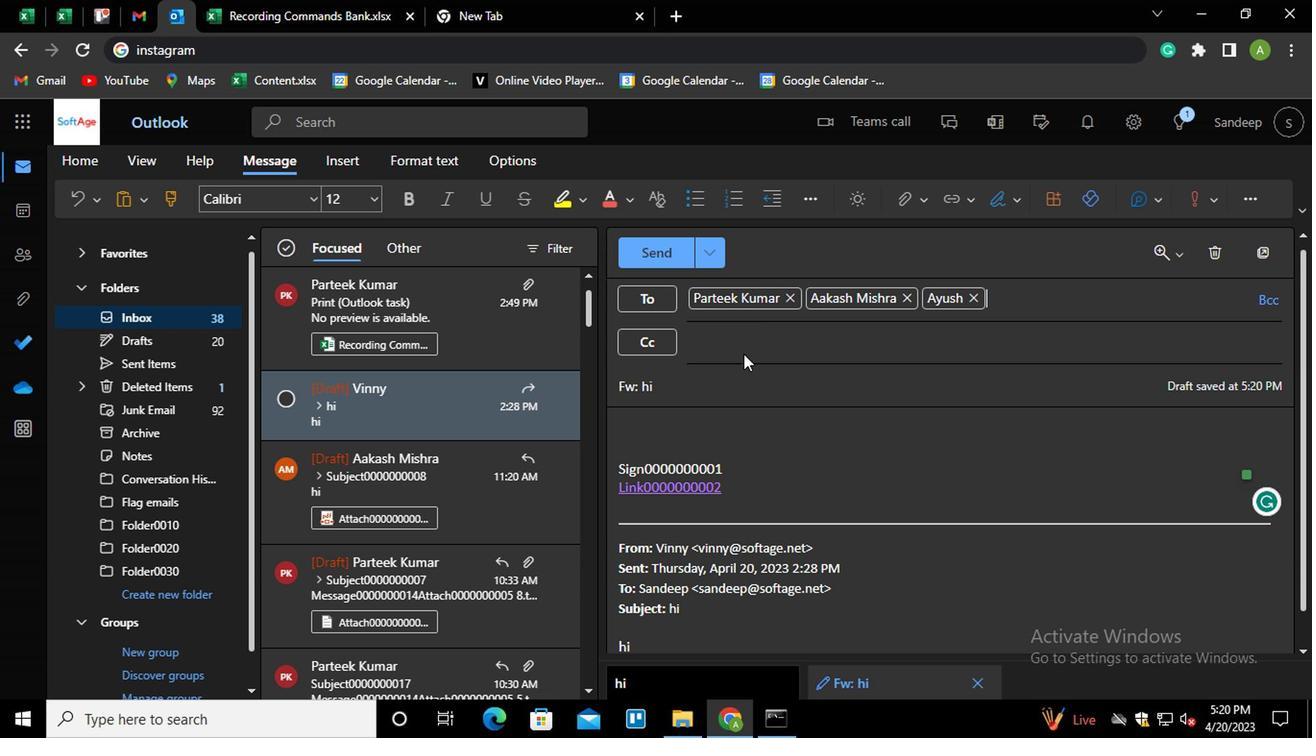 
Action: Mouse pressed left at (739, 386)
Screenshot: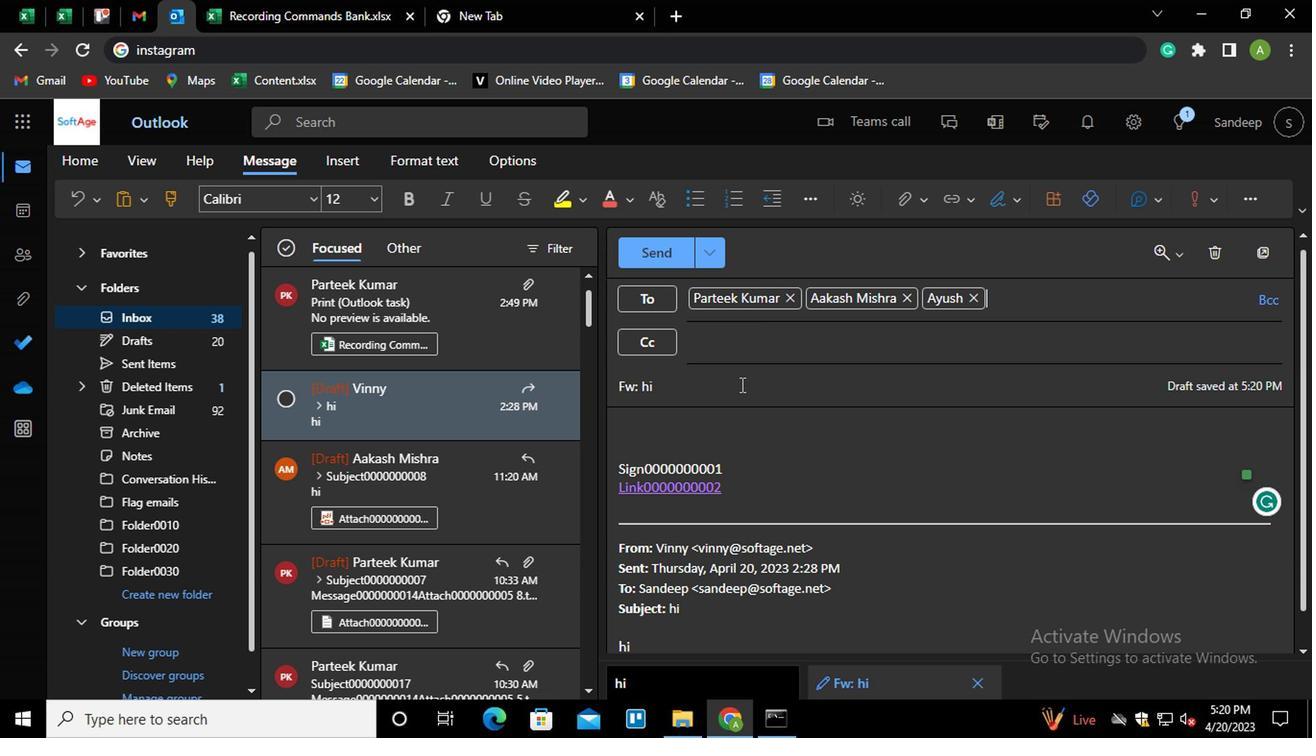 
Action: Key pressed <Key.shift_r><Key.home><Key.shift>SUBJECT0000000002
Screenshot: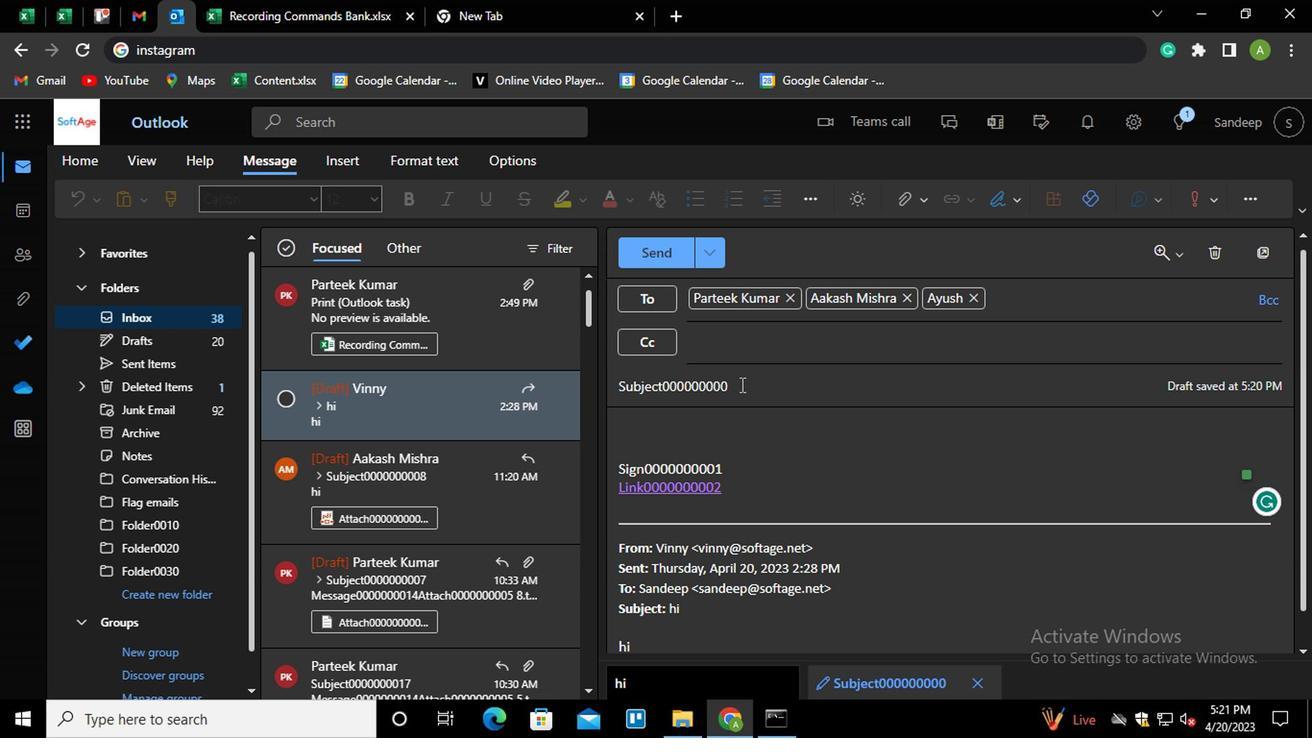 
Action: Mouse moved to (729, 486)
Screenshot: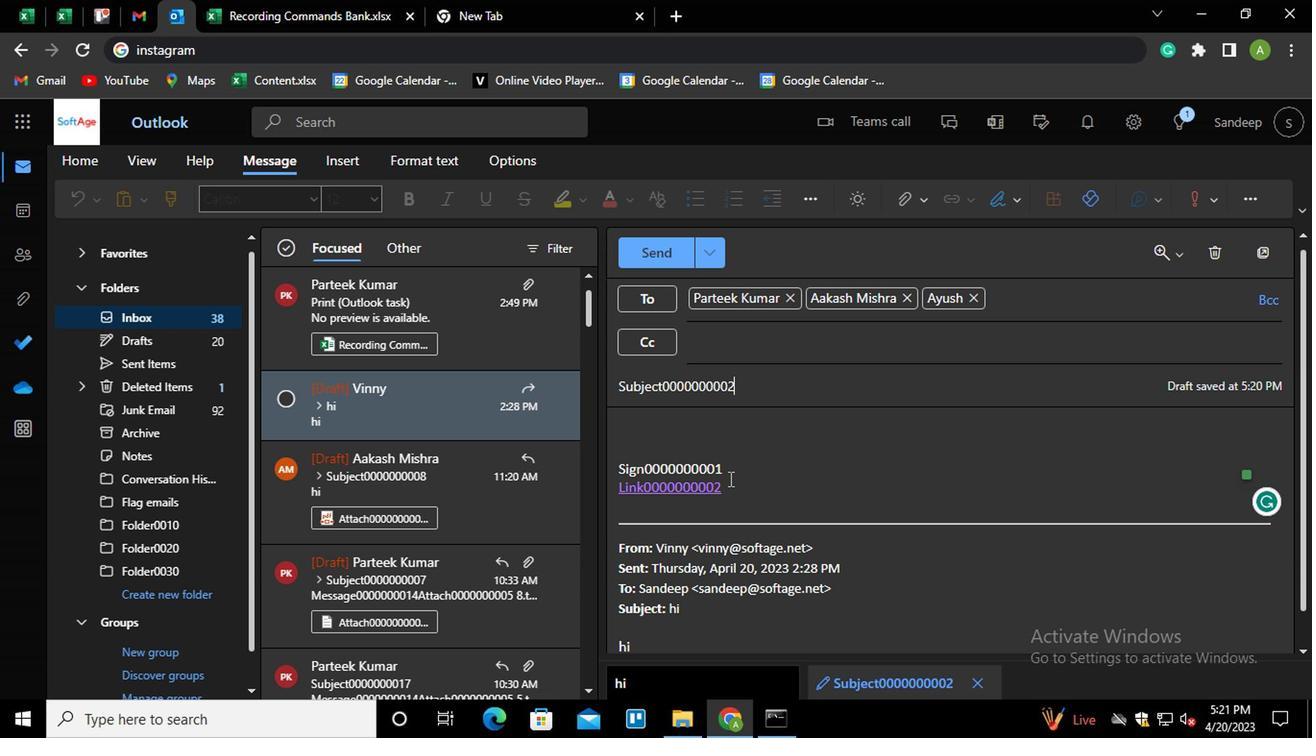 
Action: Mouse pressed left at (729, 486)
Screenshot: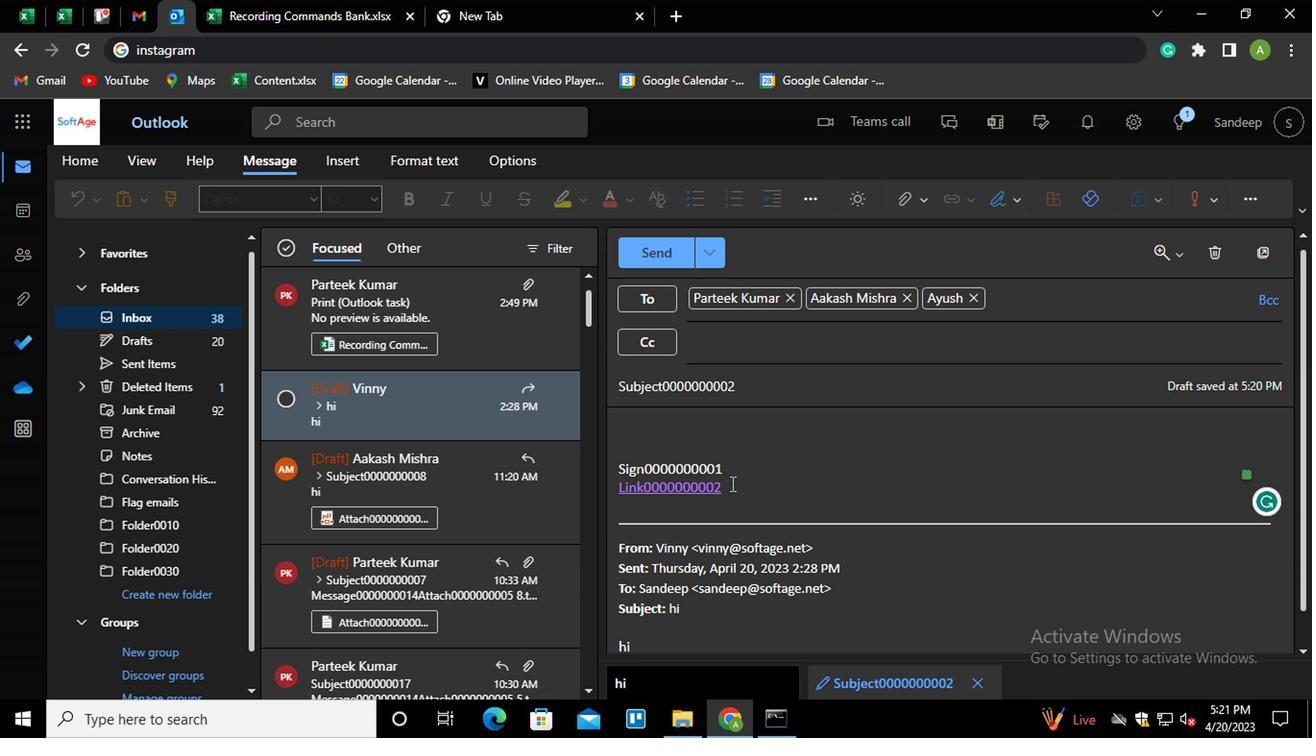 
Action: Key pressed <Key.shift_r><Key.enter><Key.shift_r>MESSAGE0000000003
Screenshot: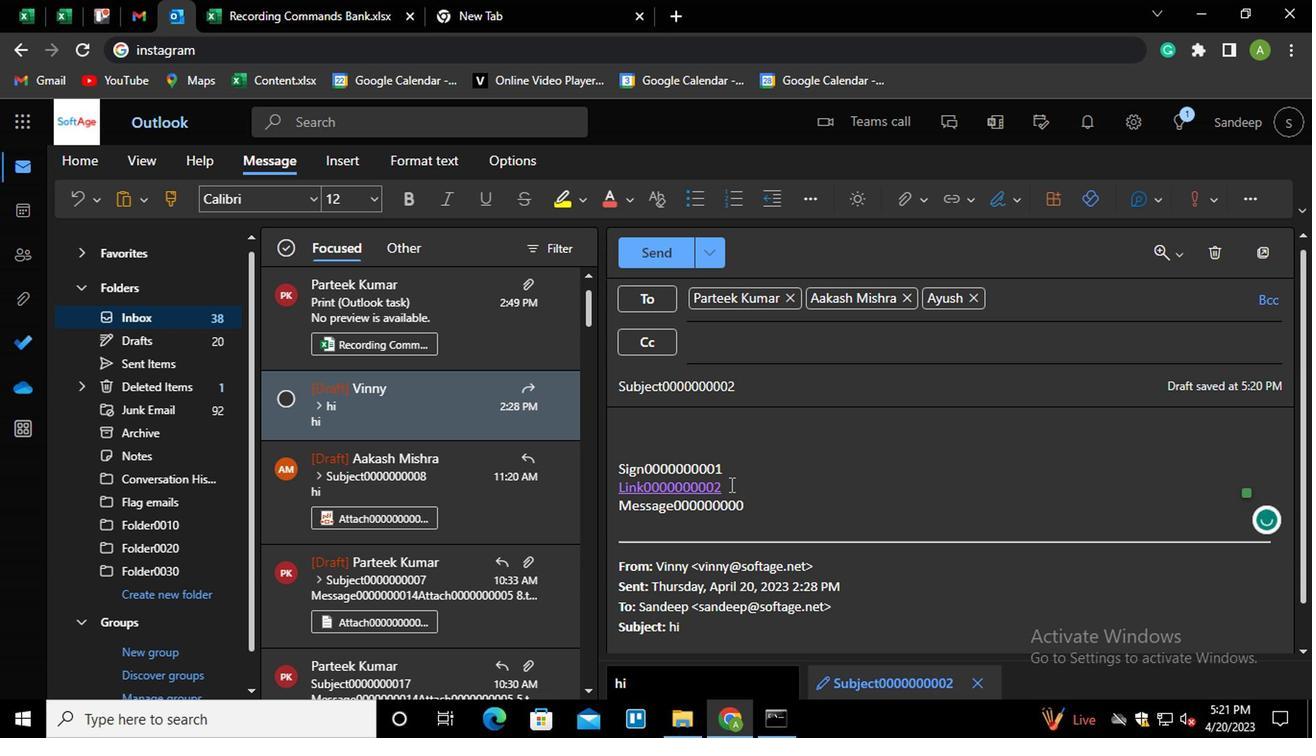 
Action: Mouse moved to (918, 202)
Screenshot: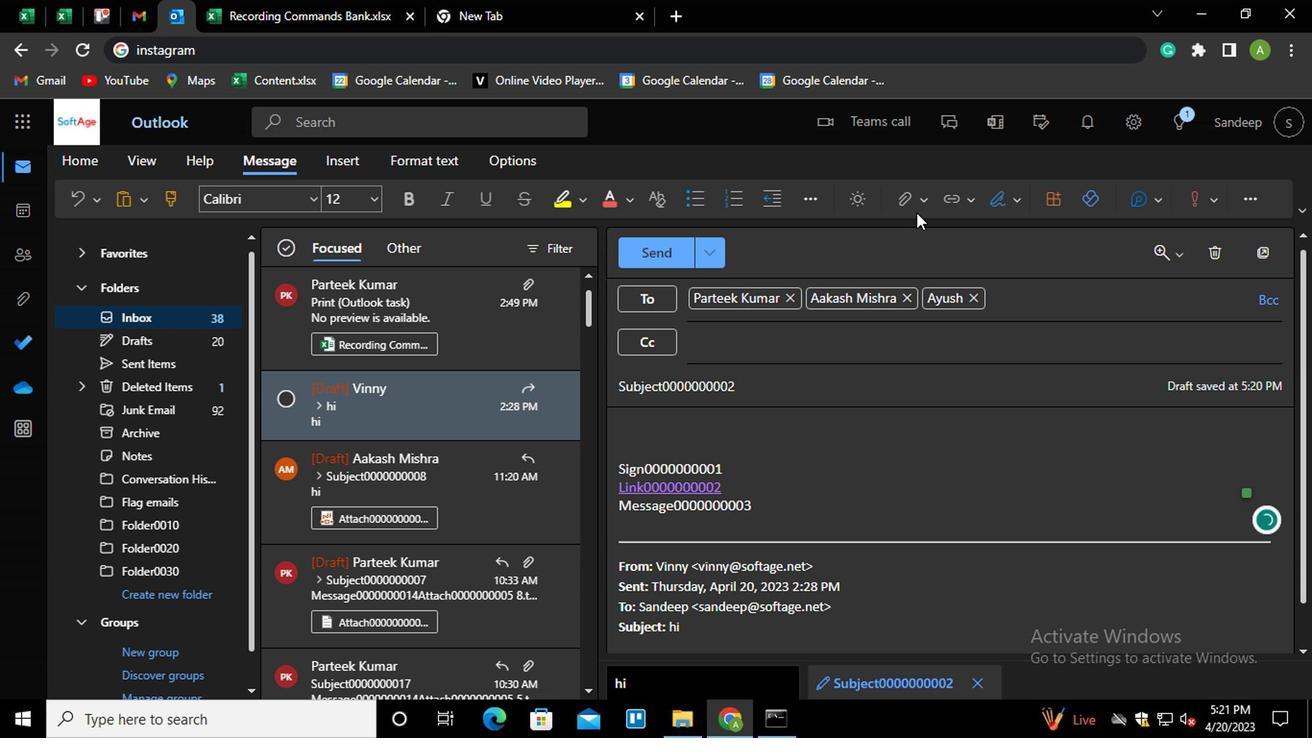 
Action: Mouse pressed left at (918, 202)
Screenshot: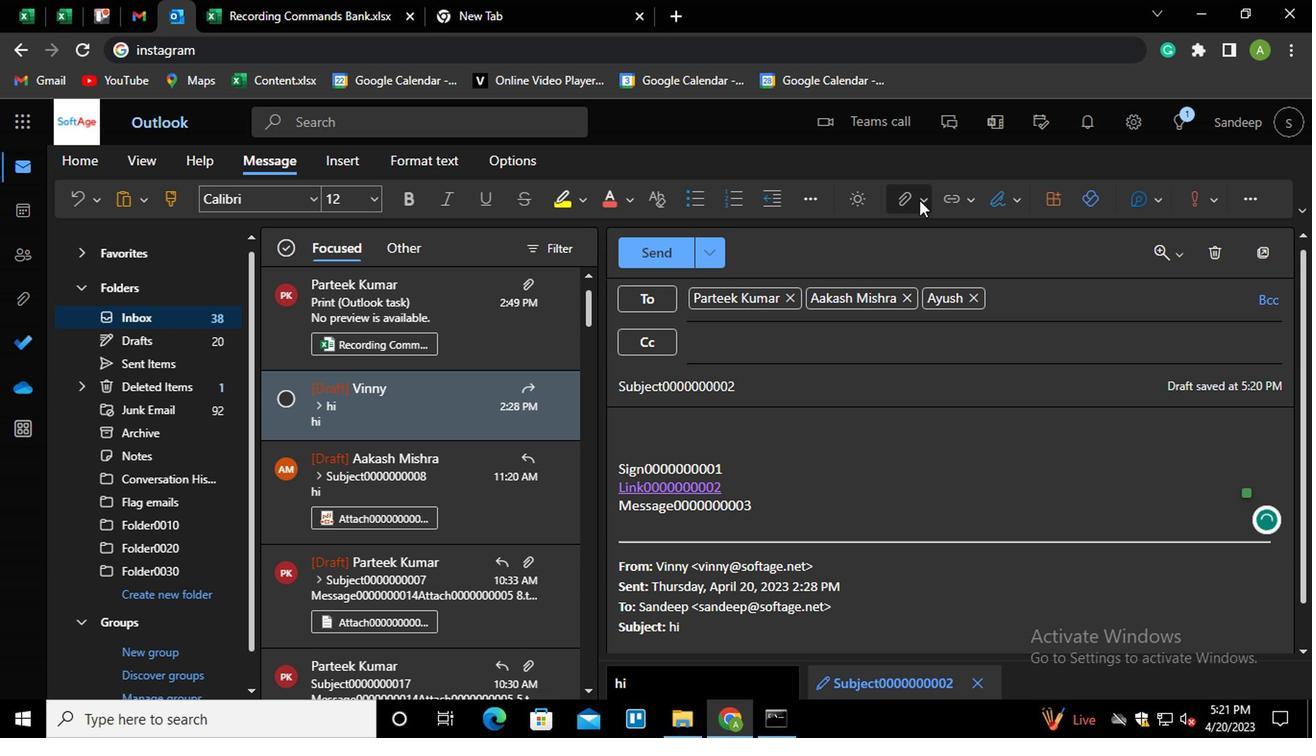 
Action: Mouse moved to (816, 240)
Screenshot: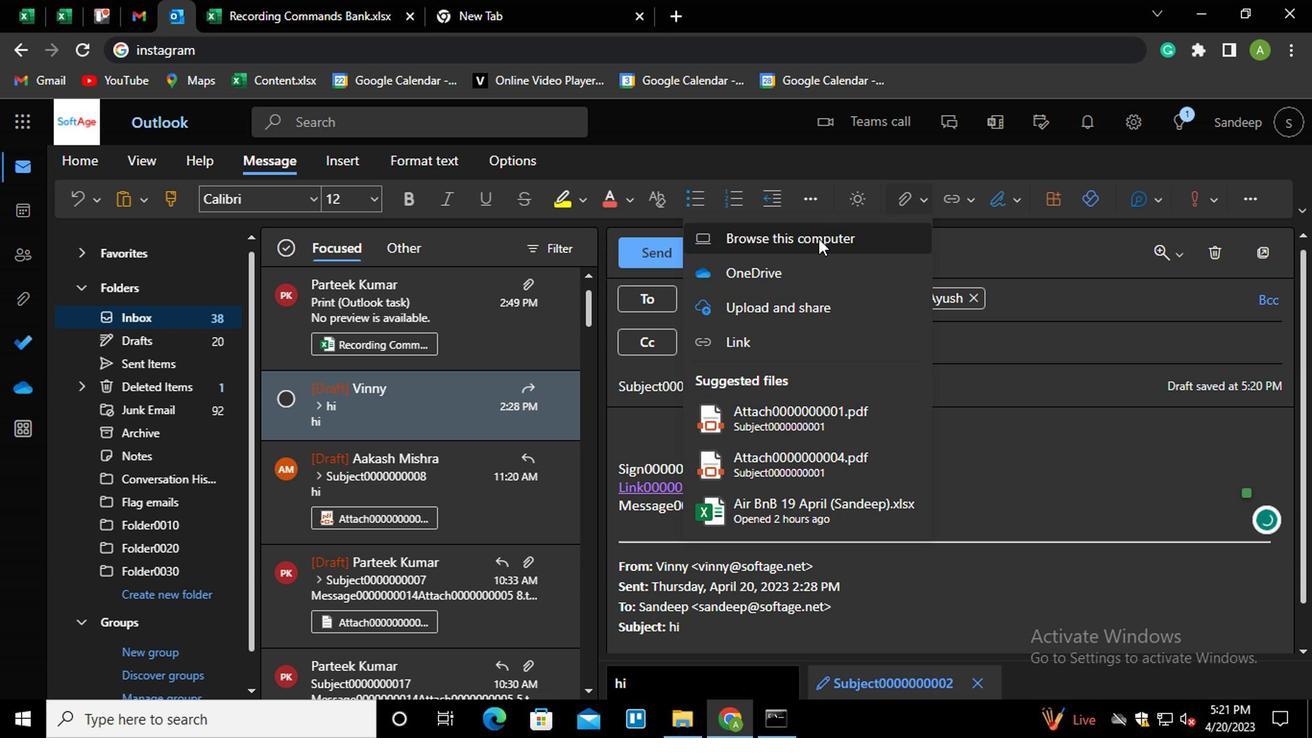 
Action: Mouse pressed left at (816, 240)
Screenshot: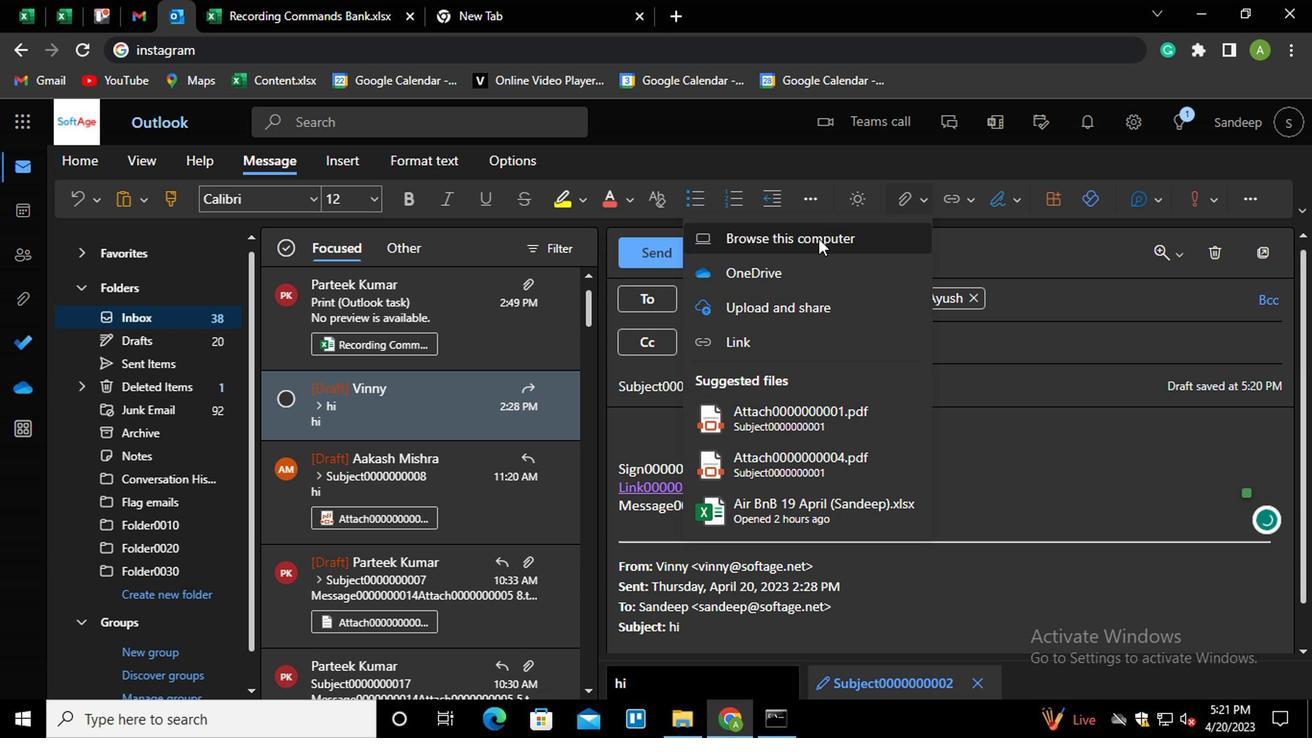 
Action: Mouse moved to (389, 147)
Screenshot: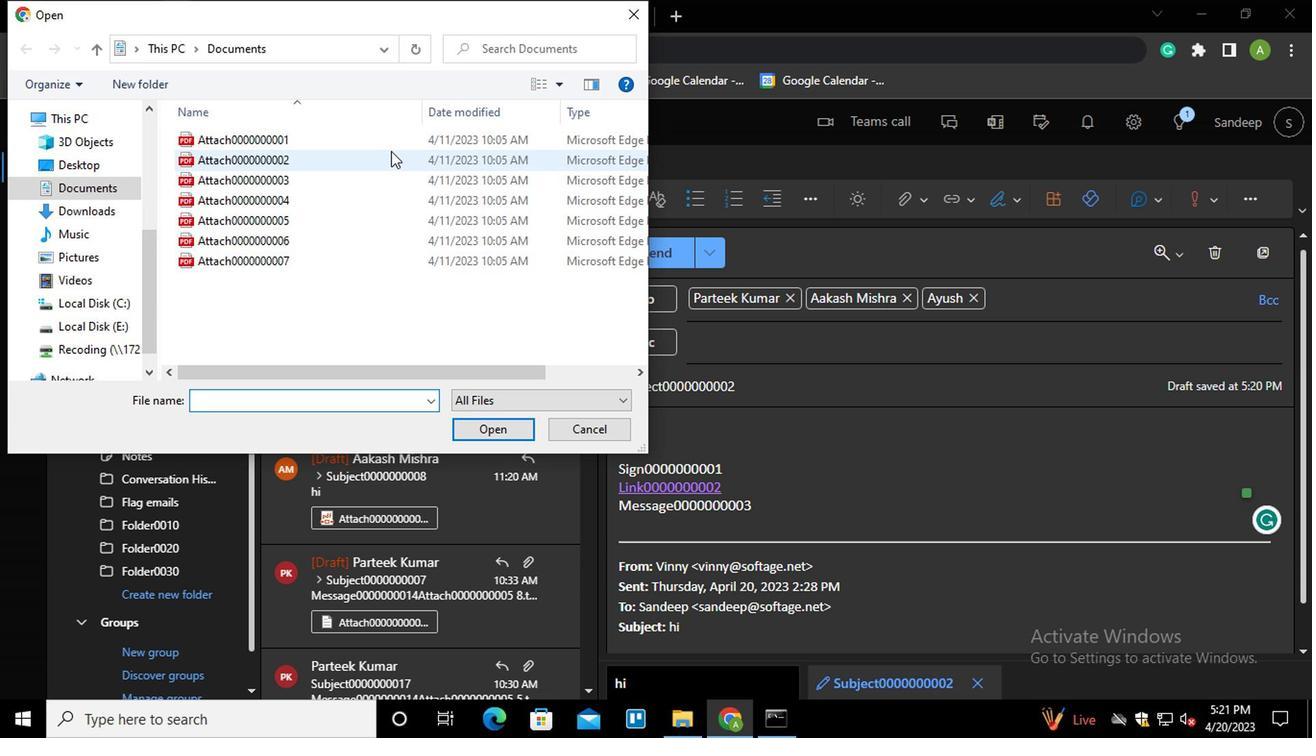 
Action: Mouse pressed left at (389, 147)
Screenshot: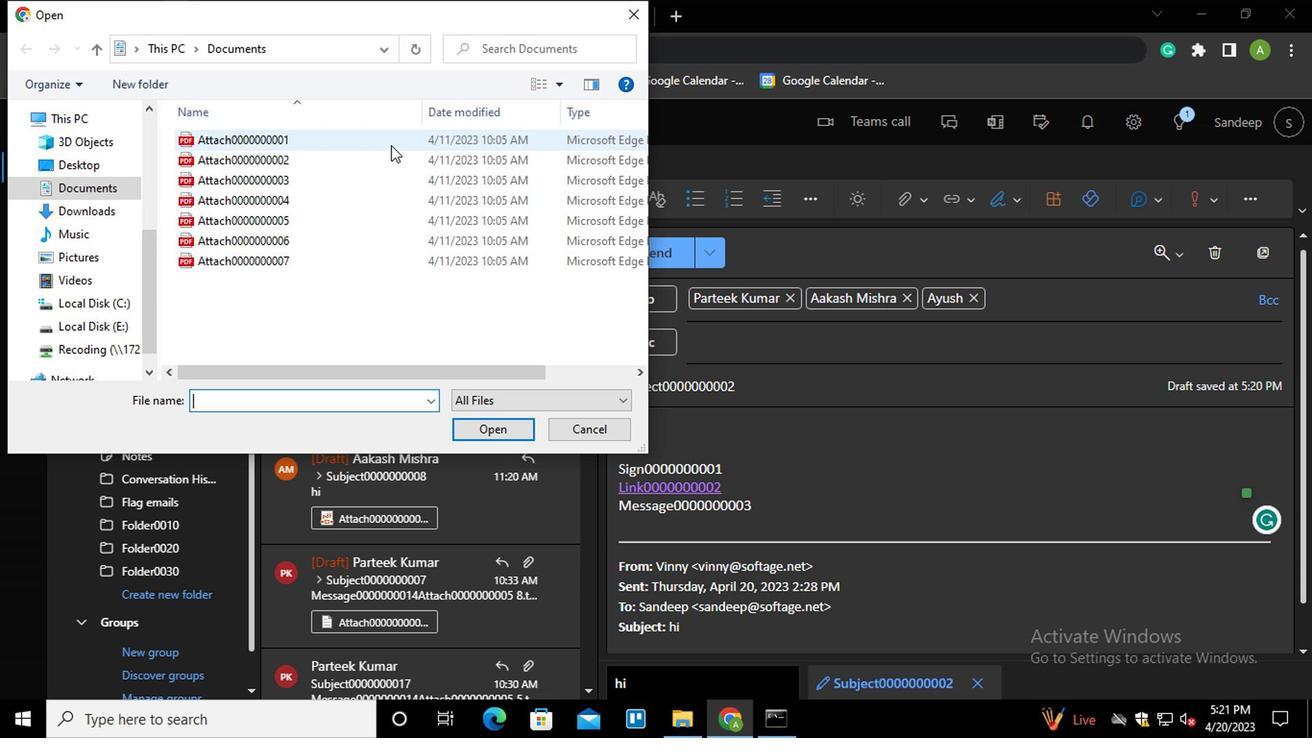 
Action: Mouse moved to (507, 425)
Screenshot: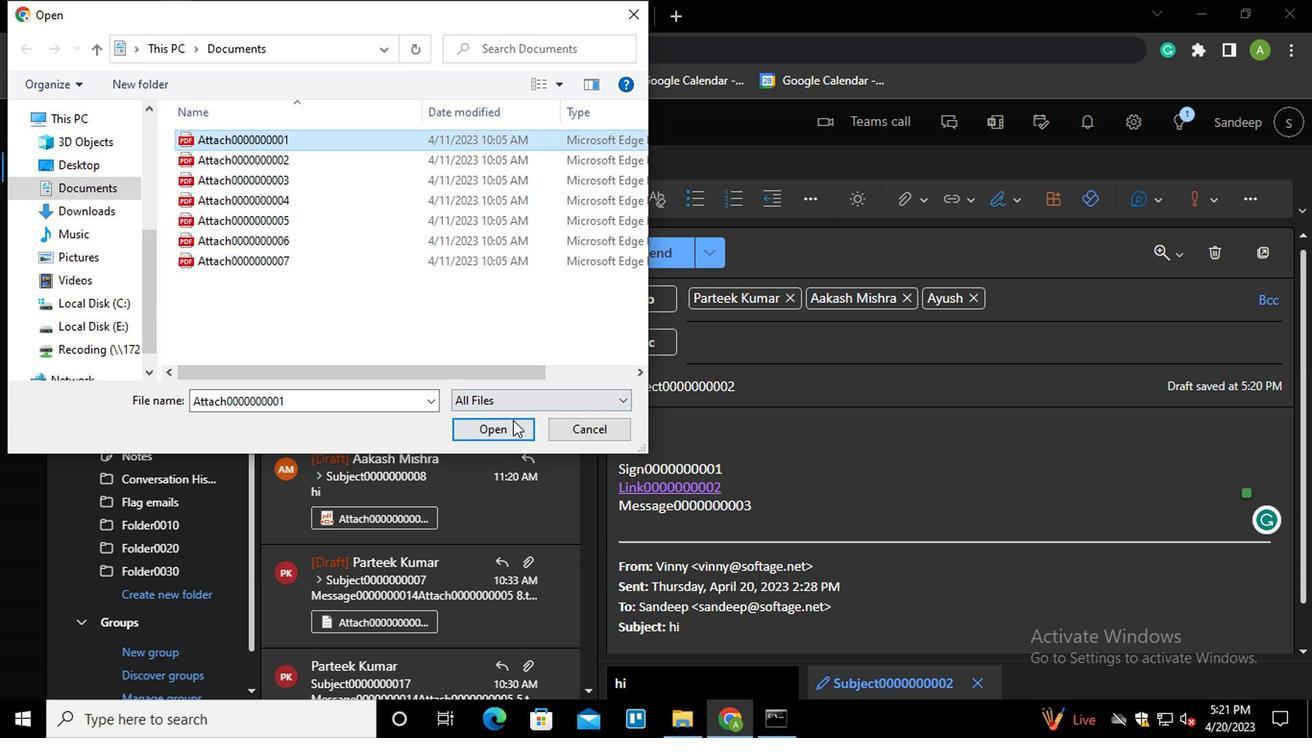 
Action: Mouse pressed left at (507, 425)
Screenshot: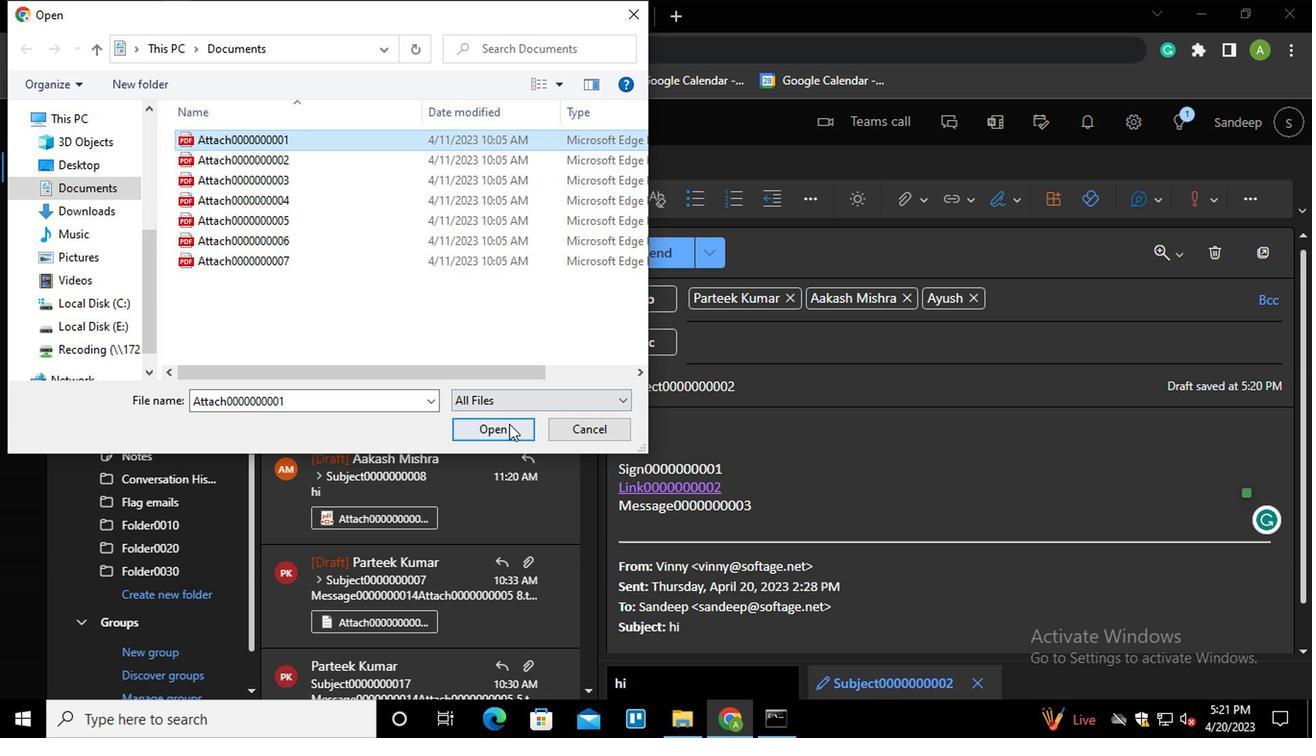 
Action: Mouse moved to (665, 257)
Screenshot: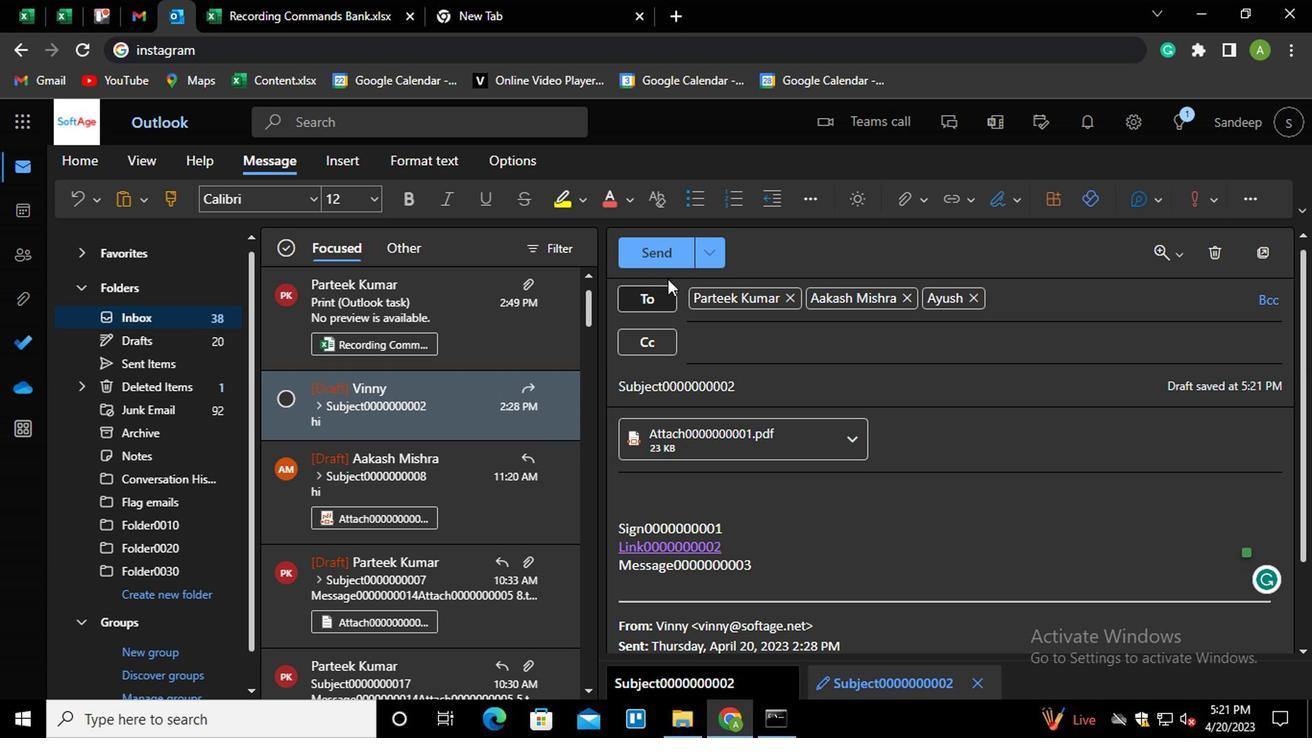 
Action: Mouse pressed left at (665, 257)
Screenshot: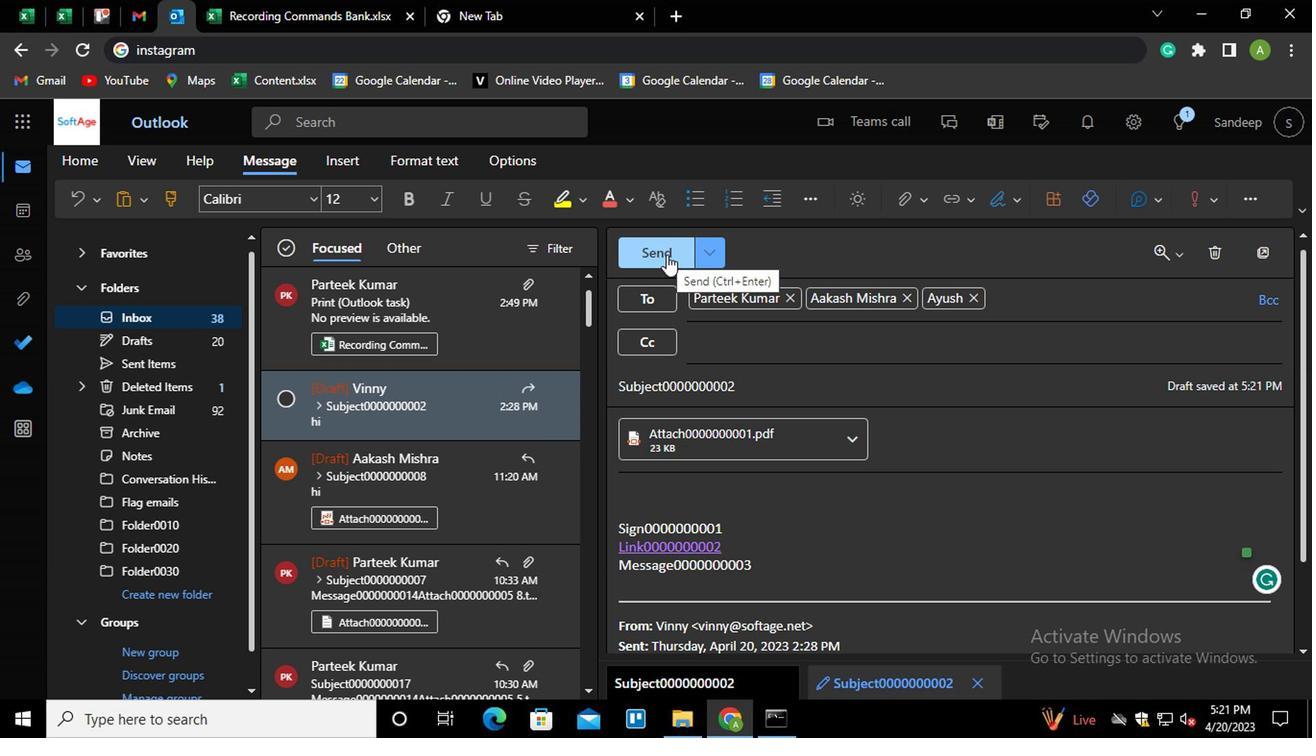 
Action: Mouse moved to (1258, 354)
Screenshot: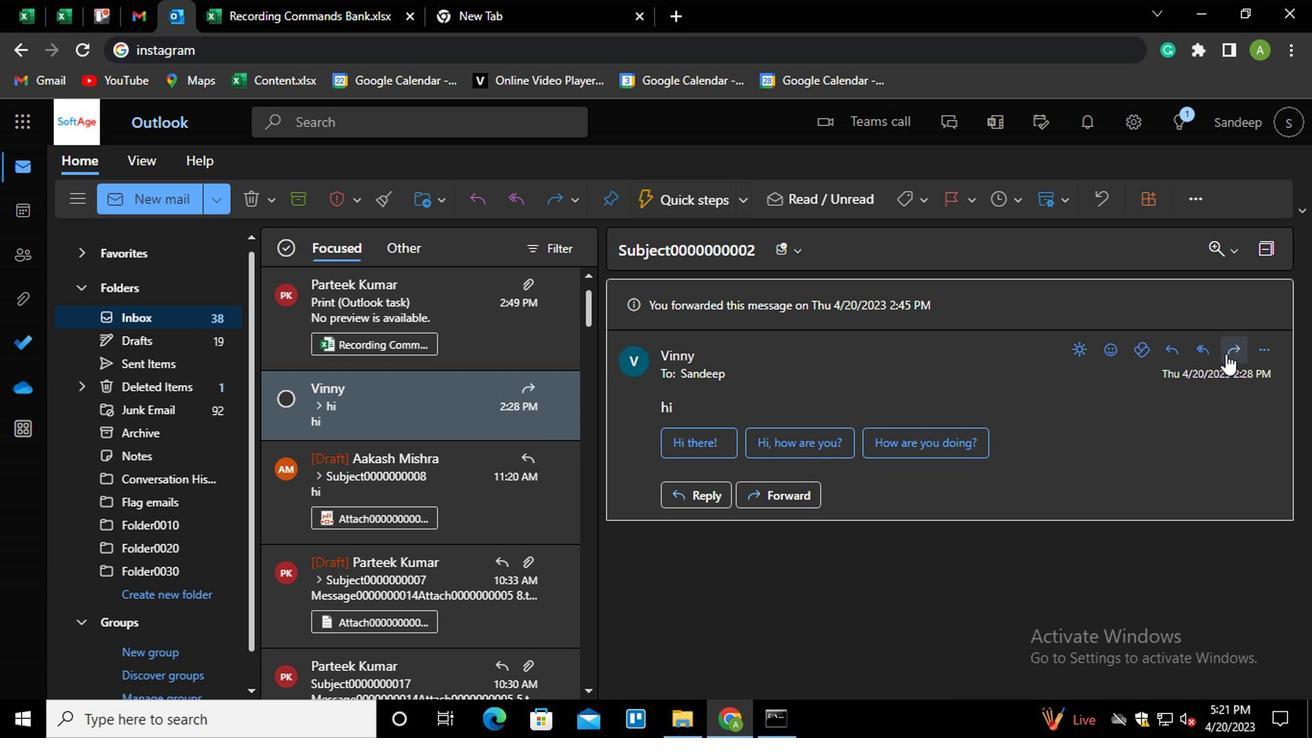 
Action: Mouse pressed left at (1258, 354)
Screenshot: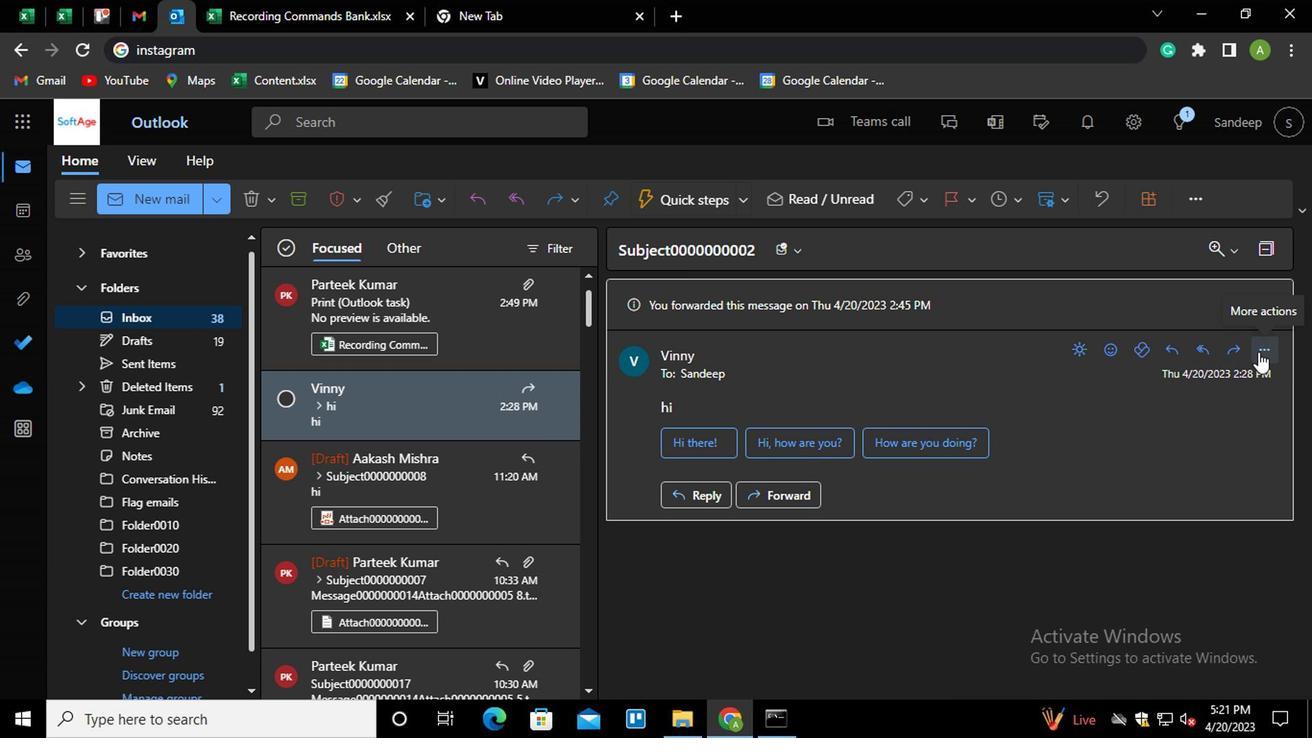 
Action: Mouse moved to (1138, 196)
Screenshot: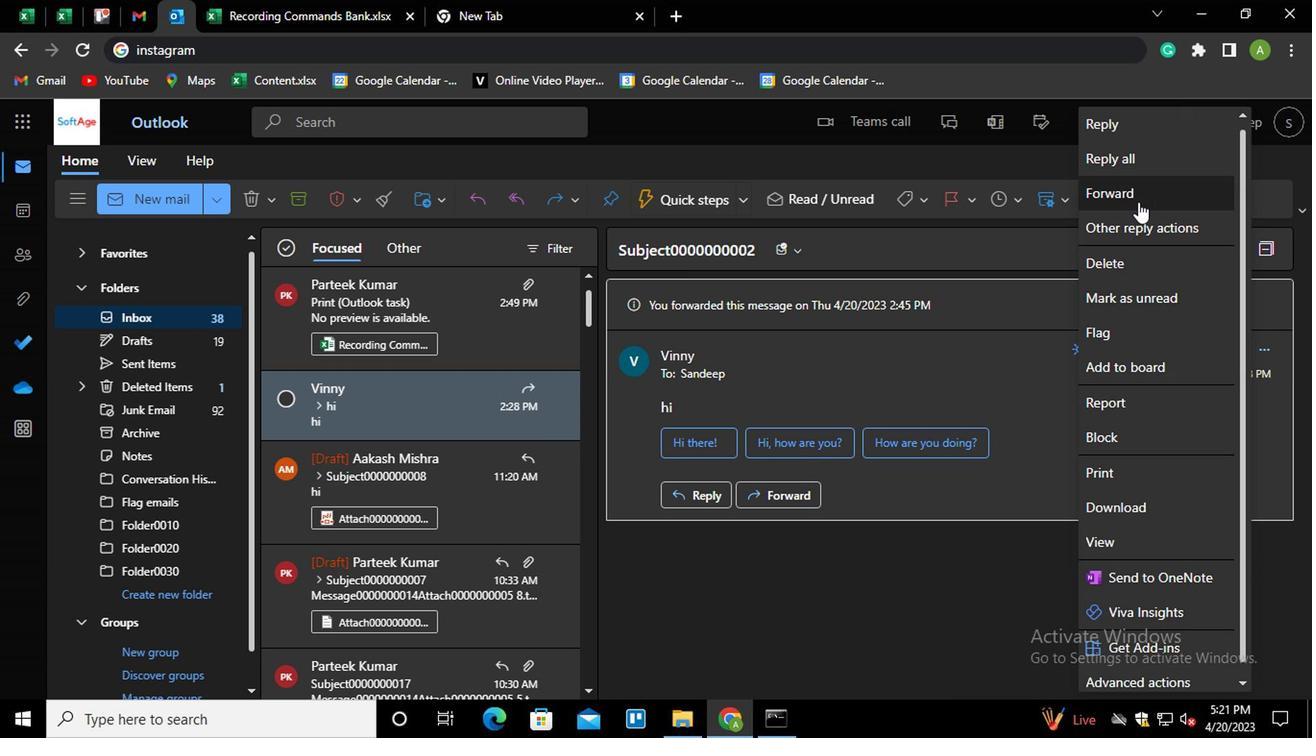 
Action: Mouse pressed left at (1138, 196)
Screenshot: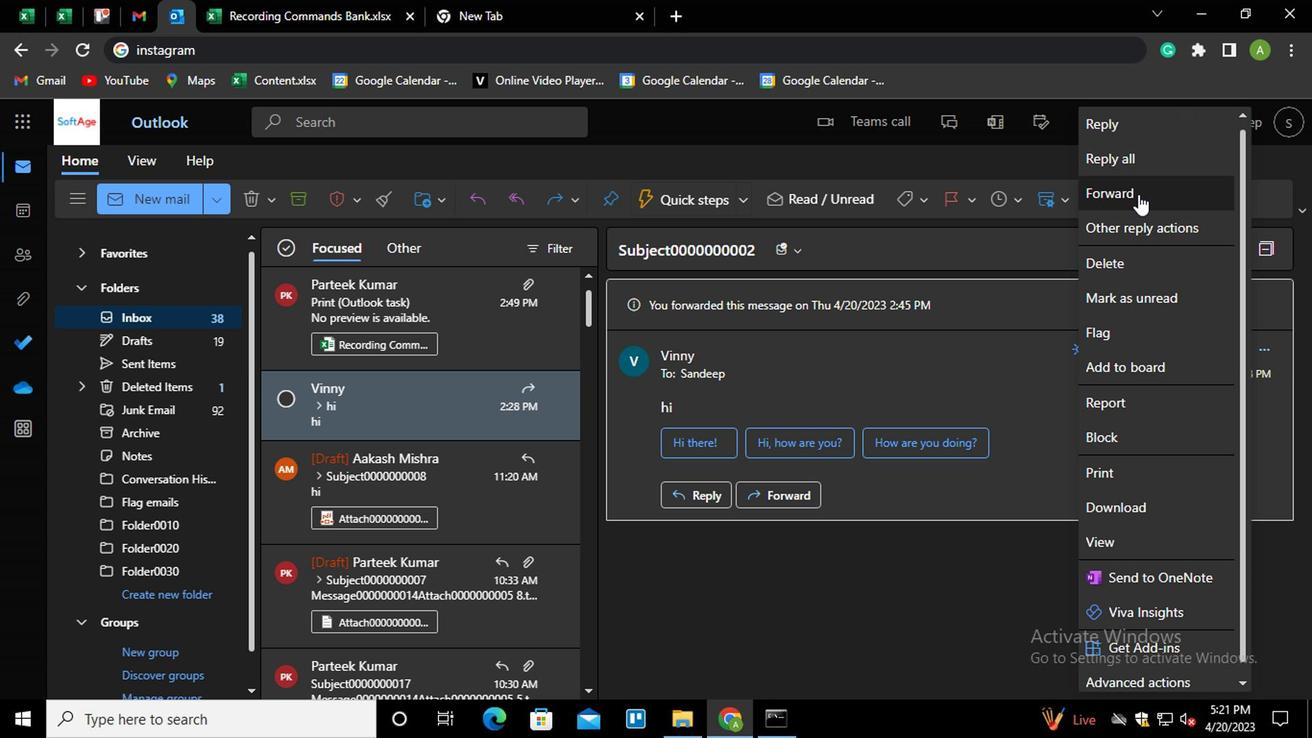 
Action: Mouse moved to (738, 471)
Screenshot: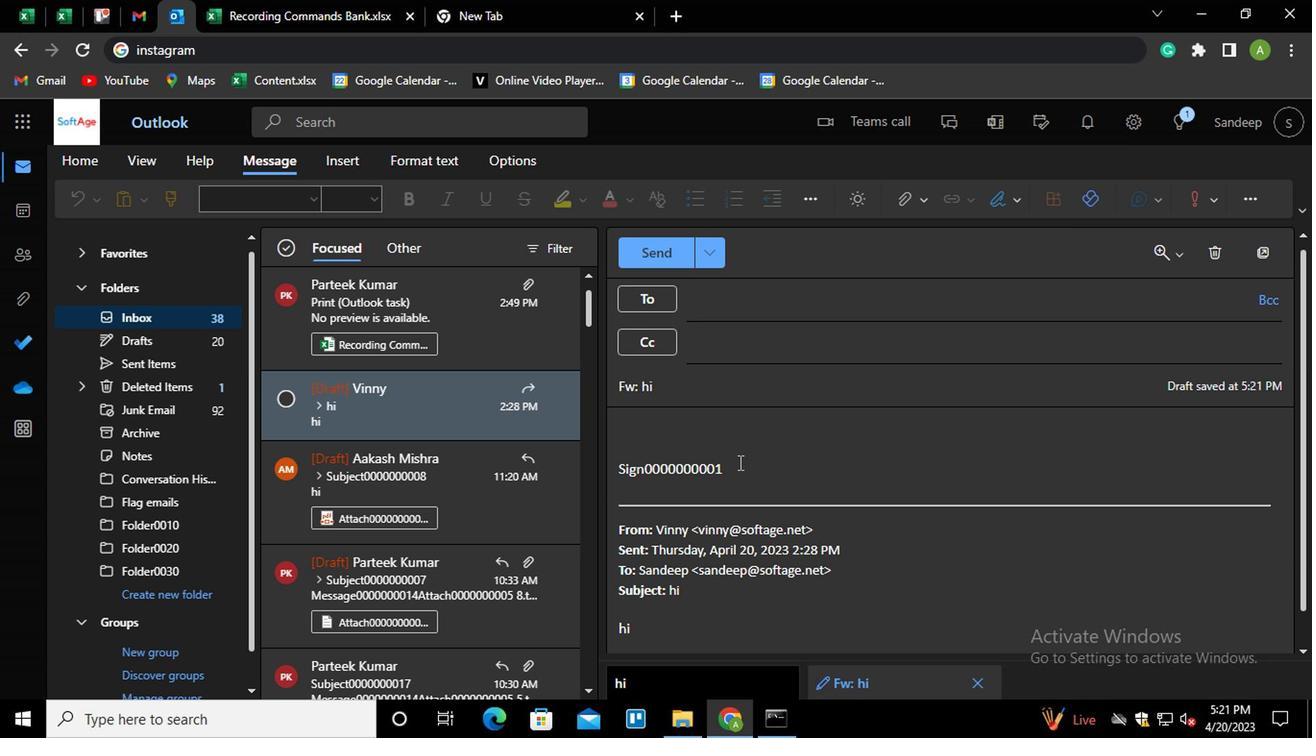 
Action: Mouse pressed left at (738, 471)
Screenshot: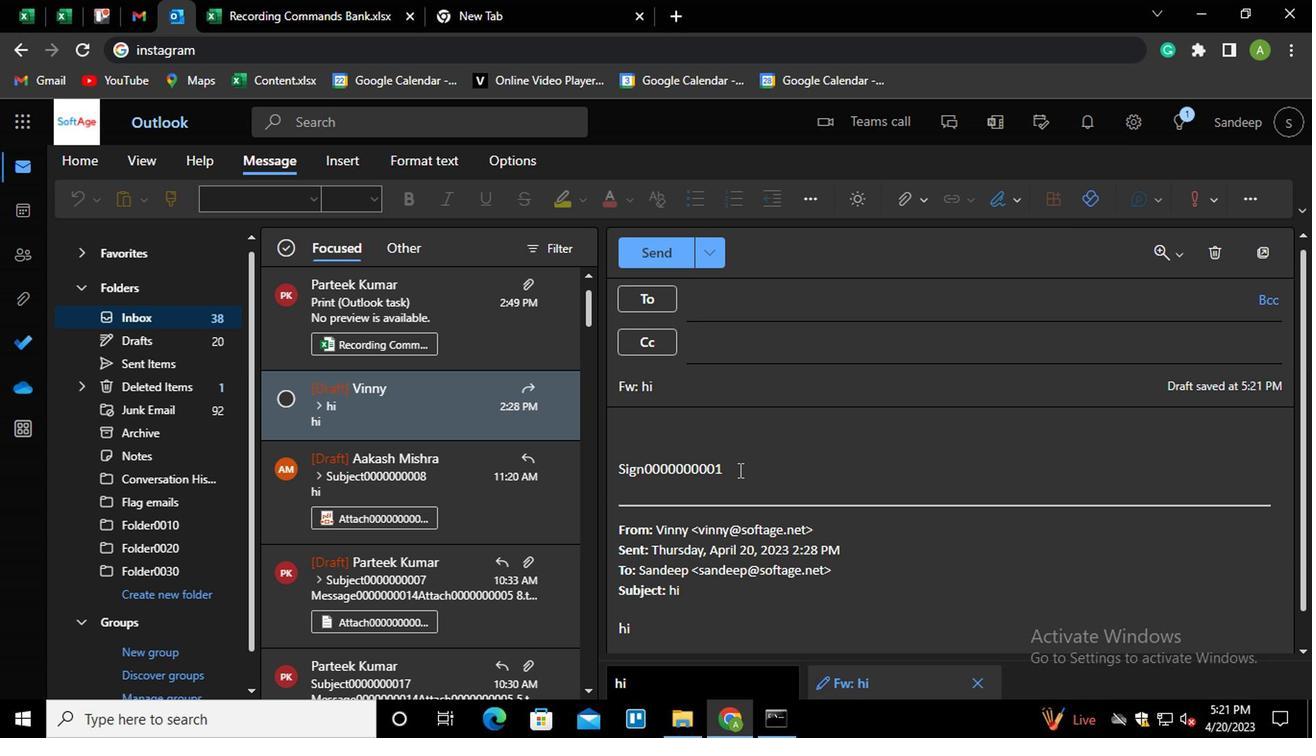 
Action: Mouse moved to (736, 472)
Screenshot: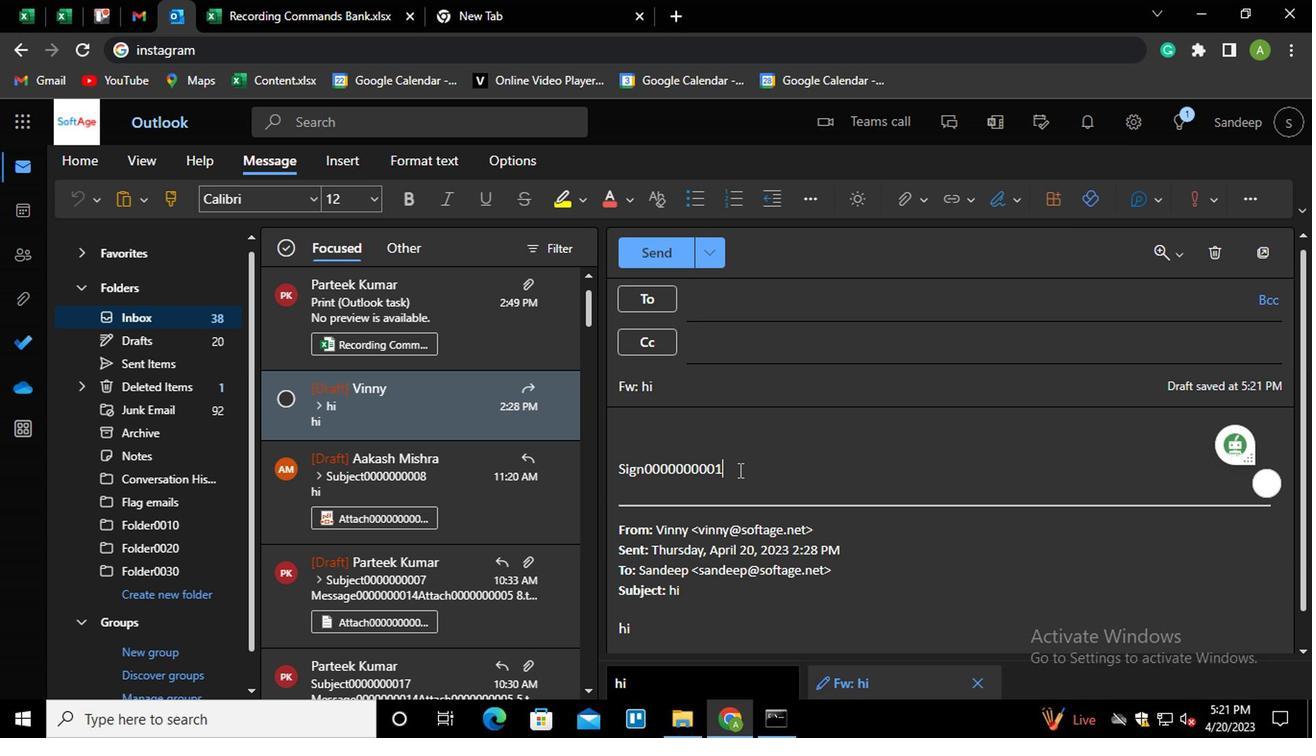 
Action: Key pressed <Key.shift_r><Key.enter>ctrl+K<Key.shift_r>LINK0000000002
Screenshot: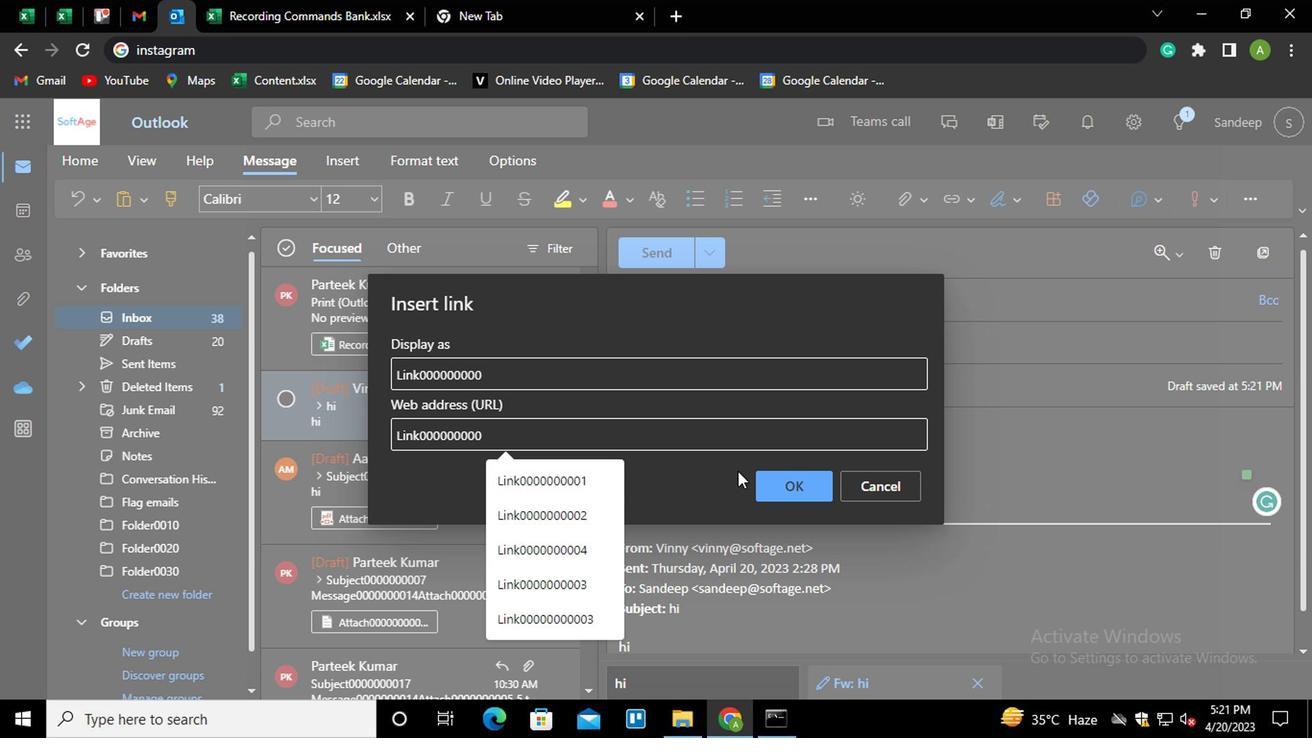 
Action: Mouse moved to (777, 495)
Screenshot: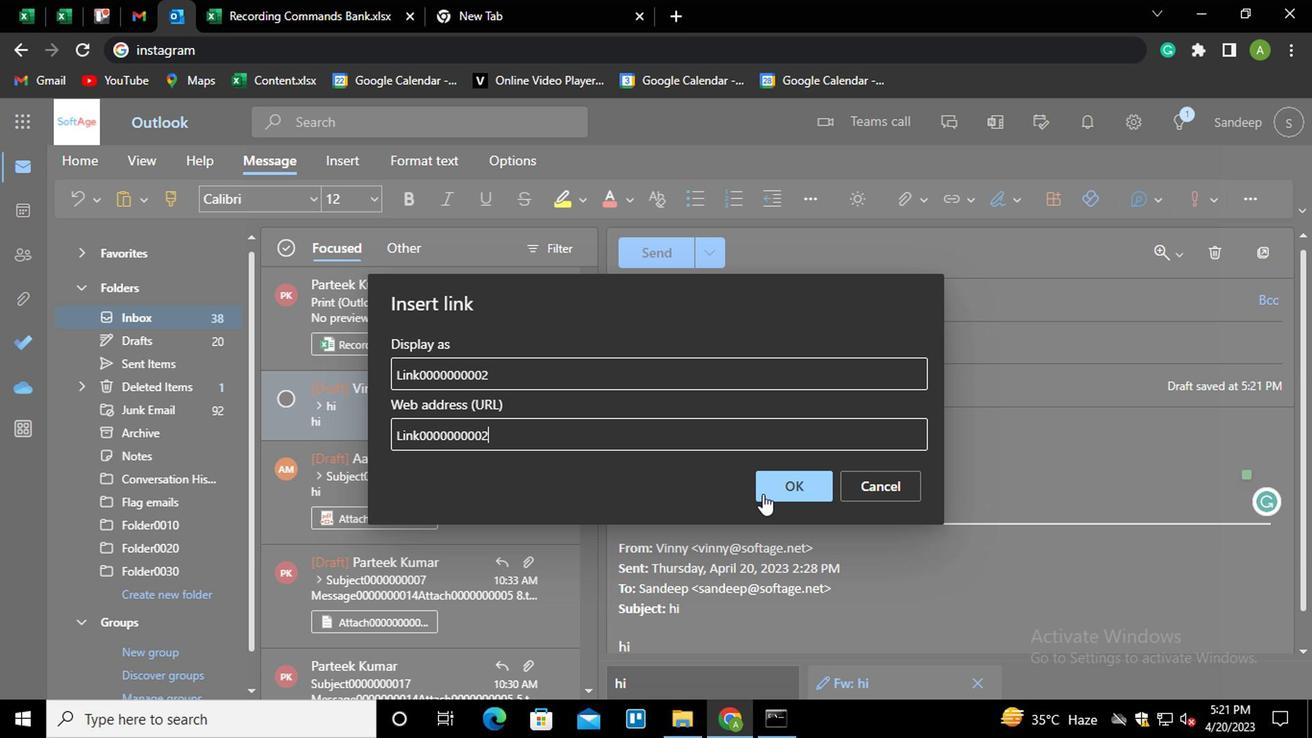 
Action: Mouse pressed left at (777, 495)
Screenshot: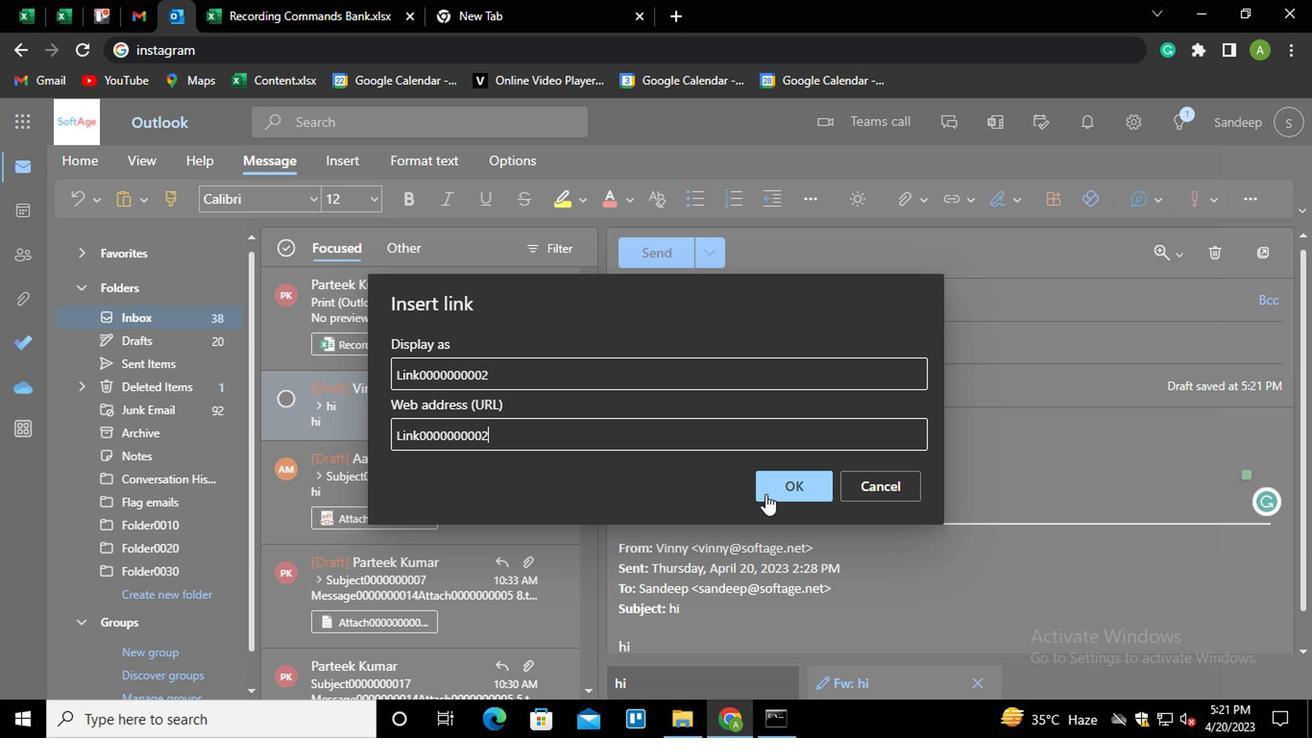 
Action: Mouse moved to (700, 306)
Screenshot: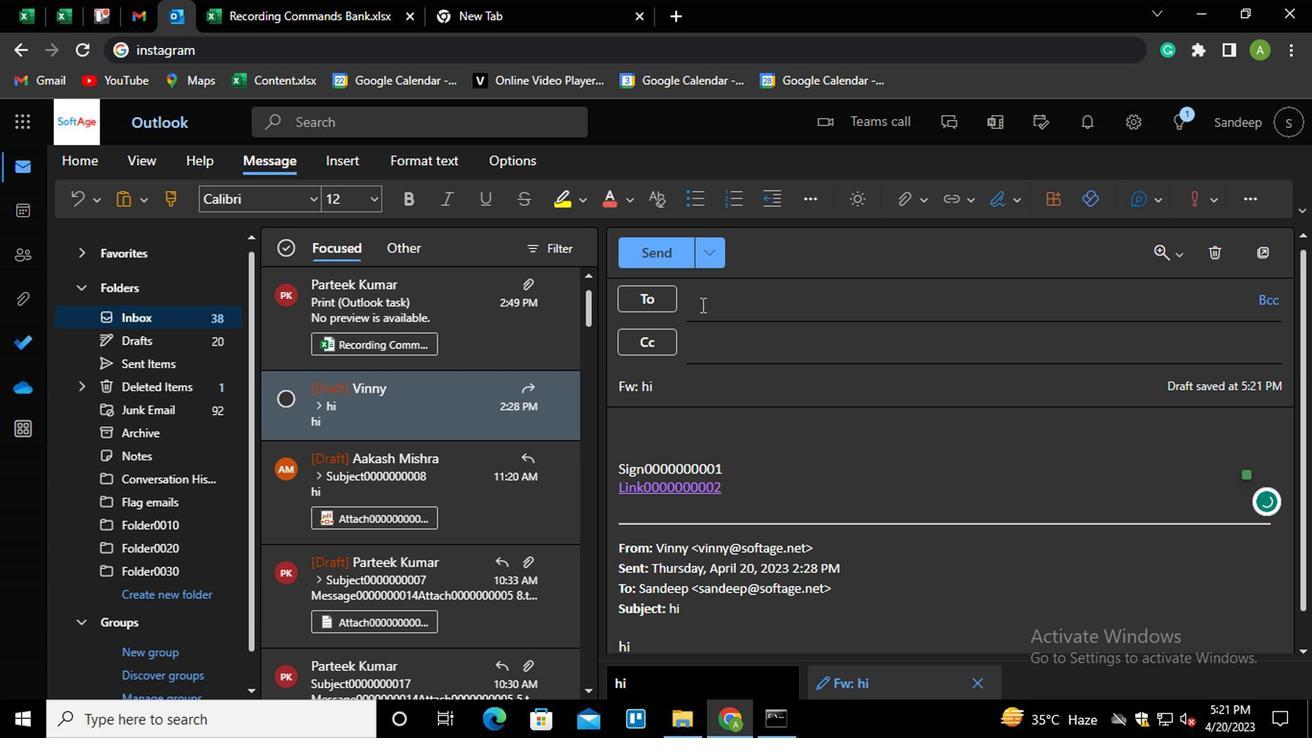
Action: Mouse pressed left at (700, 306)
Screenshot: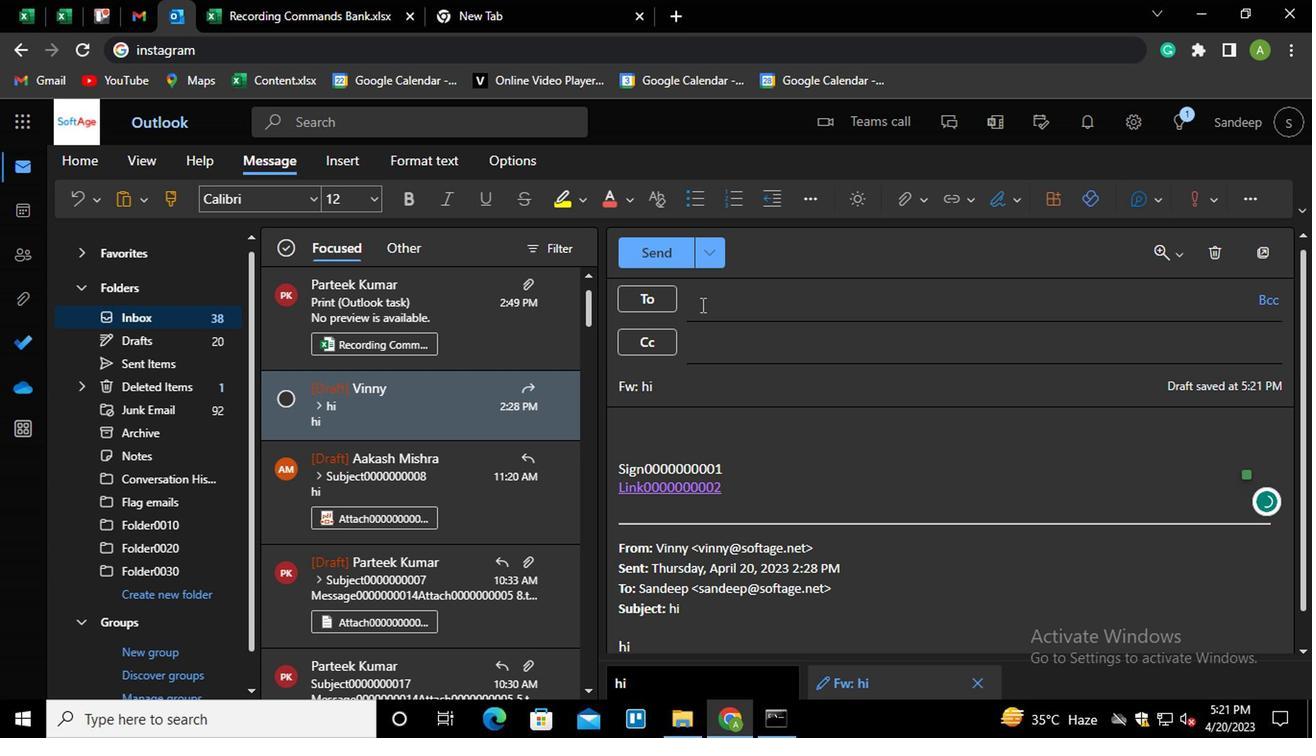
Action: Key pressed PART<Key.enter>
Screenshot: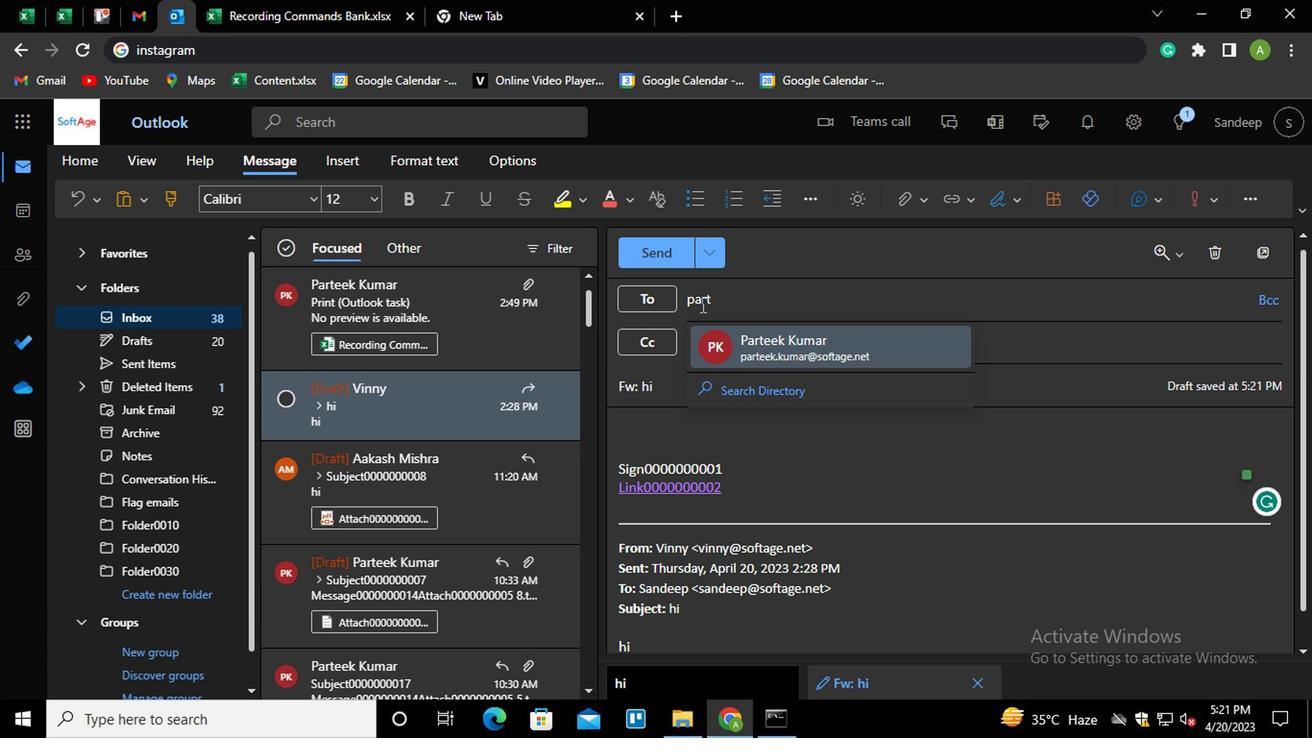 
Action: Mouse moved to (724, 354)
Screenshot: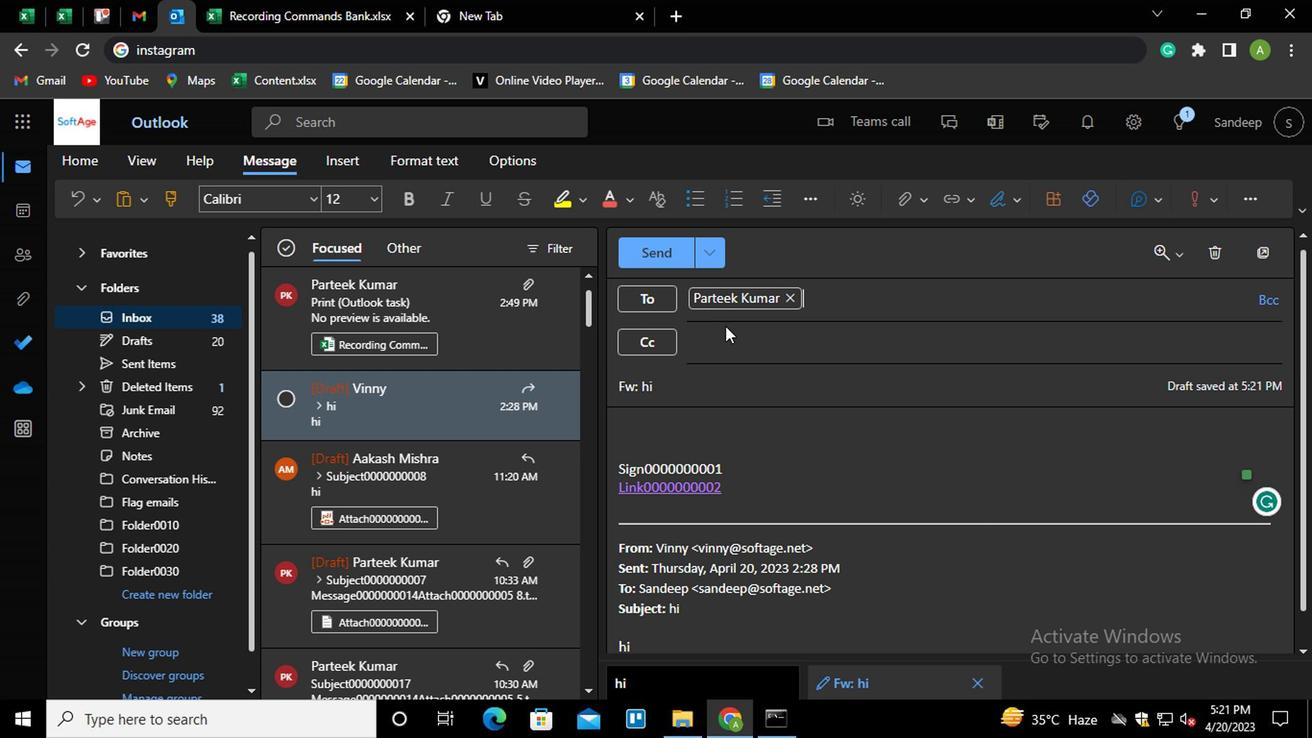 
Action: Mouse pressed left at (724, 354)
Screenshot: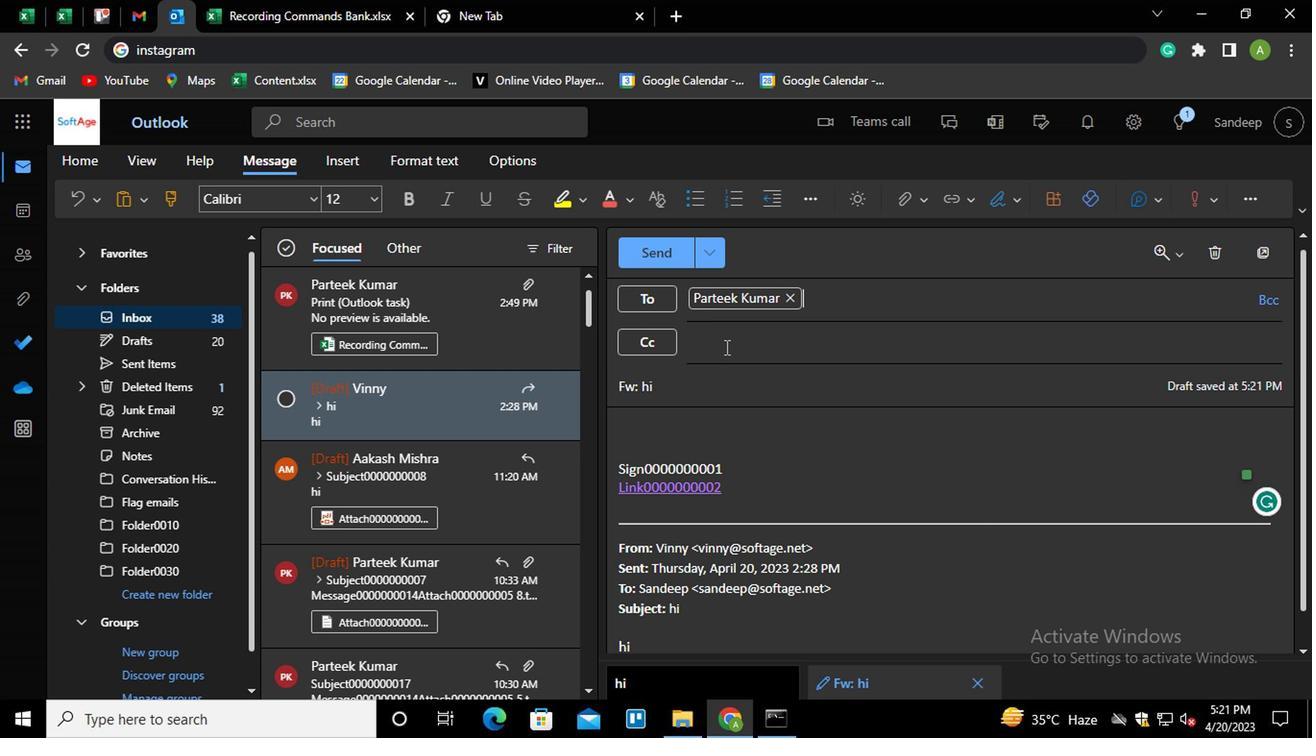 
Action: Mouse moved to (724, 352)
Screenshot: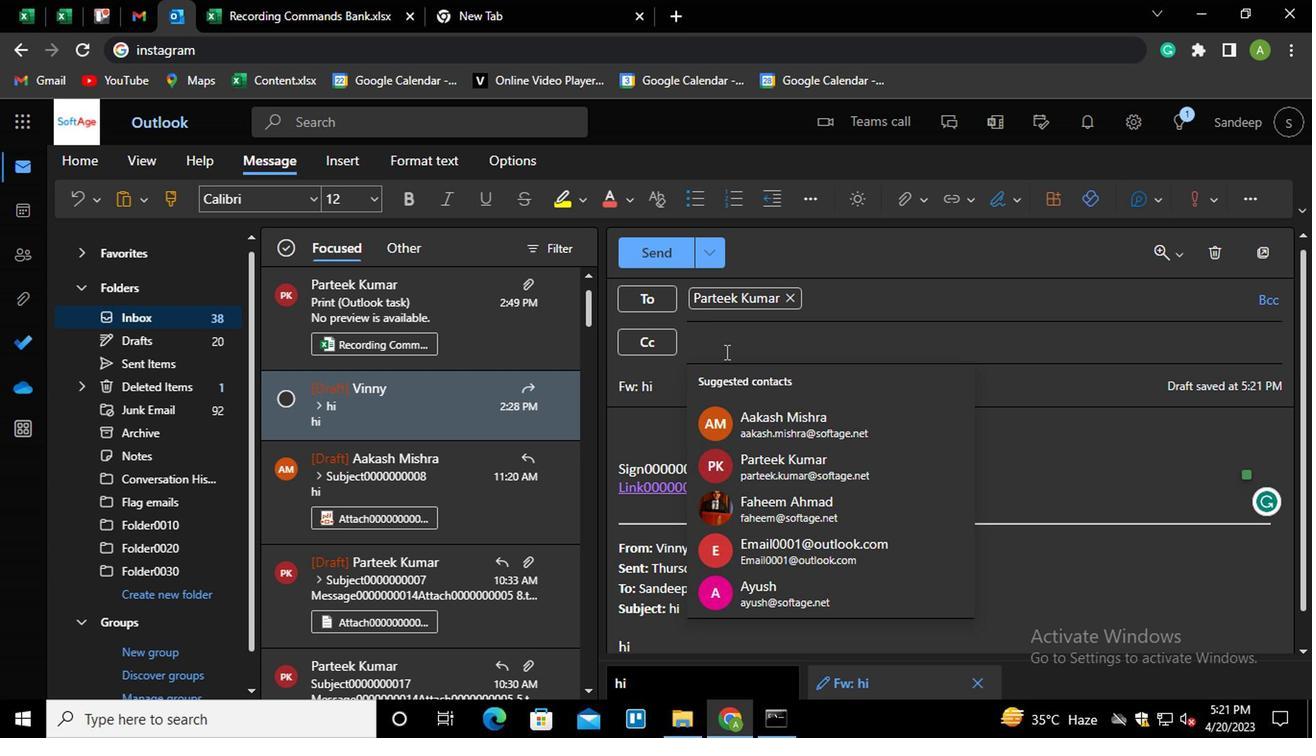 
Action: Key pressed AAK<Key.enter>
Screenshot: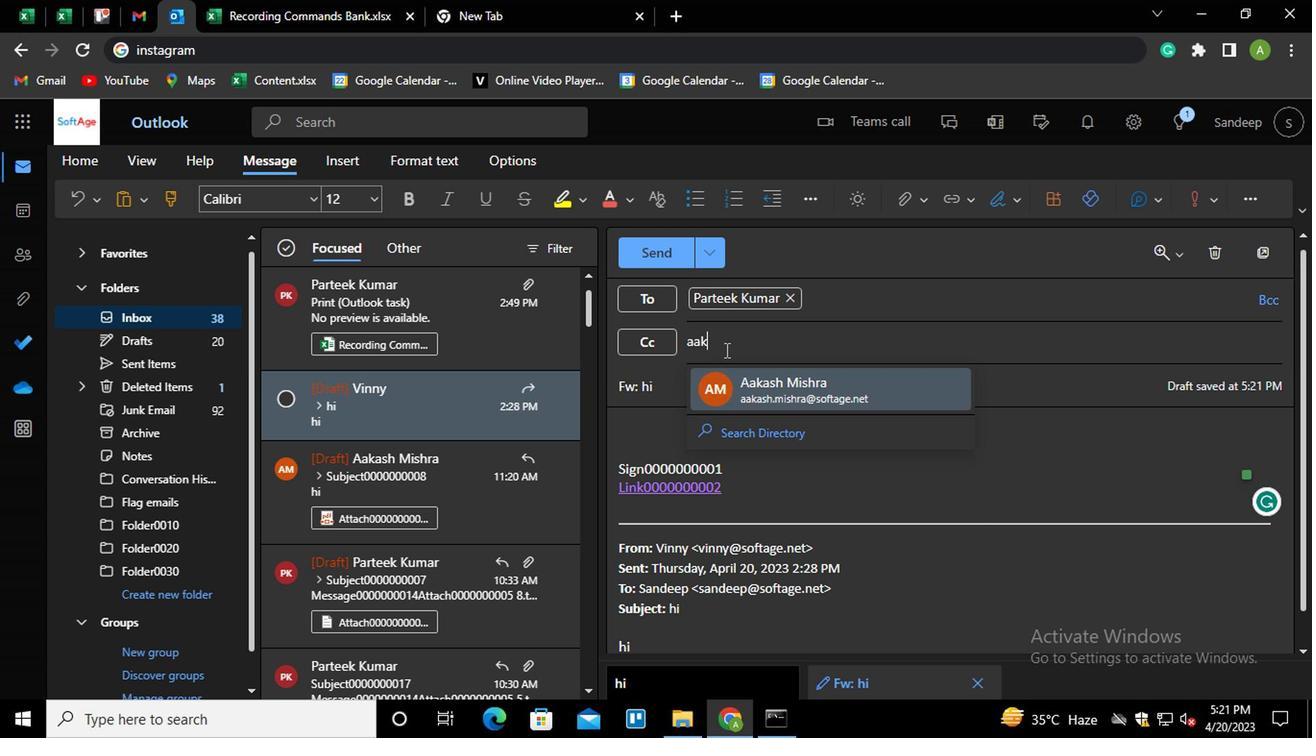 
Action: Mouse moved to (712, 393)
Screenshot: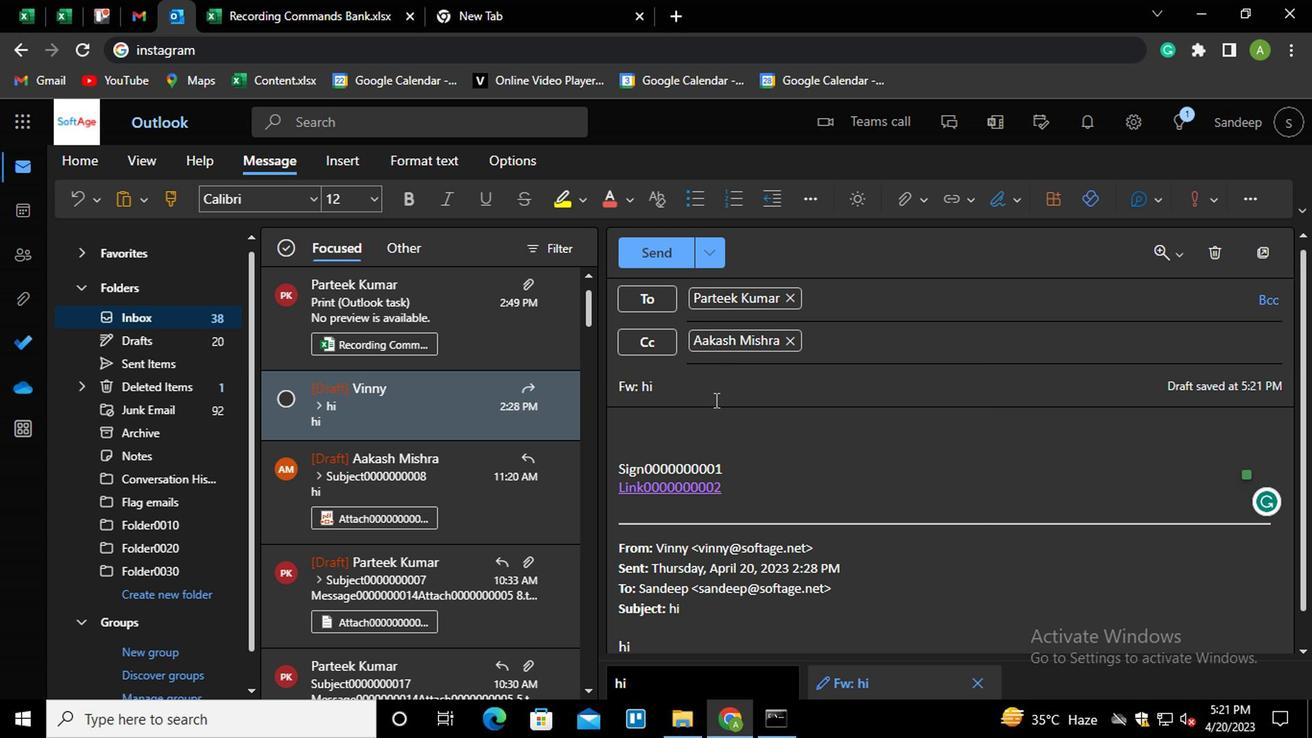 
Action: Mouse pressed left at (712, 393)
Screenshot: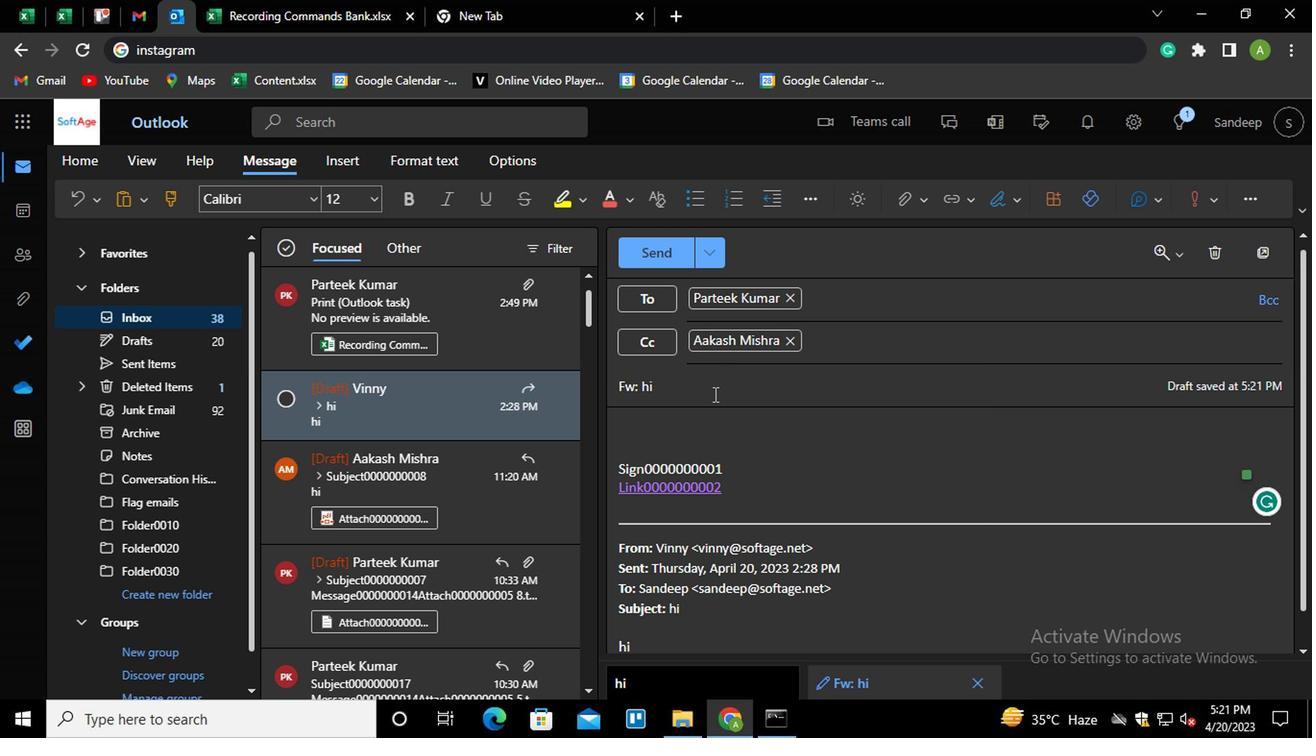 
Action: Key pressed <Key.shift_r><Key.home><Key.shift>SUBJECT0000000001
Screenshot: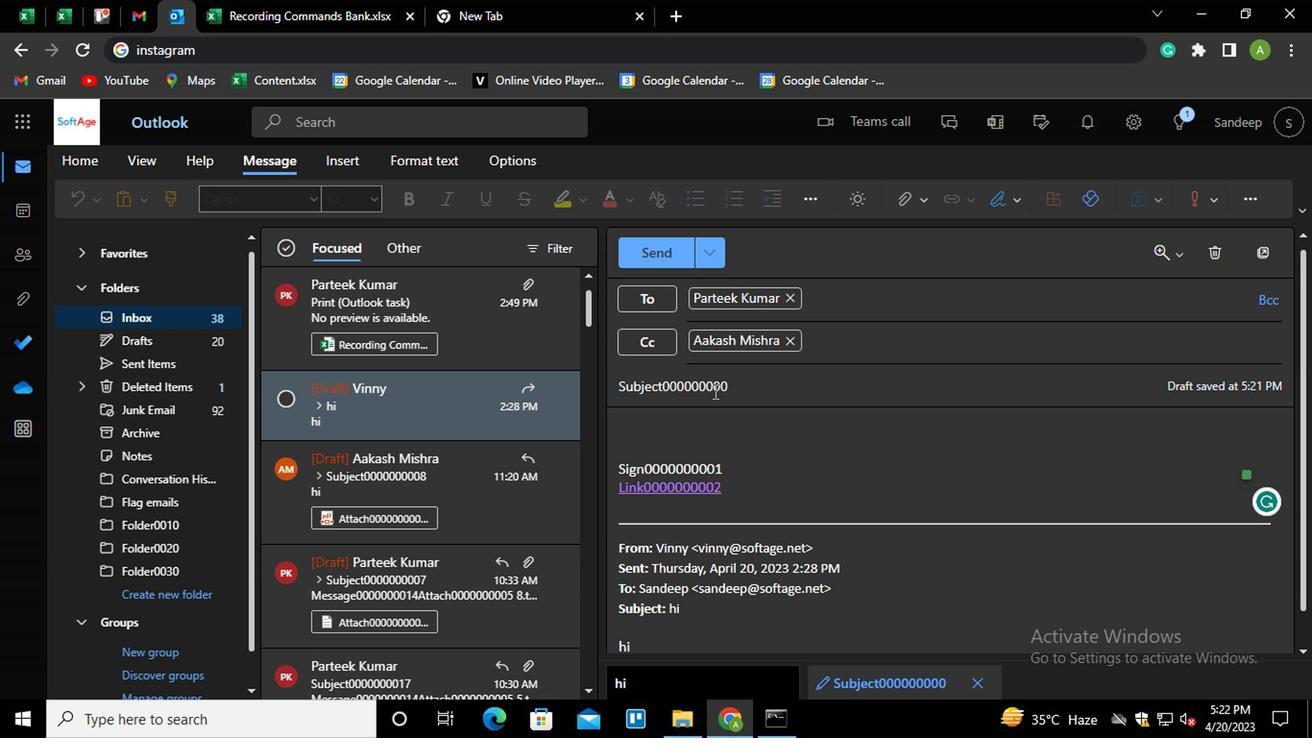
Action: Mouse moved to (743, 492)
Screenshot: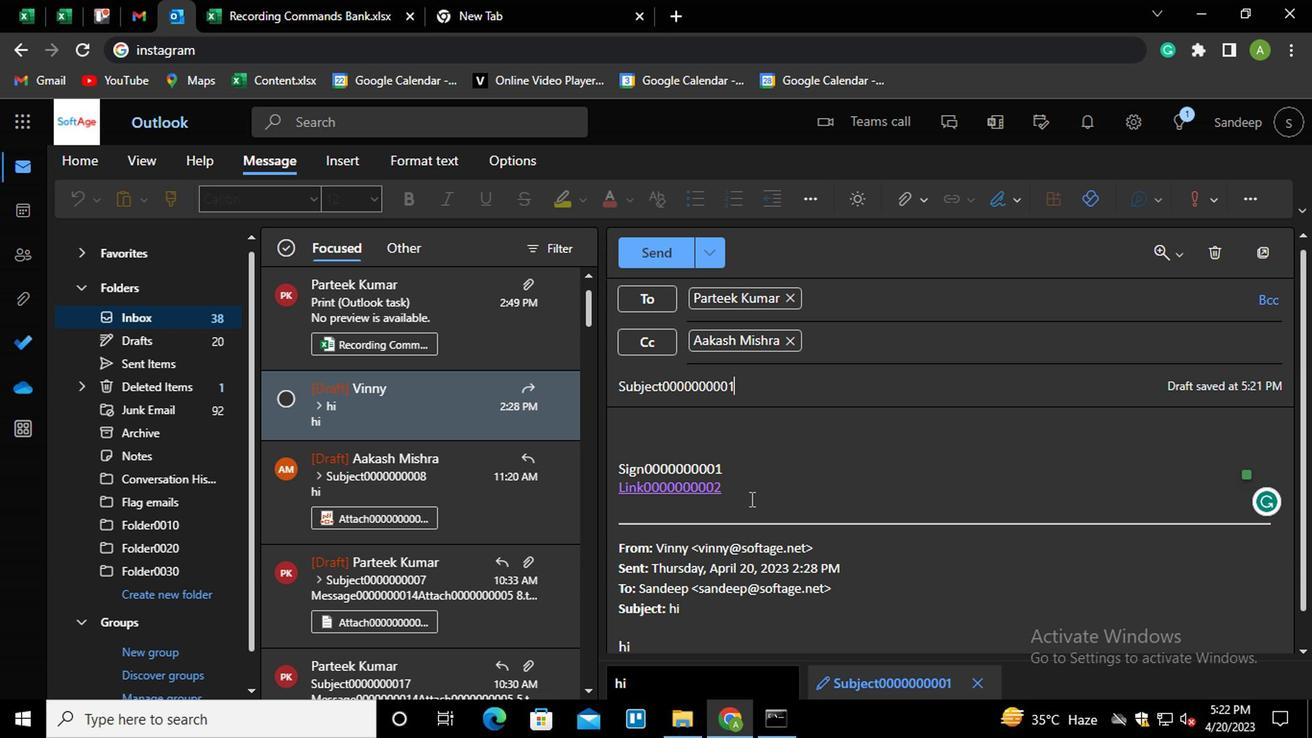 
Action: Mouse pressed left at (743, 492)
Screenshot: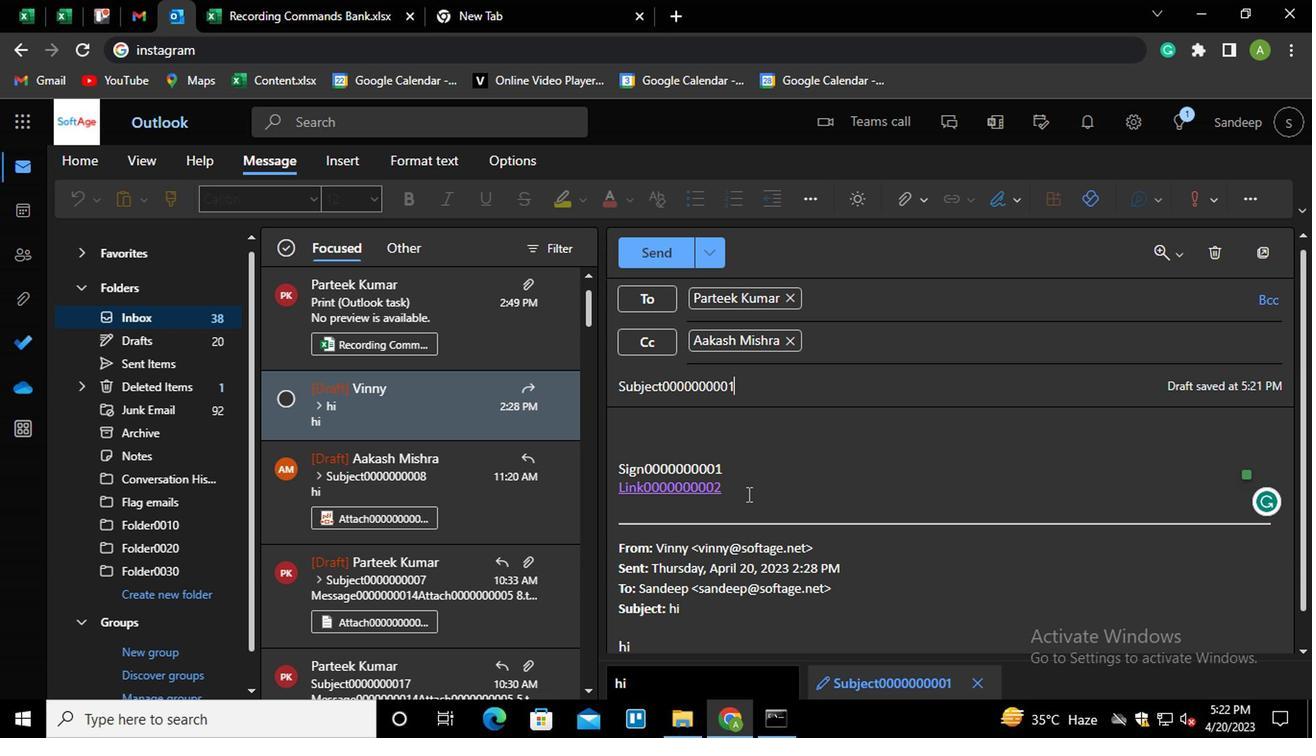 
Action: Mouse moved to (743, 491)
Screenshot: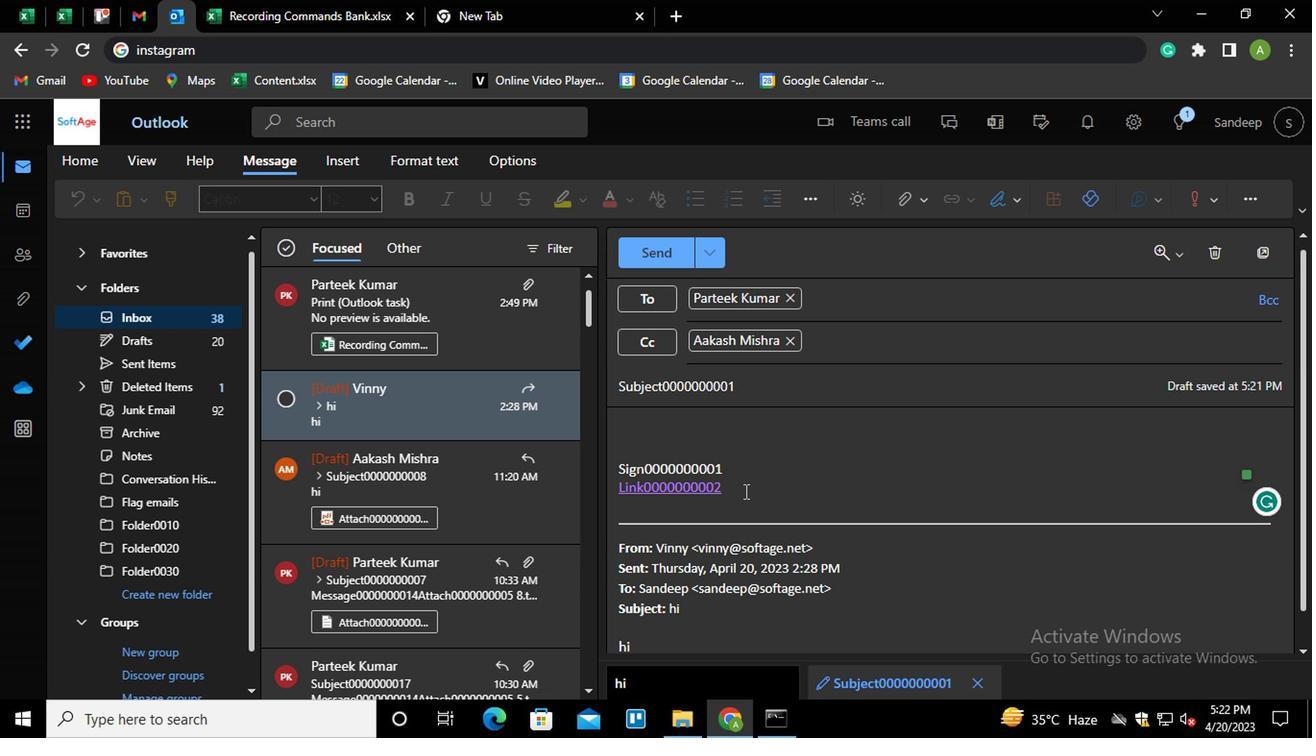 
Action: Key pressed <Key.shift_r><Key.enter><Key.shift_r>MESSAGE0000000003
Screenshot: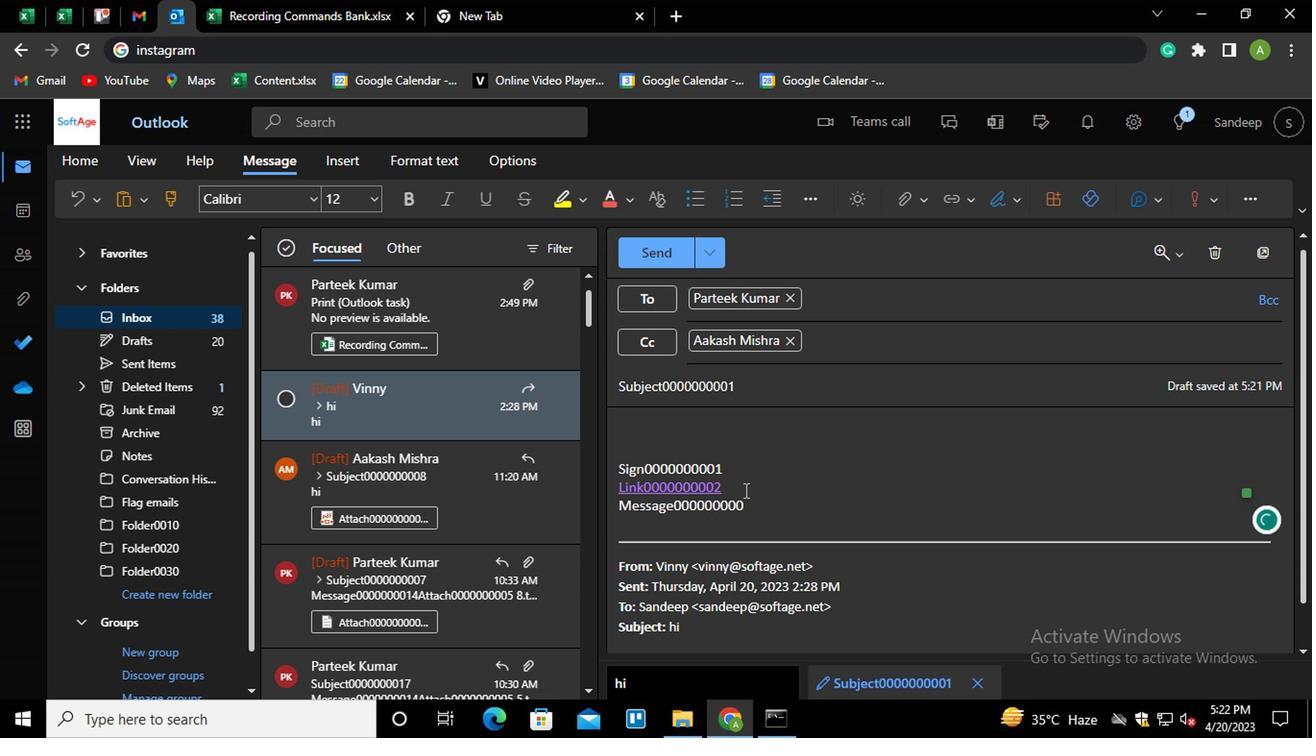 
Action: Mouse moved to (670, 261)
Screenshot: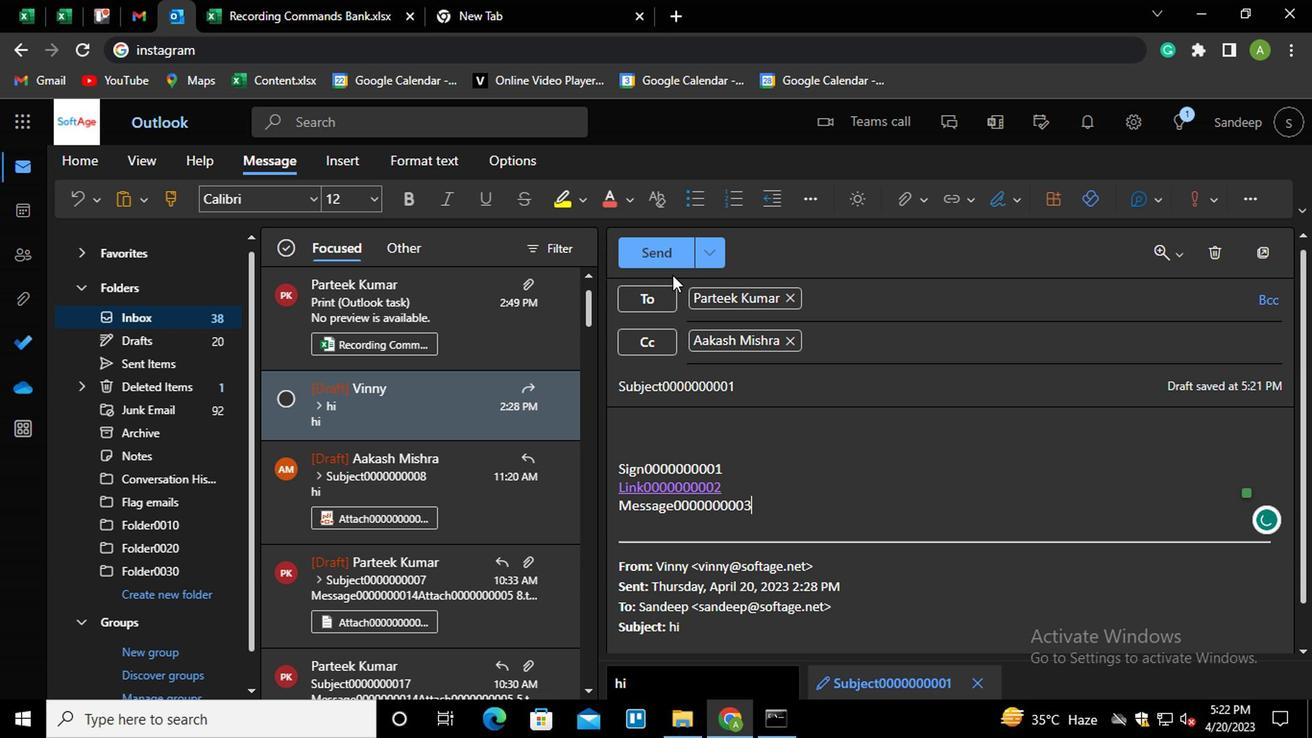 
Action: Mouse pressed left at (670, 261)
Screenshot: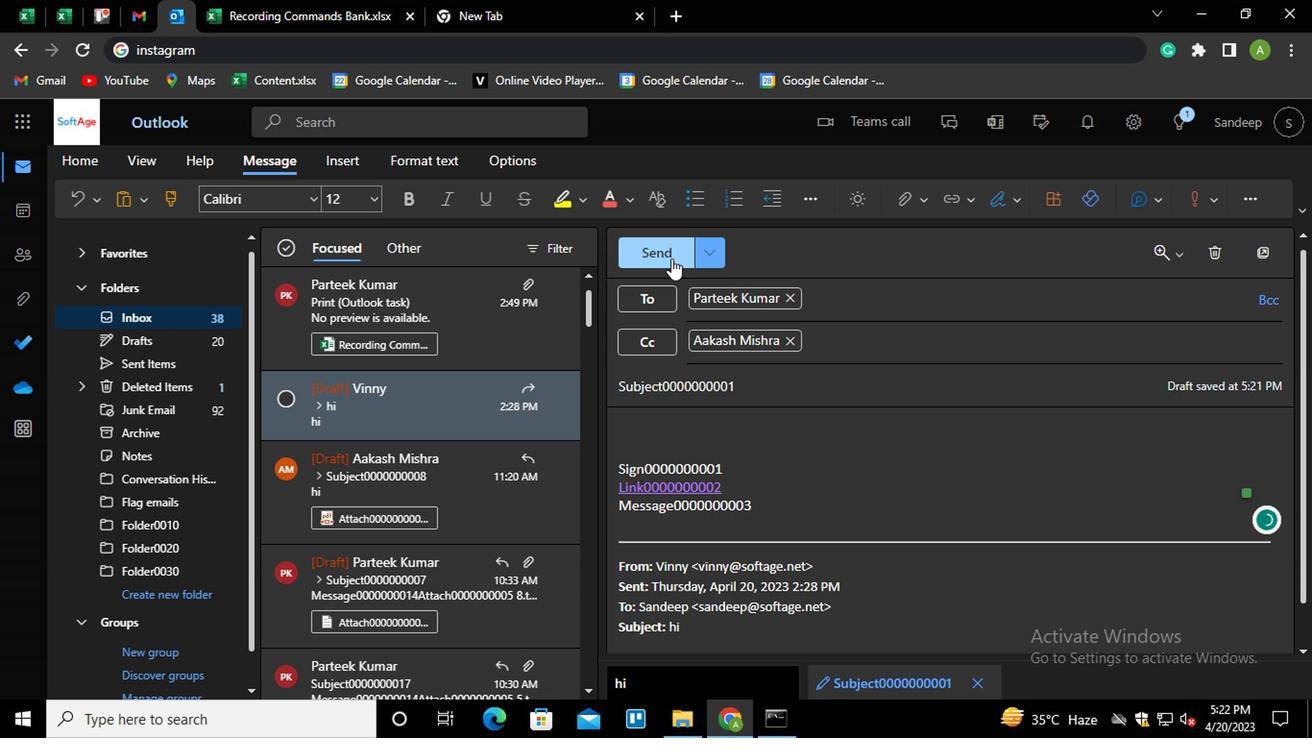 
